 Task: Research Airbnb accommodation in Trinidad, Uruguay from 10th December, 2023 to 20th December, 2023 for 12 adults.6 bedrooms having 12 beds and 6 bathrooms. Property type can be flat. Amenities needed are: wifi, TV, free parkinig on premises, gym, breakfast. Look for 3 properties as per requirement.
Action: Mouse moved to (404, 95)
Screenshot: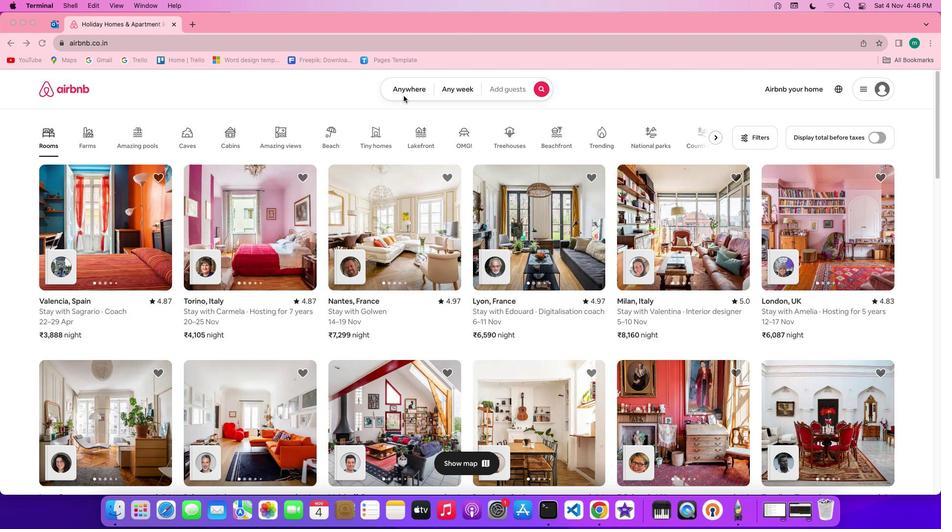 
Action: Mouse pressed left at (404, 95)
Screenshot: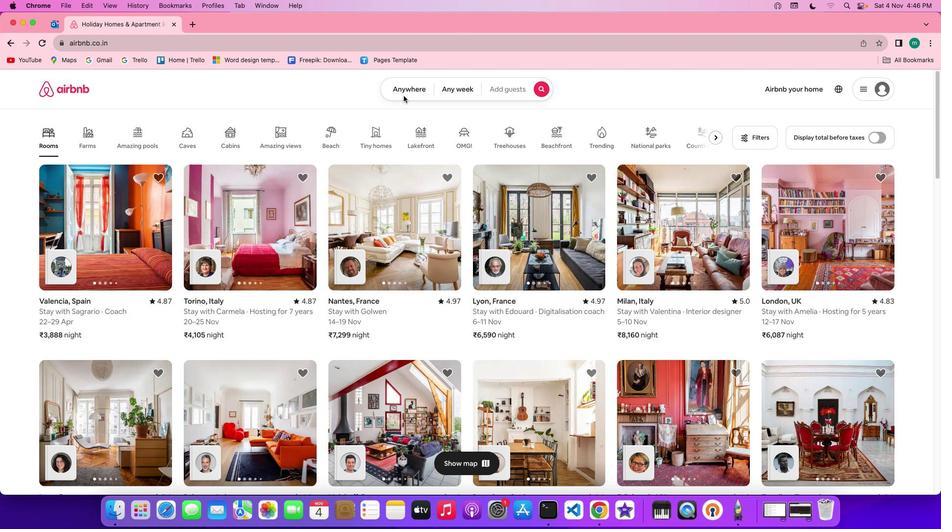
Action: Mouse pressed left at (404, 95)
Screenshot: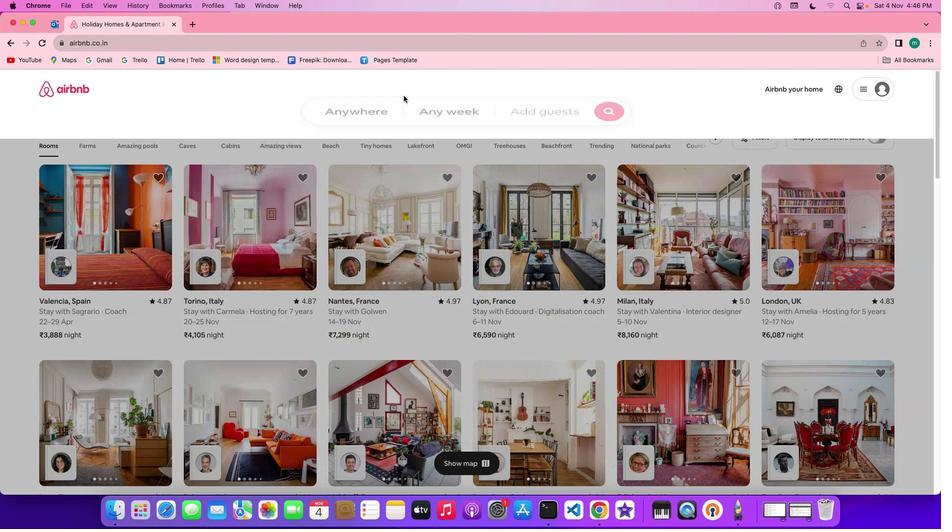 
Action: Mouse moved to (343, 129)
Screenshot: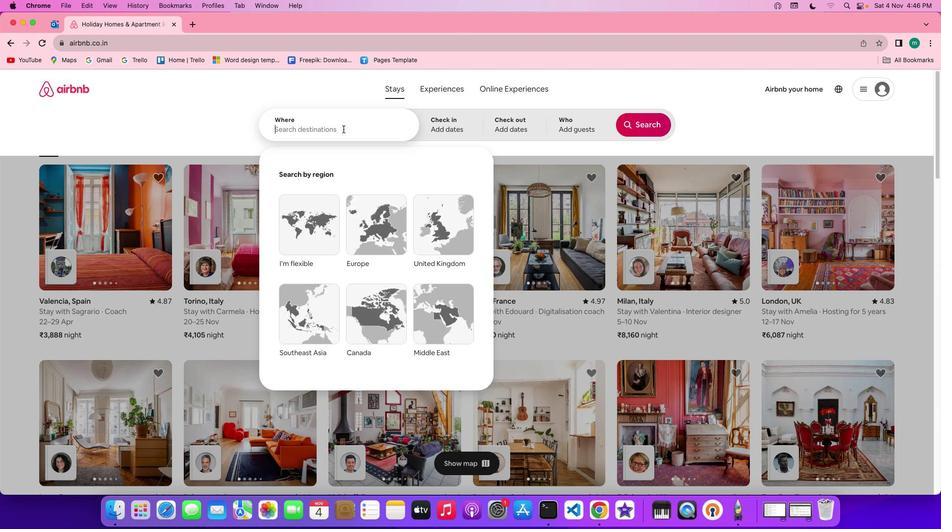
Action: Mouse pressed left at (343, 129)
Screenshot: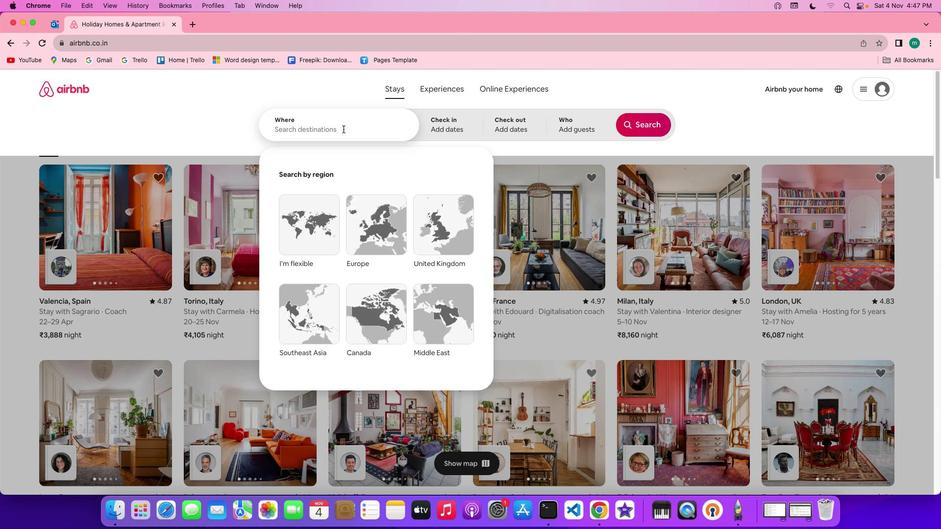
Action: Key pressed Key.shift'T''r''i''n''i''d''a''d'','Key.spaceKey.shift'u''r''u''g''u''a''y'
Screenshot: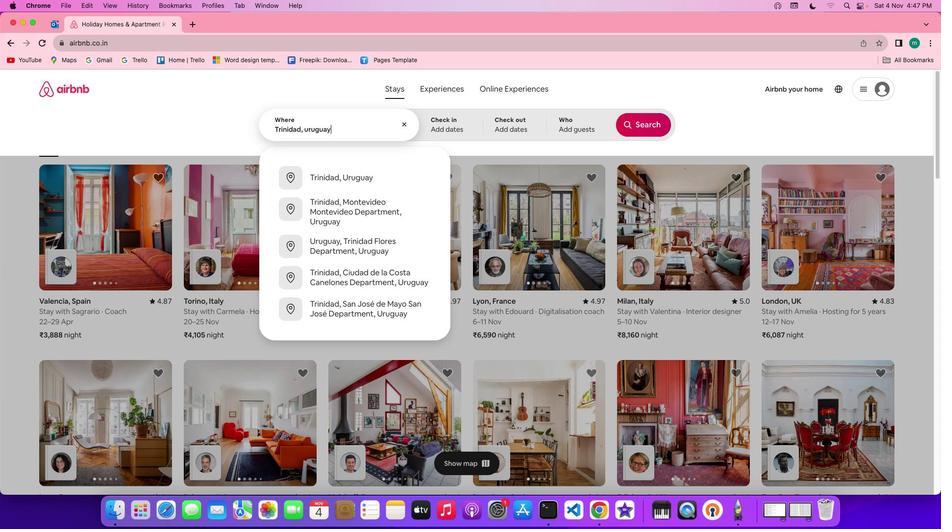 
Action: Mouse moved to (457, 119)
Screenshot: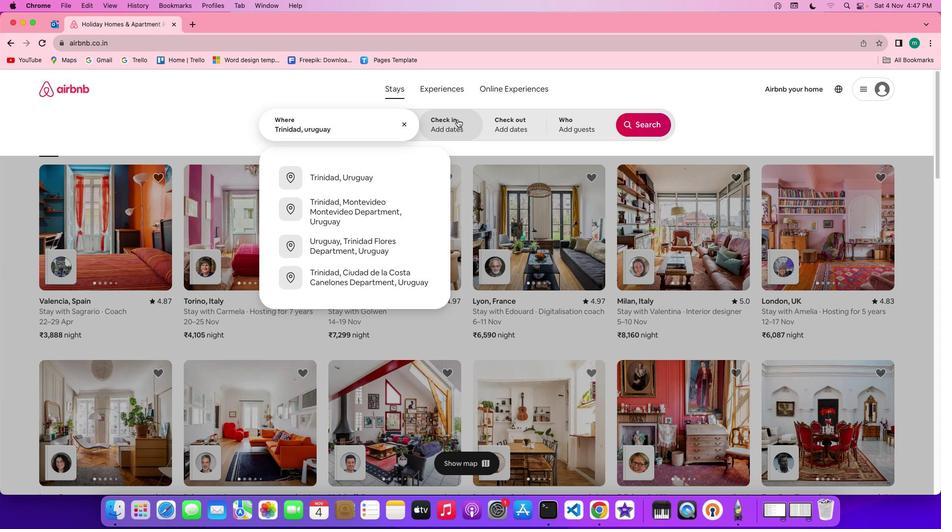 
Action: Mouse pressed left at (457, 119)
Screenshot: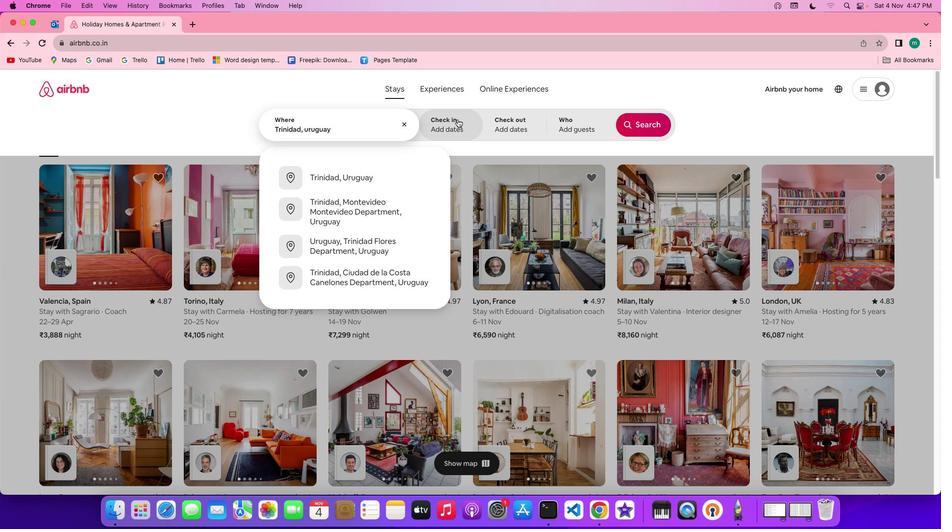 
Action: Mouse moved to (495, 293)
Screenshot: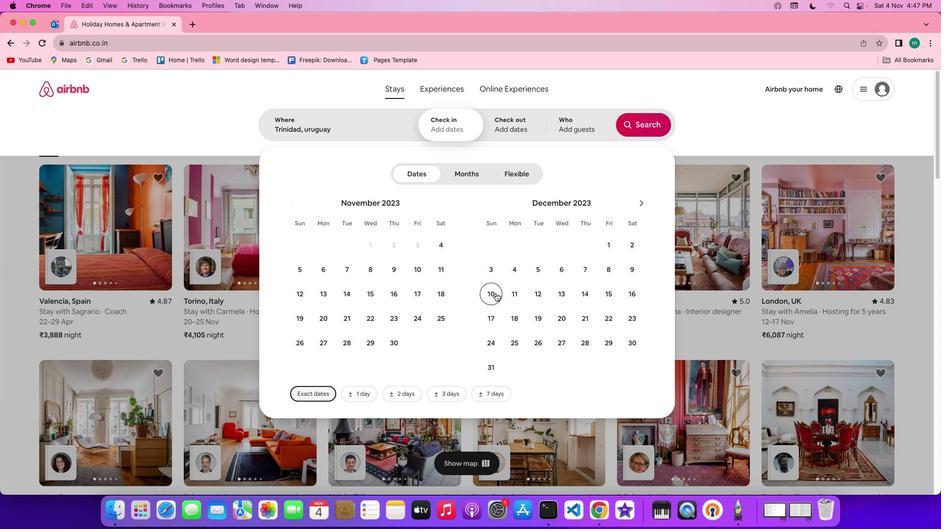 
Action: Mouse pressed left at (495, 293)
Screenshot: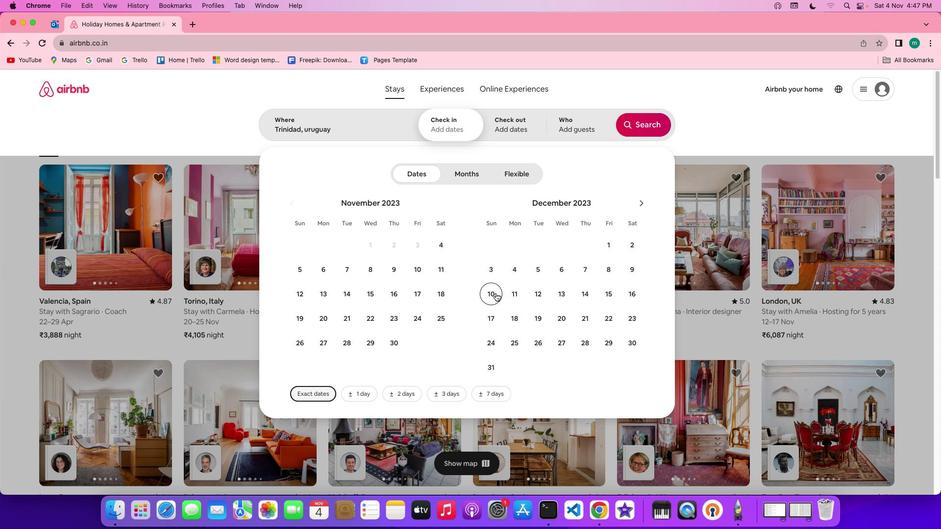 
Action: Mouse moved to (569, 321)
Screenshot: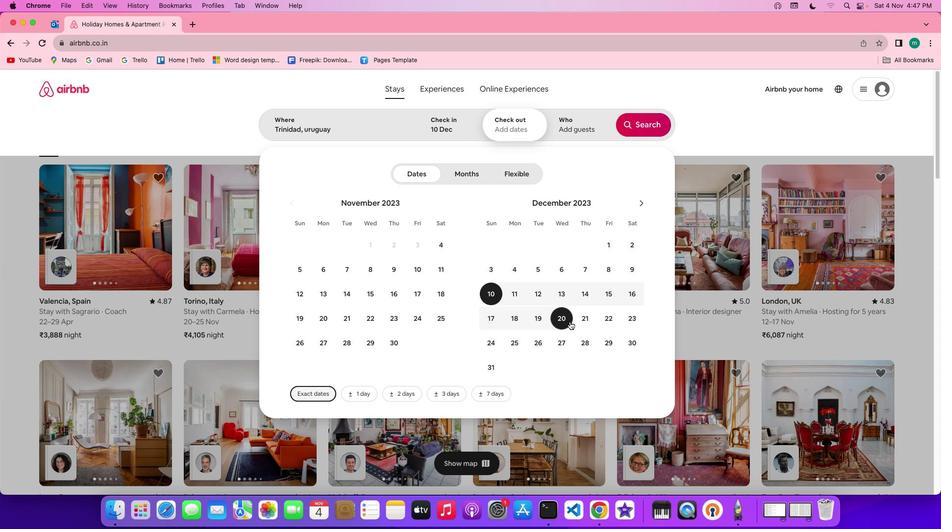 
Action: Mouse pressed left at (569, 321)
Screenshot: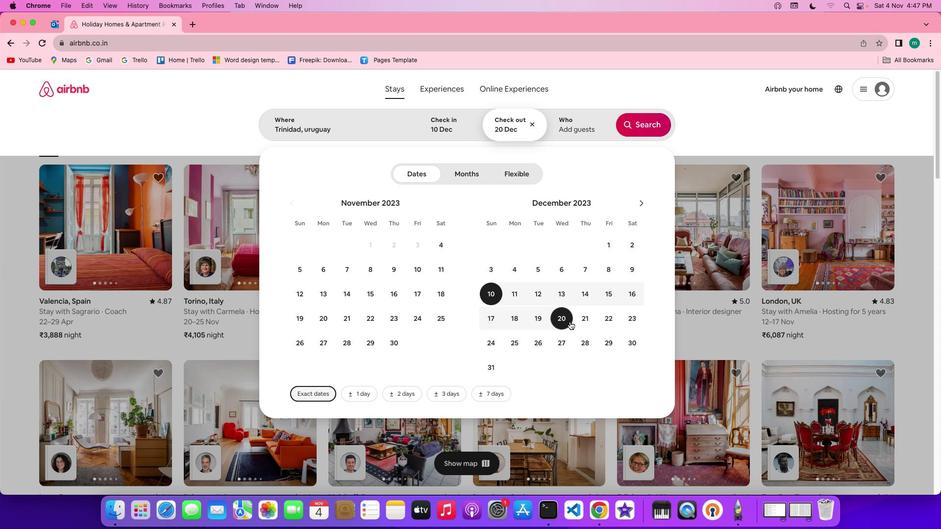 
Action: Mouse moved to (581, 129)
Screenshot: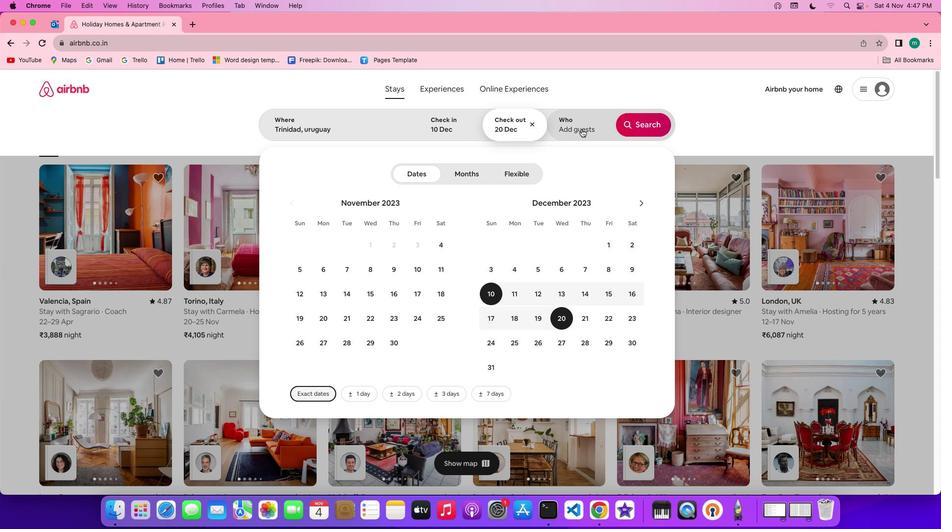 
Action: Mouse pressed left at (581, 129)
Screenshot: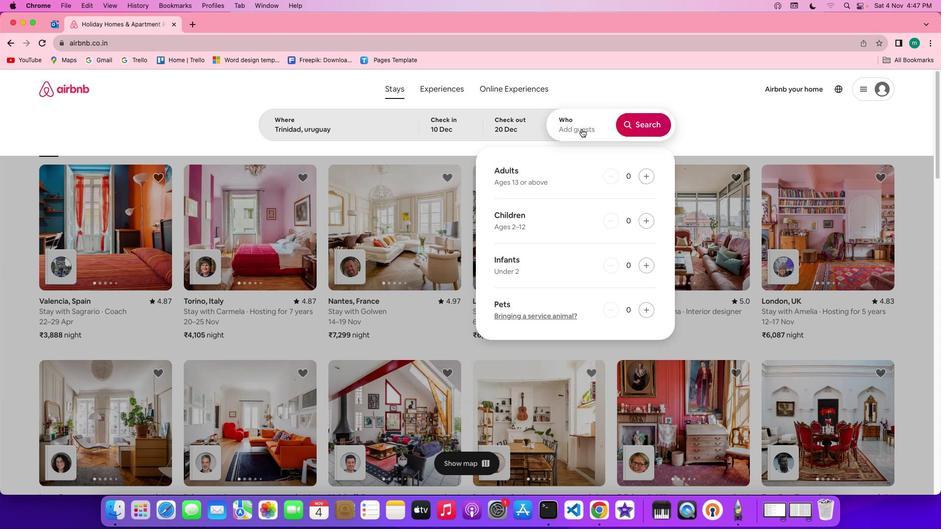 
Action: Mouse moved to (649, 177)
Screenshot: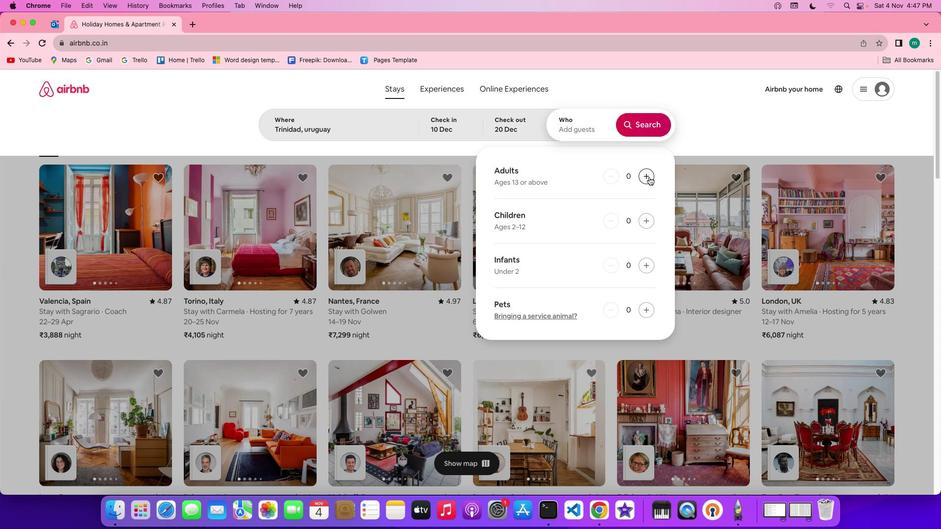 
Action: Mouse pressed left at (649, 177)
Screenshot: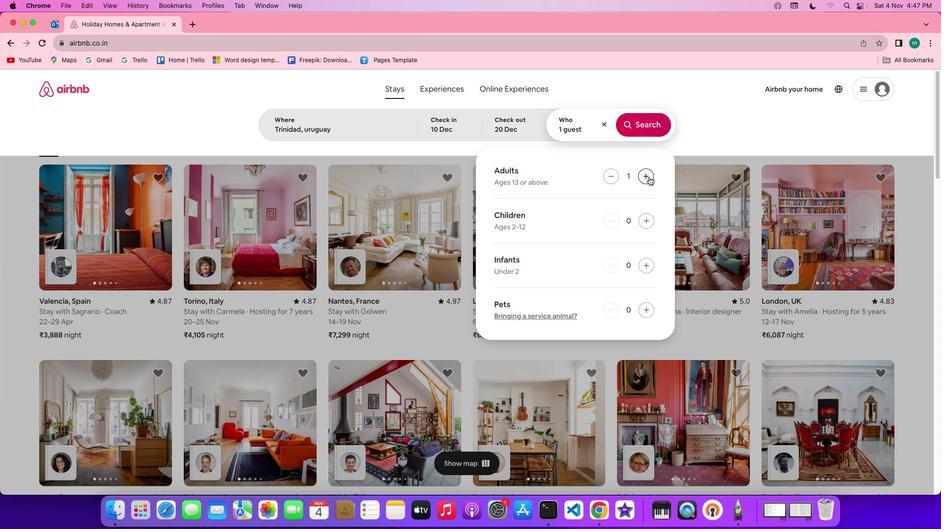 
Action: Mouse pressed left at (649, 177)
Screenshot: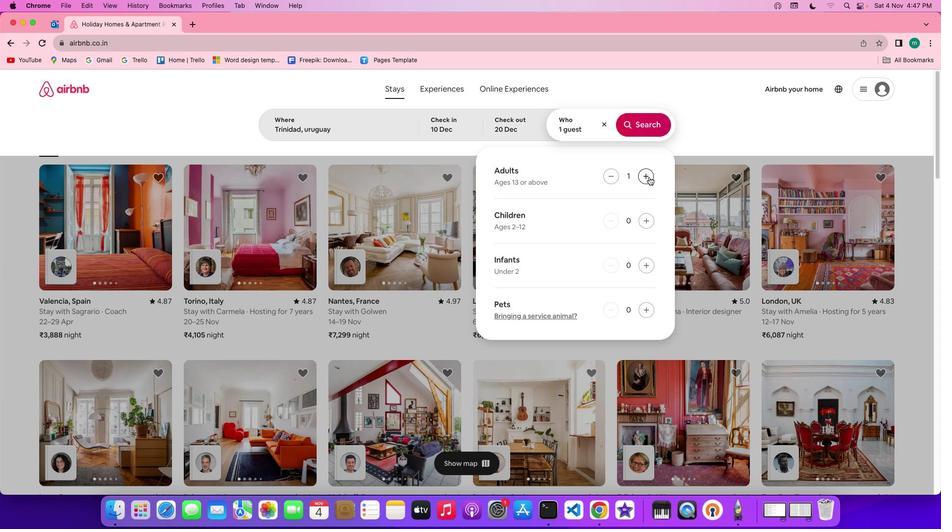 
Action: Mouse pressed left at (649, 177)
Screenshot: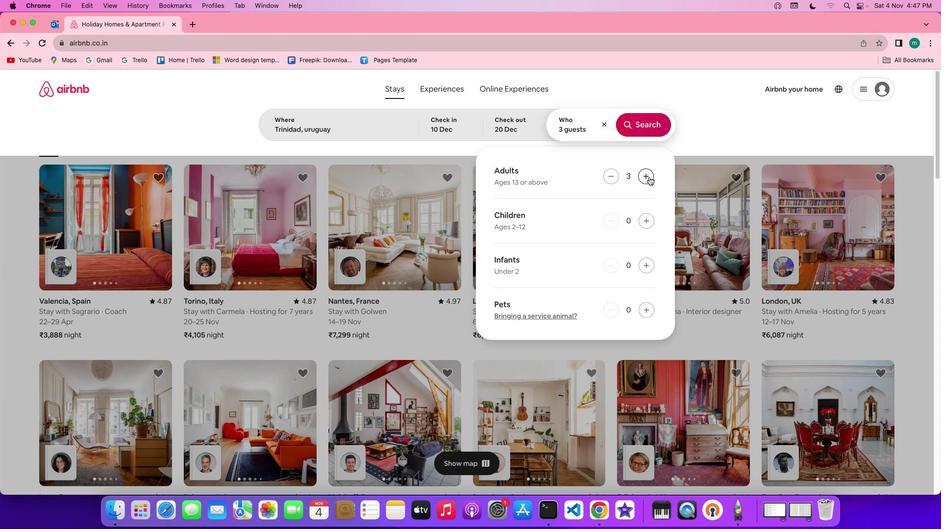 
Action: Mouse pressed left at (649, 177)
Screenshot: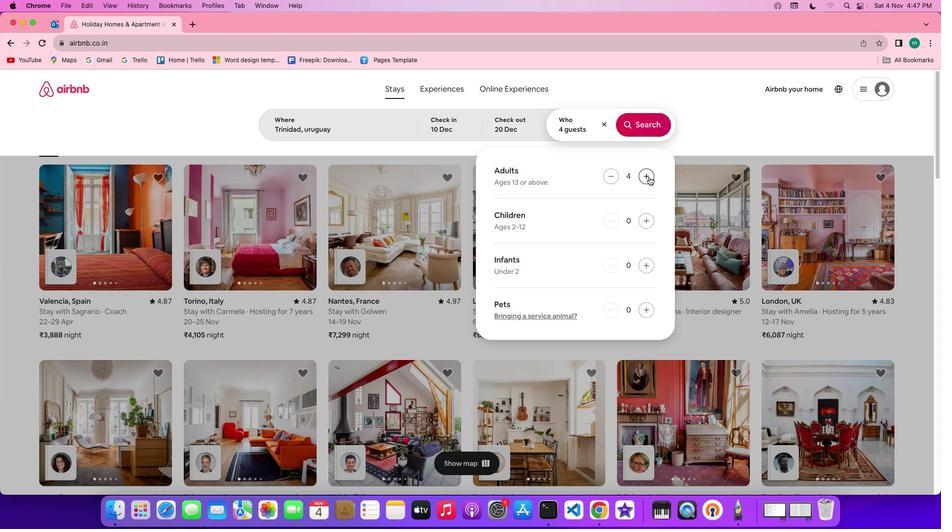 
Action: Mouse pressed left at (649, 177)
Screenshot: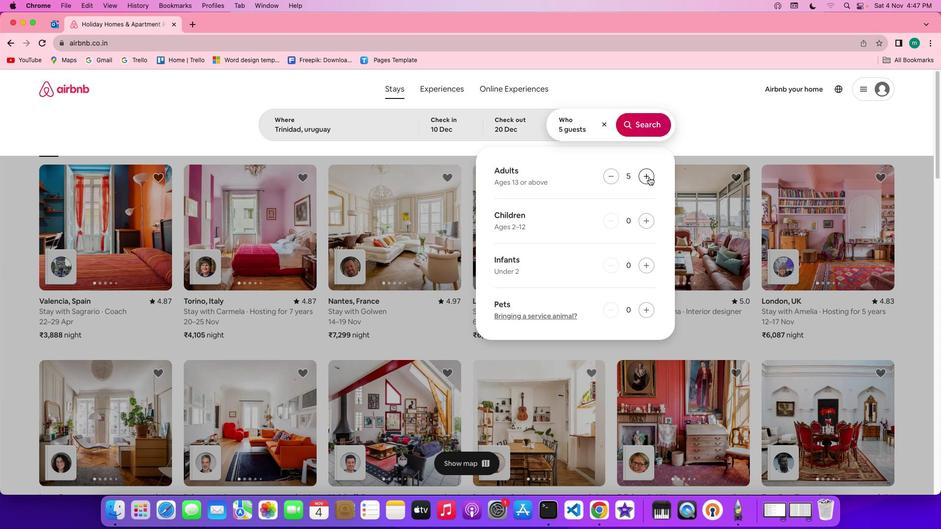 
Action: Mouse pressed left at (649, 177)
Screenshot: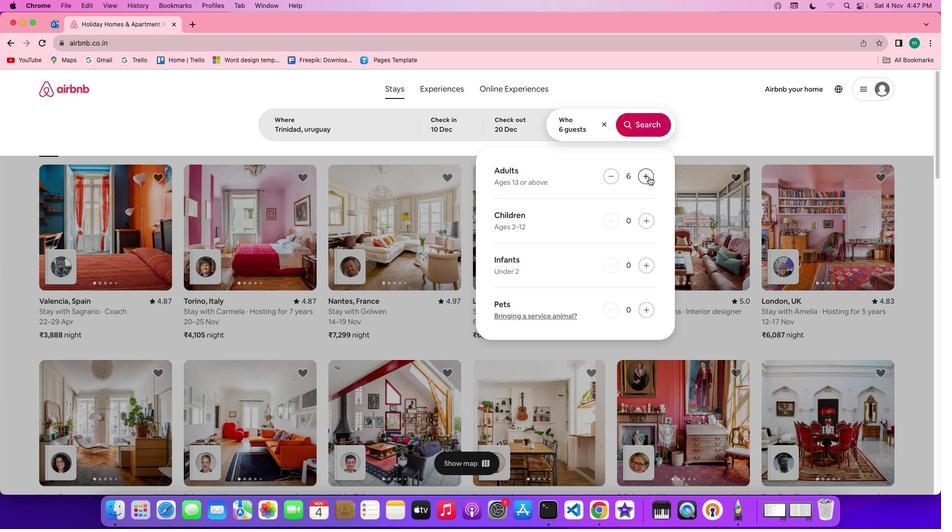 
Action: Mouse pressed left at (649, 177)
Screenshot: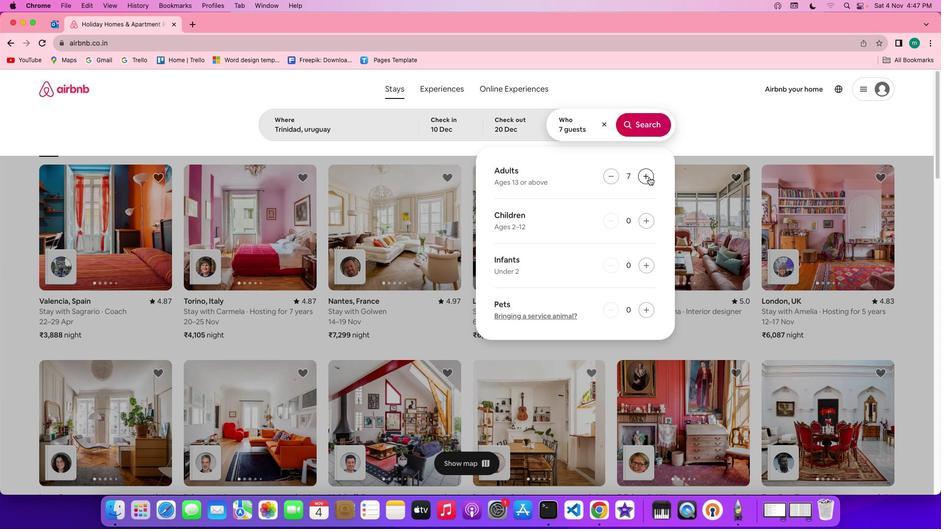 
Action: Mouse pressed left at (649, 177)
Screenshot: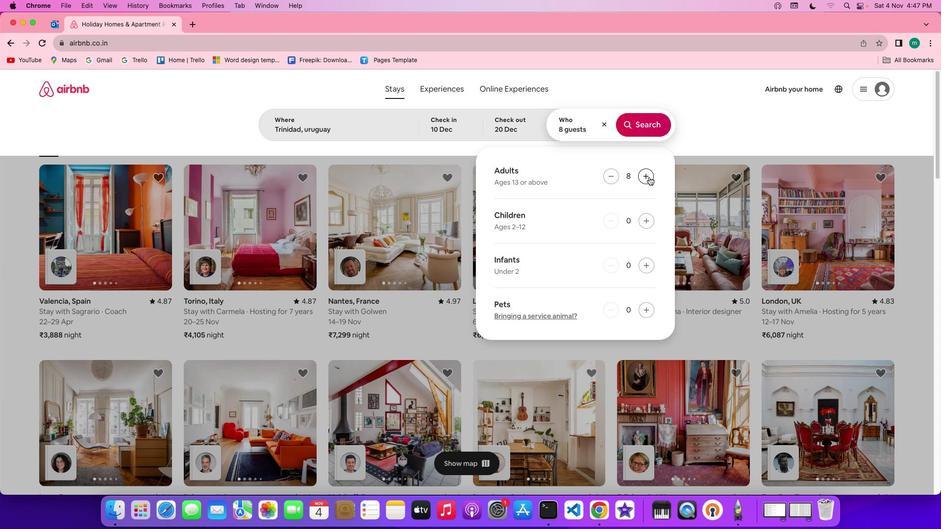 
Action: Mouse pressed left at (649, 177)
Screenshot: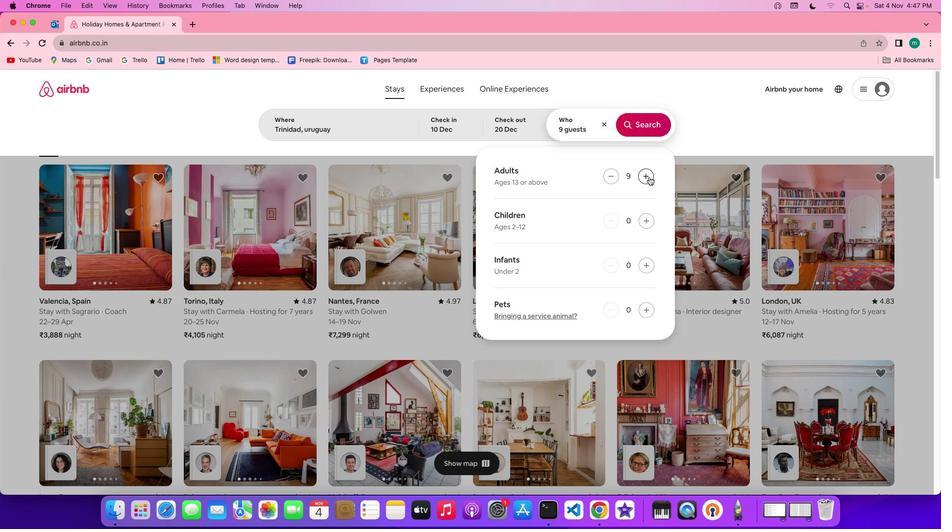 
Action: Mouse pressed left at (649, 177)
Screenshot: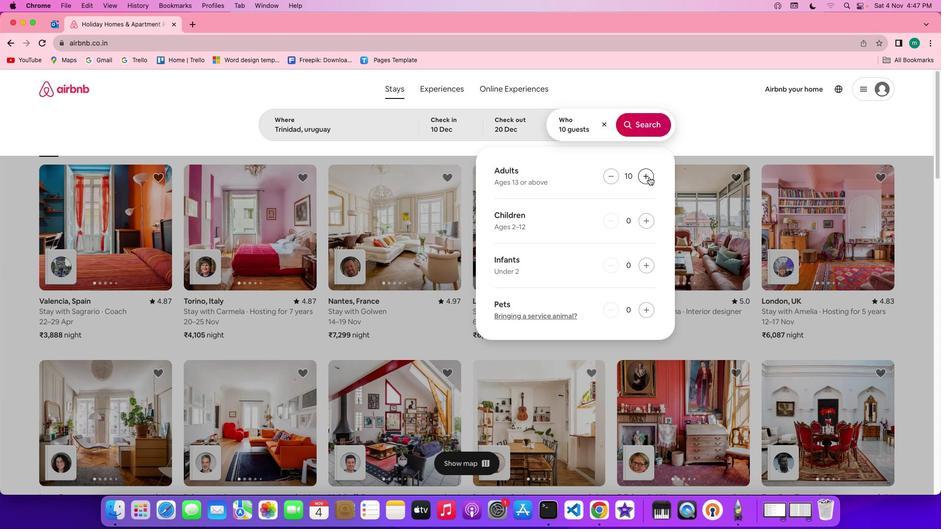 
Action: Mouse pressed left at (649, 177)
Screenshot: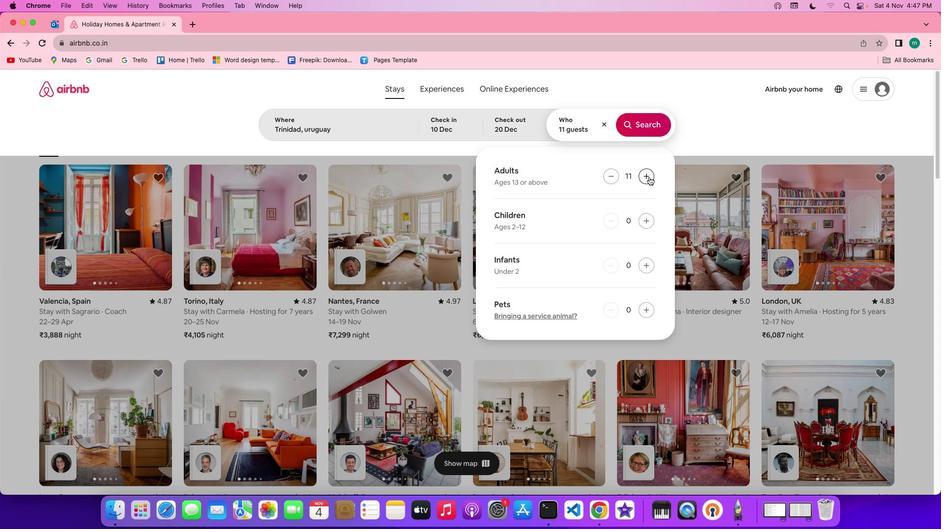 
Action: Mouse pressed left at (649, 177)
Screenshot: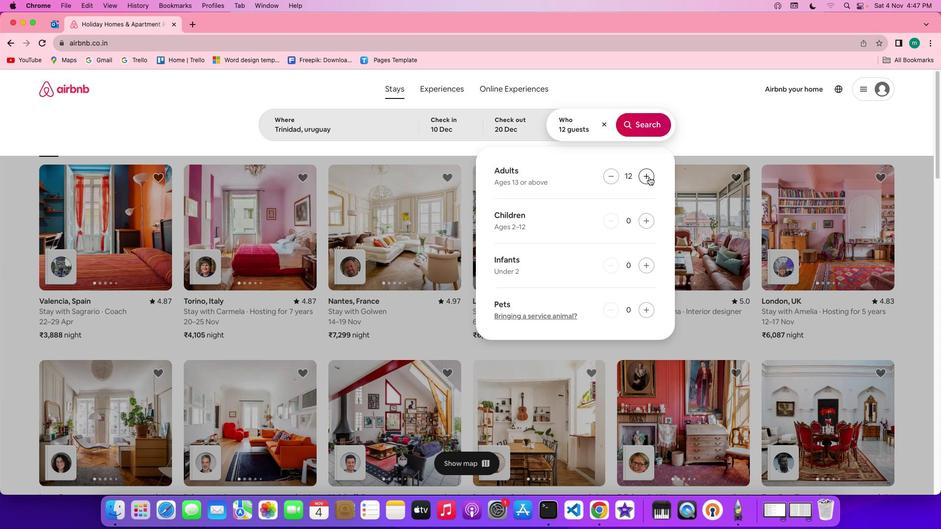 
Action: Mouse moved to (650, 127)
Screenshot: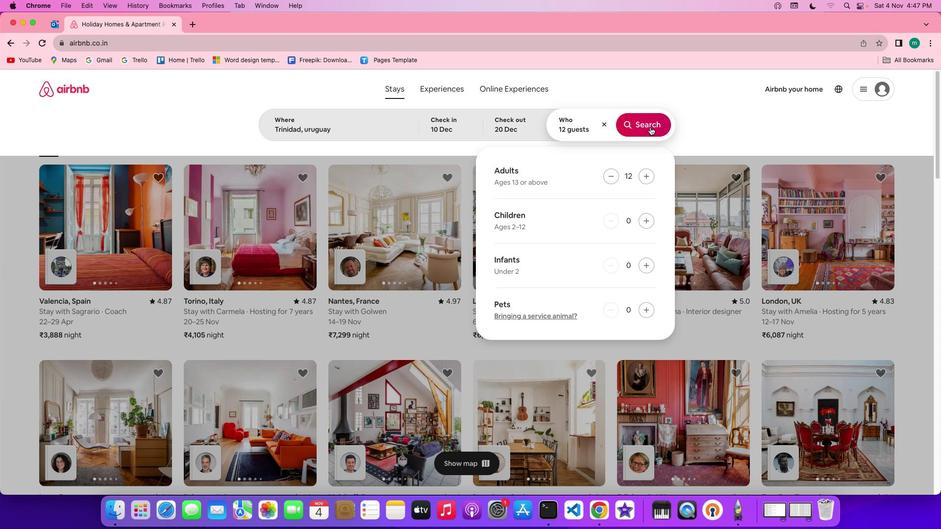 
Action: Mouse pressed left at (650, 127)
Screenshot: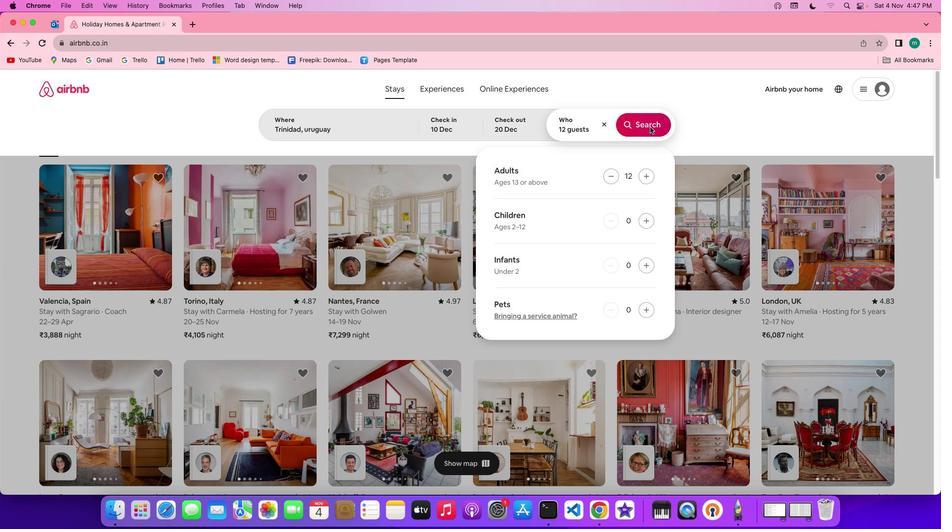 
Action: Mouse moved to (783, 128)
Screenshot: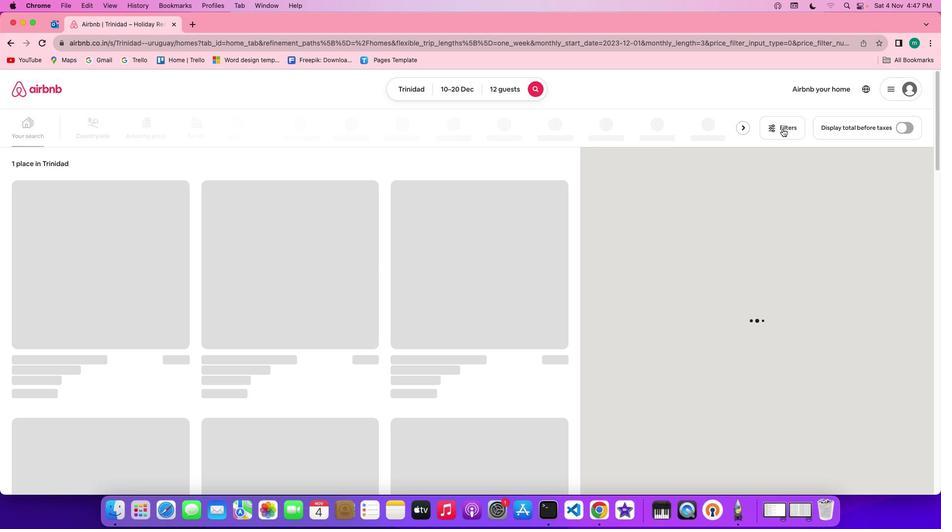 
Action: Mouse pressed left at (783, 128)
Screenshot: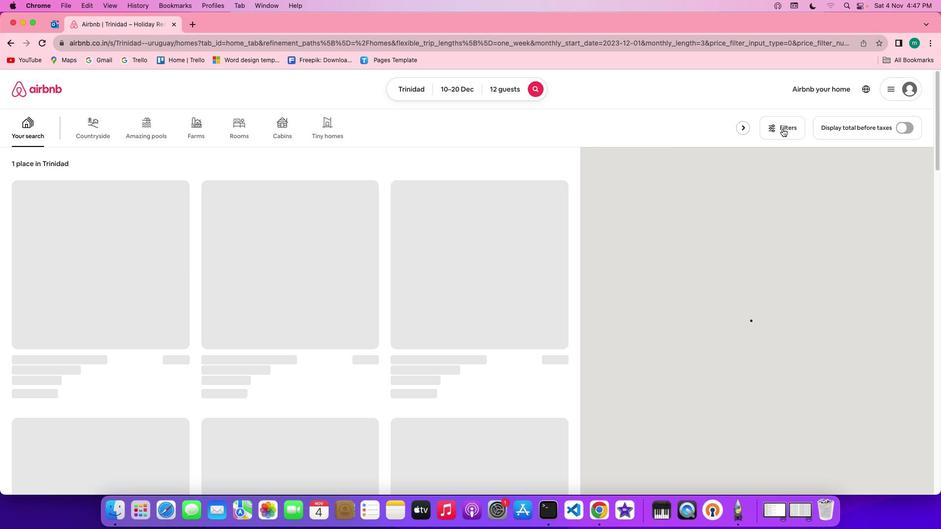 
Action: Mouse moved to (788, 127)
Screenshot: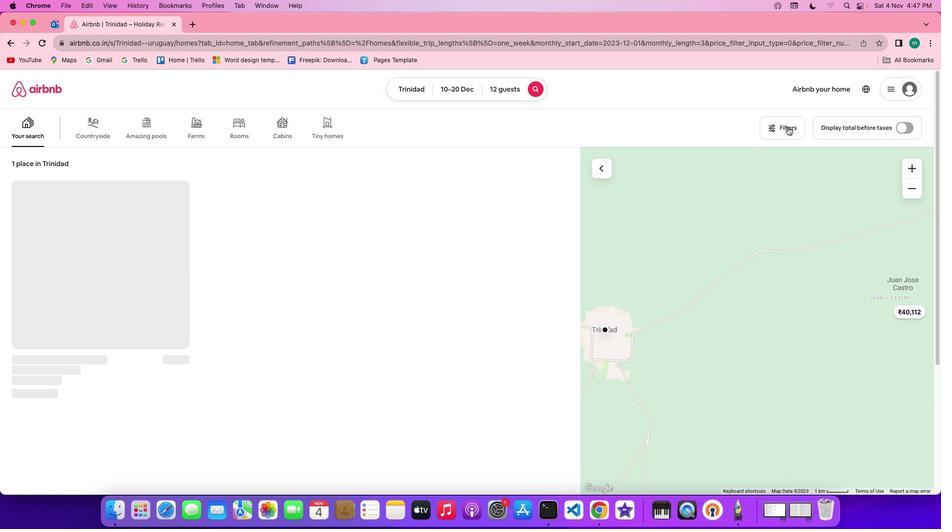 
Action: Mouse pressed left at (788, 127)
Screenshot: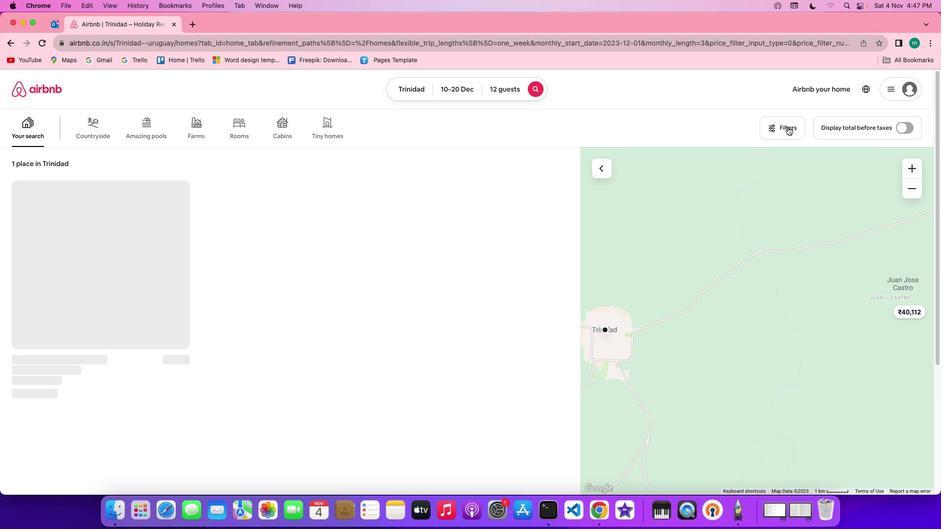 
Action: Mouse moved to (771, 125)
Screenshot: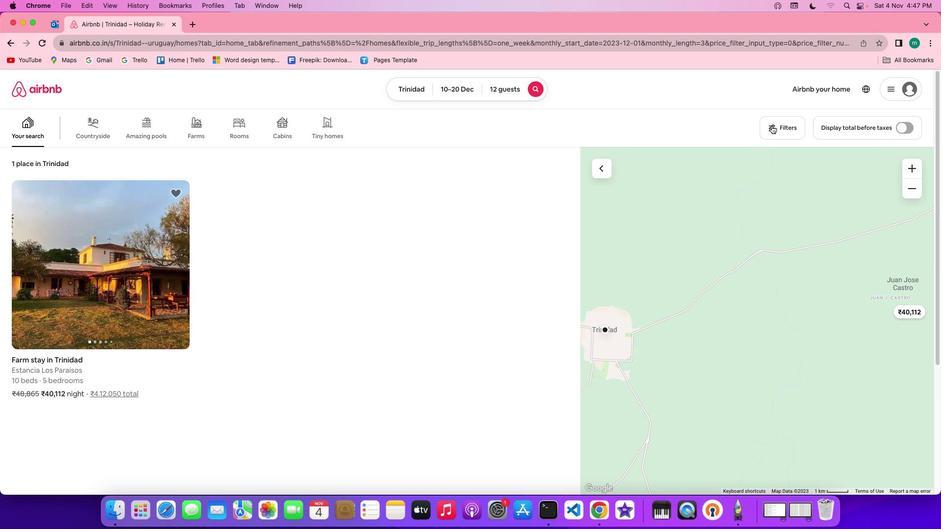 
Action: Mouse pressed left at (771, 125)
Screenshot: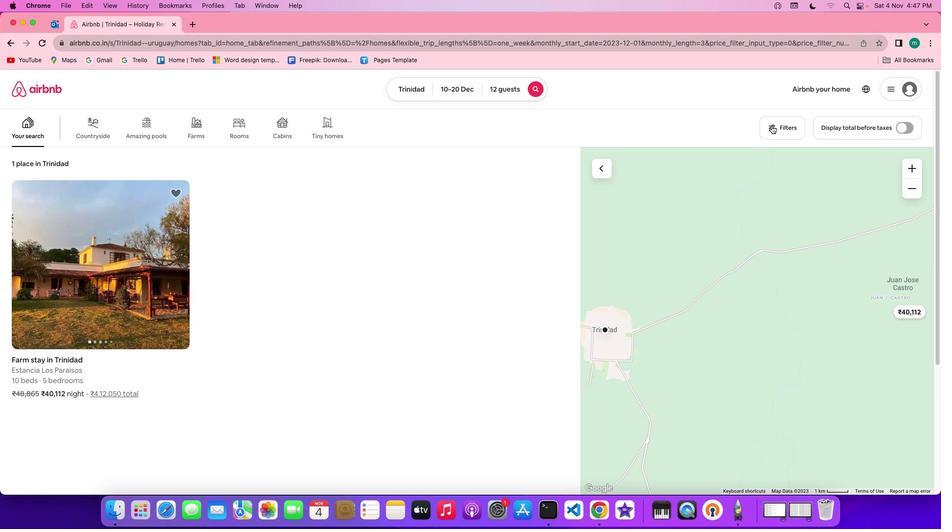 
Action: Mouse moved to (501, 324)
Screenshot: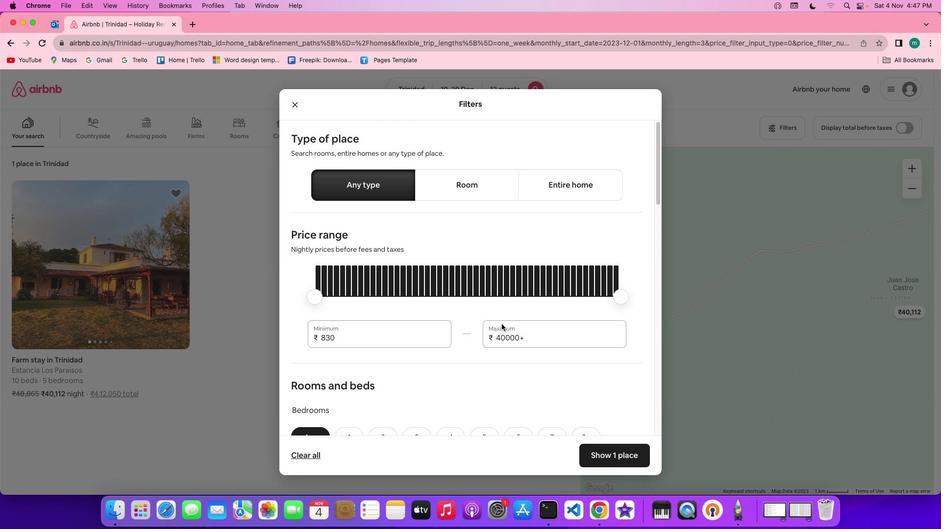 
Action: Mouse scrolled (501, 324) with delta (0, 0)
Screenshot: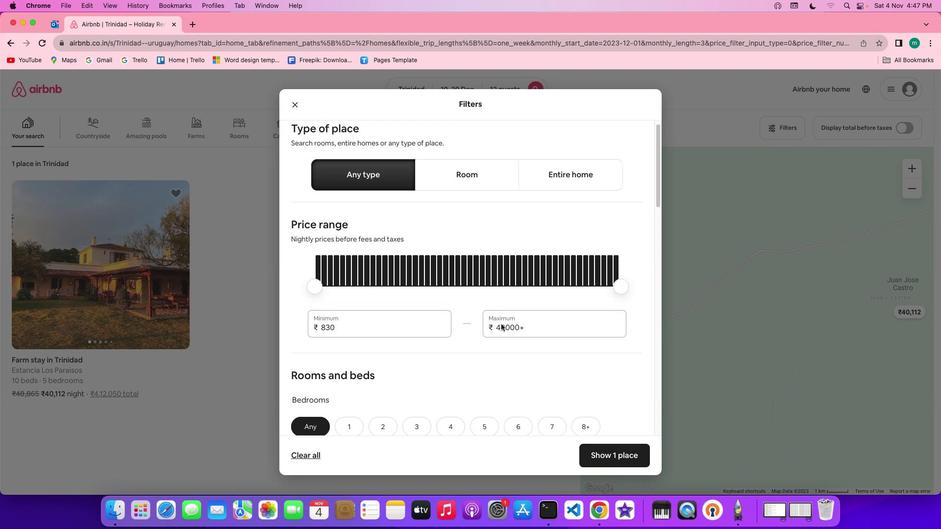 
Action: Mouse moved to (501, 324)
Screenshot: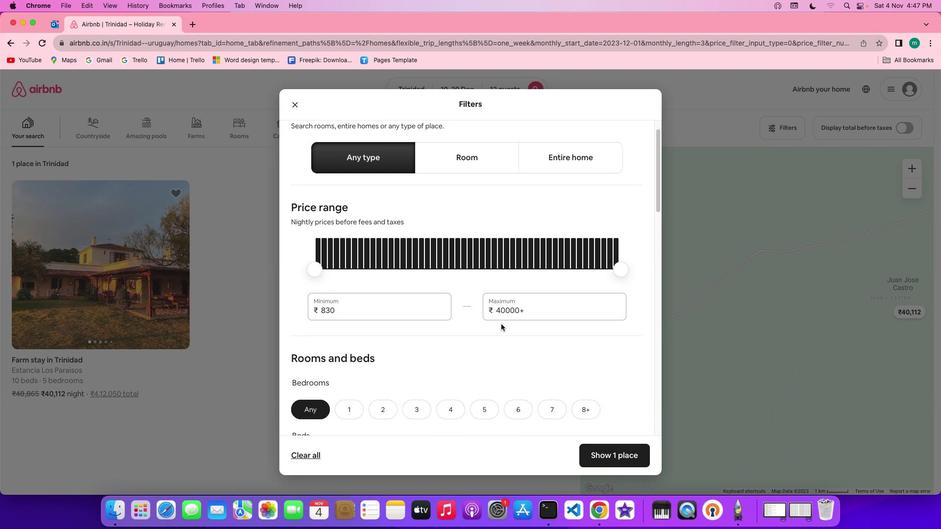 
Action: Mouse scrolled (501, 324) with delta (0, 0)
Screenshot: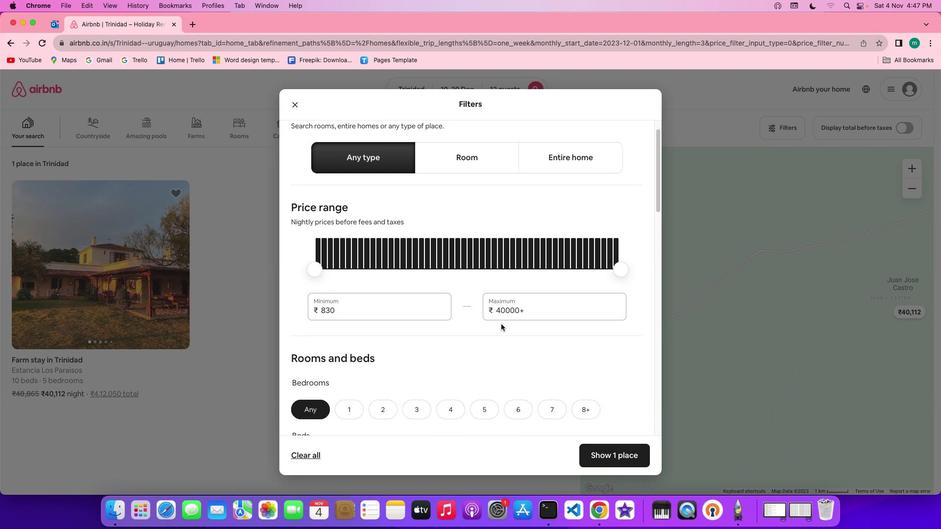 
Action: Mouse moved to (501, 324)
Screenshot: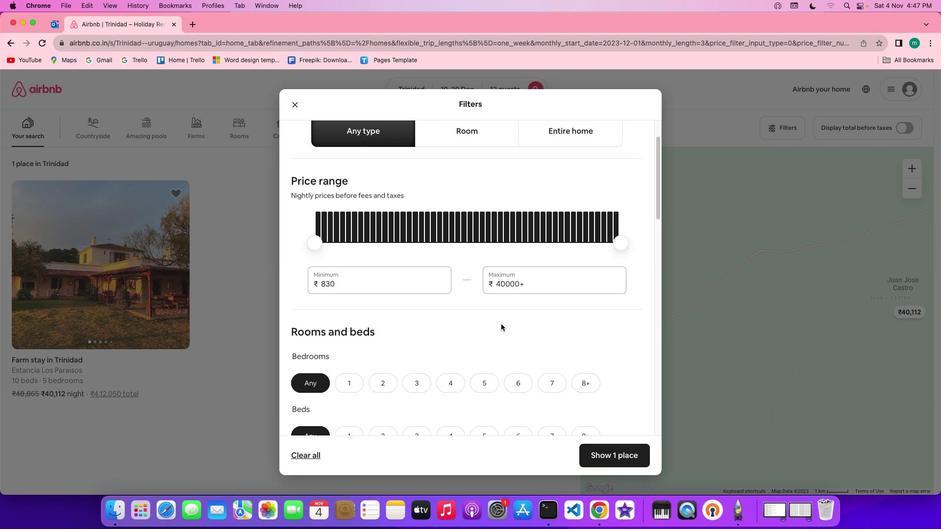 
Action: Mouse scrolled (501, 324) with delta (0, 0)
Screenshot: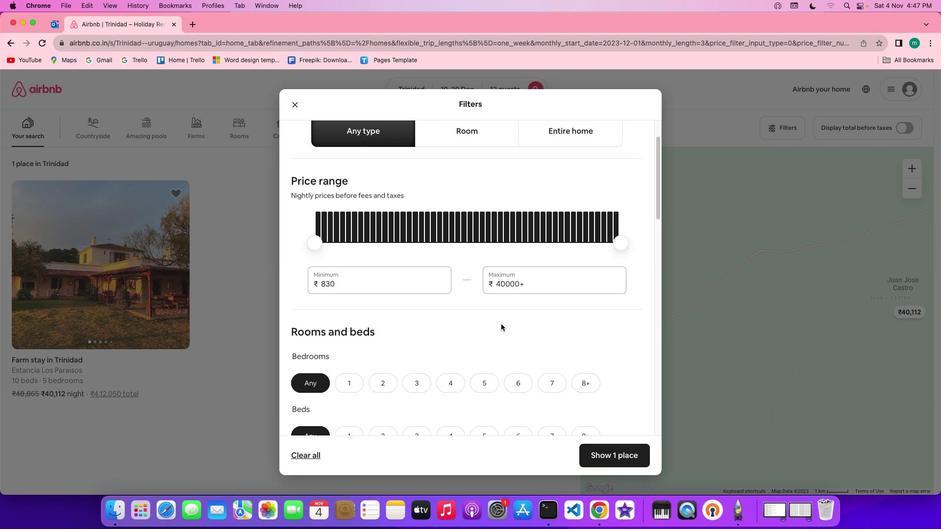
Action: Mouse moved to (501, 324)
Screenshot: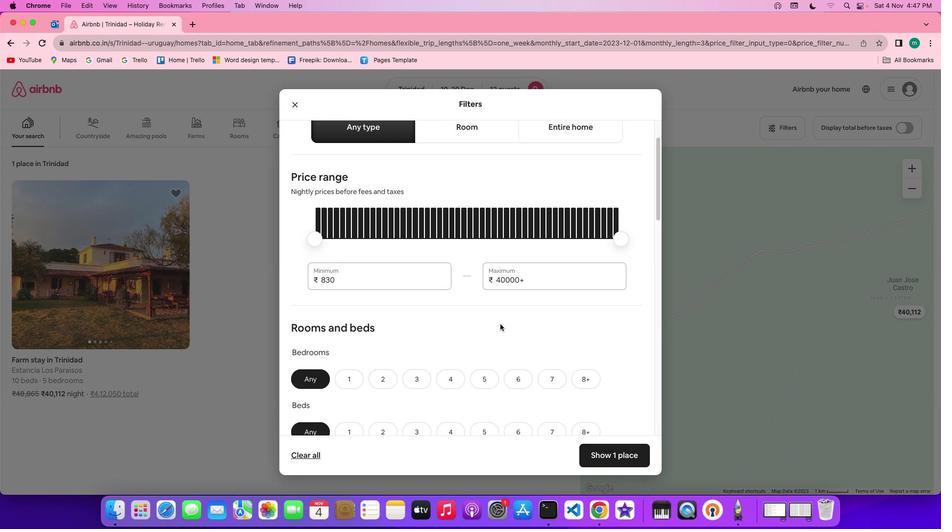 
Action: Mouse scrolled (501, 324) with delta (0, 0)
Screenshot: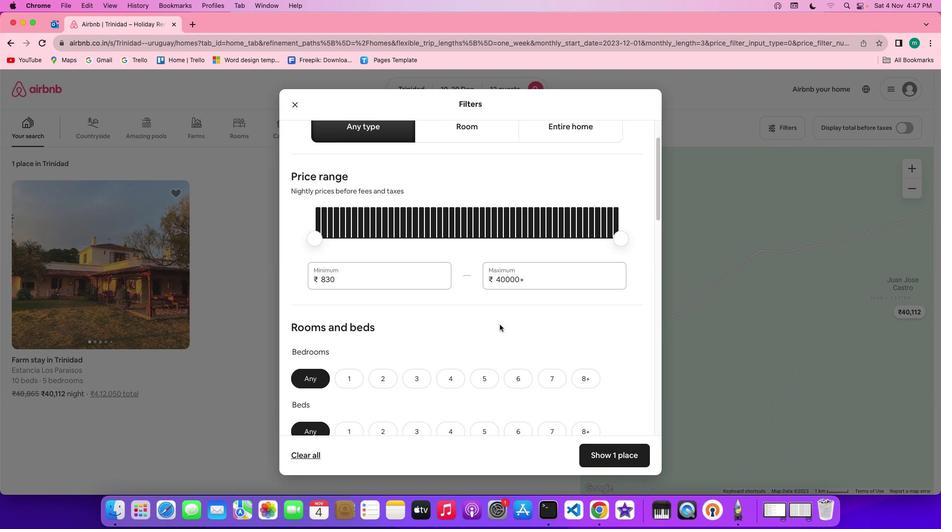
Action: Mouse moved to (500, 324)
Screenshot: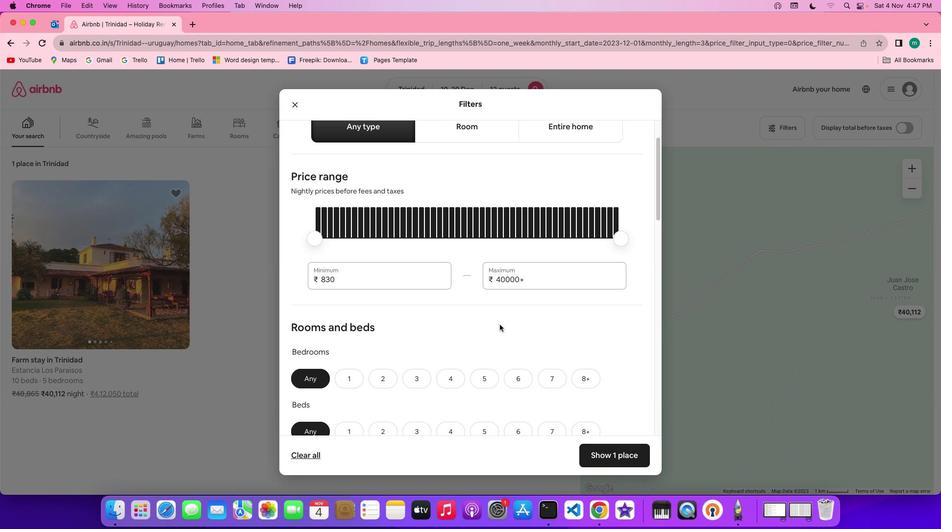 
Action: Mouse scrolled (500, 324) with delta (0, 0)
Screenshot: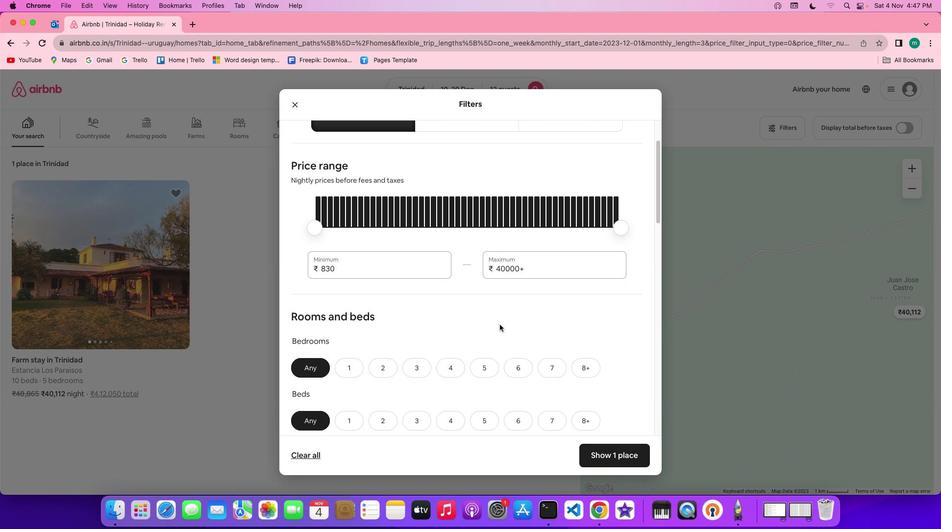 
Action: Mouse scrolled (500, 324) with delta (0, 0)
Screenshot: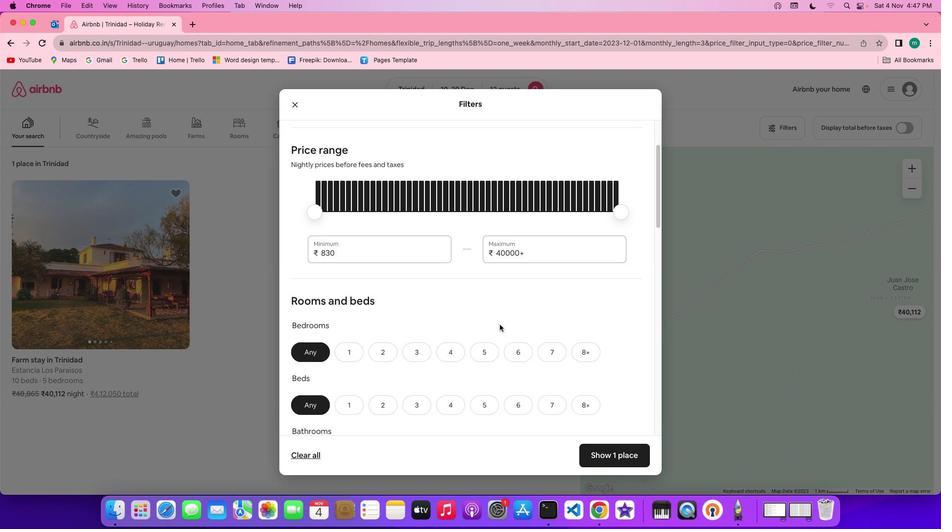 
Action: Mouse scrolled (500, 324) with delta (0, 0)
Screenshot: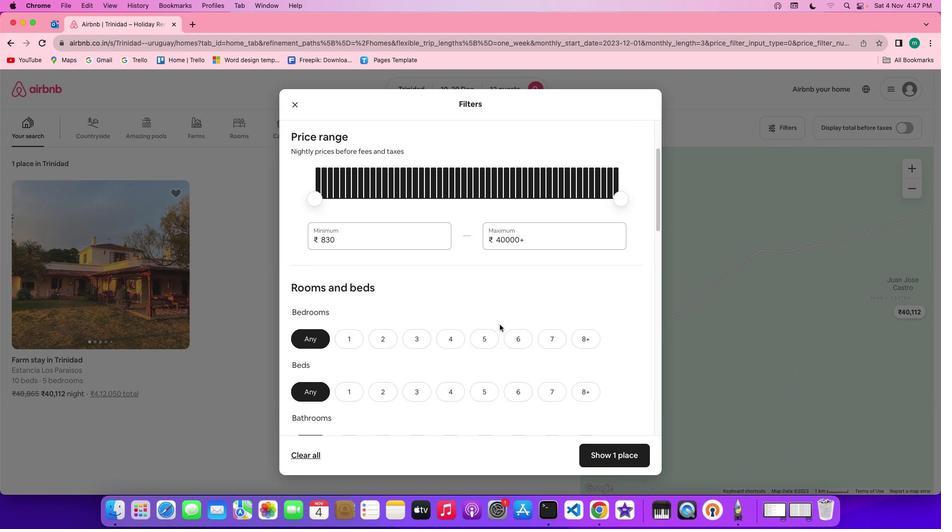 
Action: Mouse scrolled (500, 324) with delta (0, 0)
Screenshot: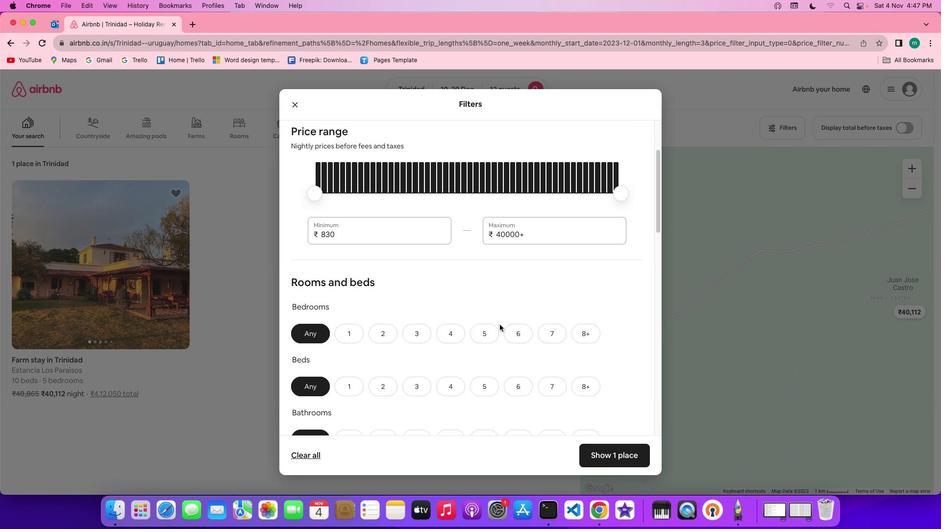 
Action: Mouse scrolled (500, 324) with delta (0, 0)
Screenshot: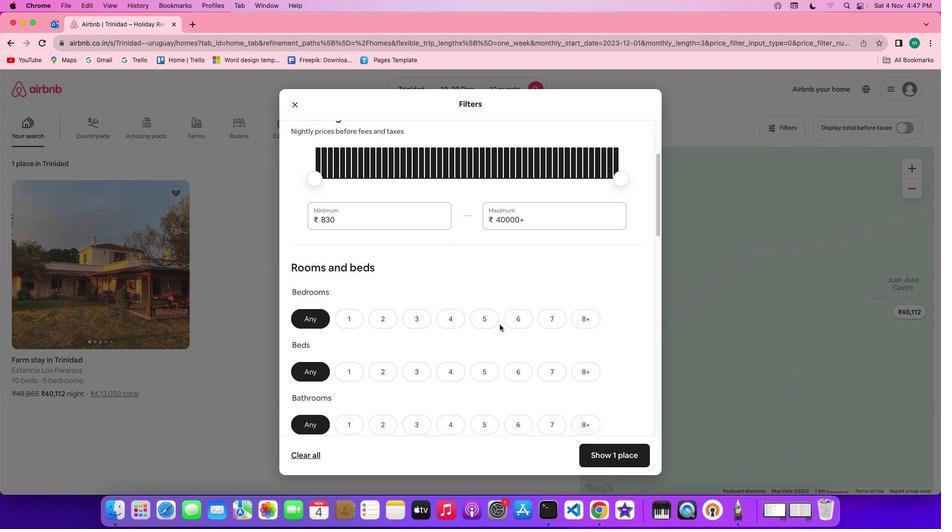 
Action: Mouse scrolled (500, 324) with delta (0, 0)
Screenshot: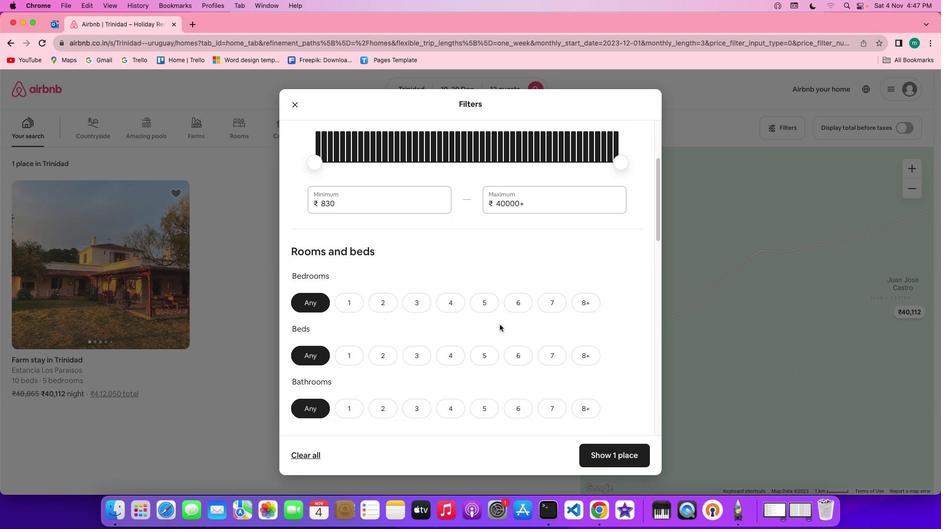
Action: Mouse scrolled (500, 324) with delta (0, 0)
Screenshot: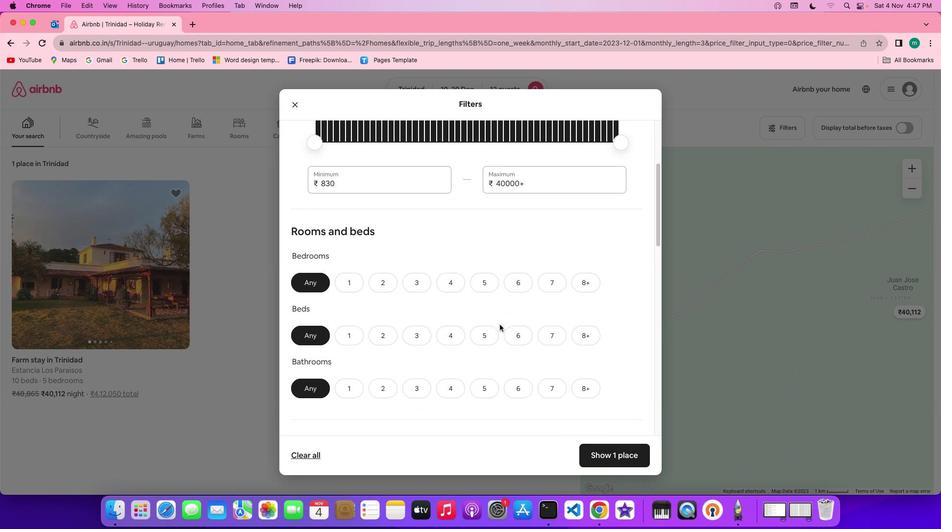 
Action: Mouse scrolled (500, 324) with delta (0, 0)
Screenshot: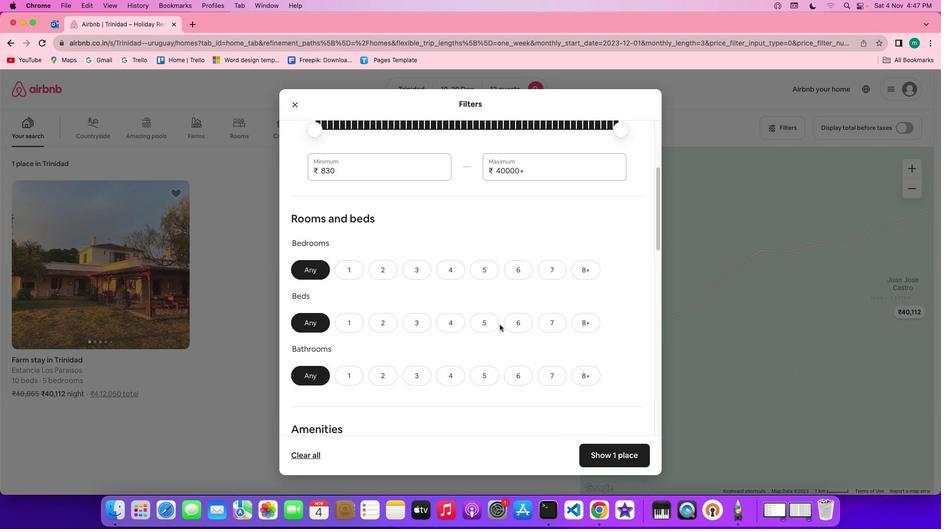 
Action: Mouse scrolled (500, 324) with delta (0, 0)
Screenshot: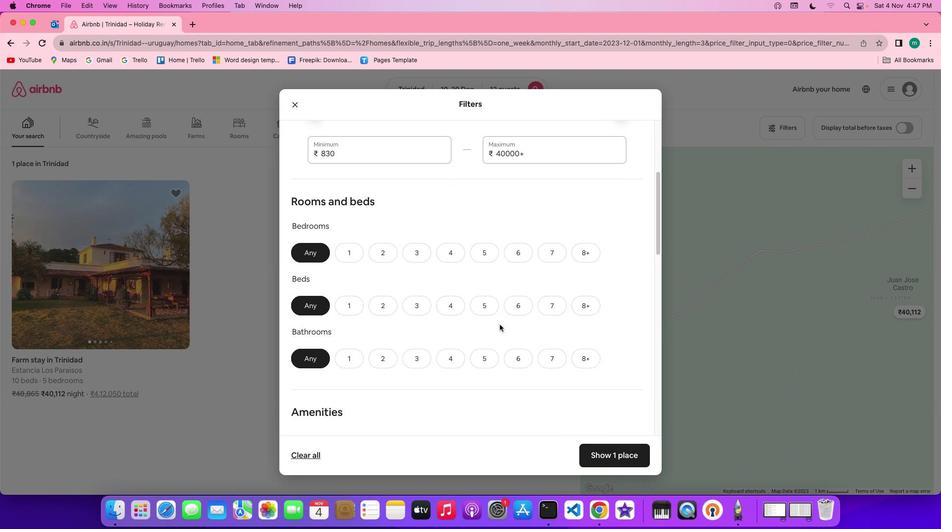 
Action: Mouse scrolled (500, 324) with delta (0, 0)
Screenshot: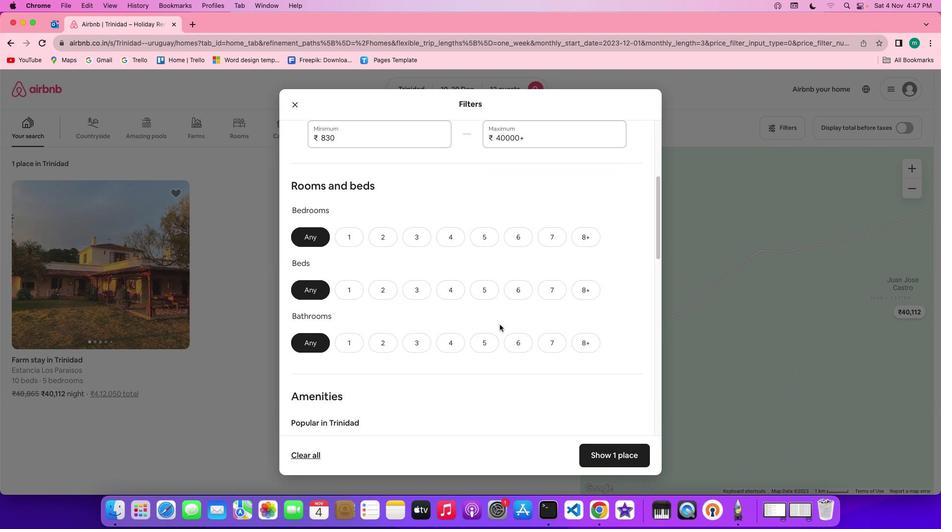 
Action: Mouse moved to (519, 233)
Screenshot: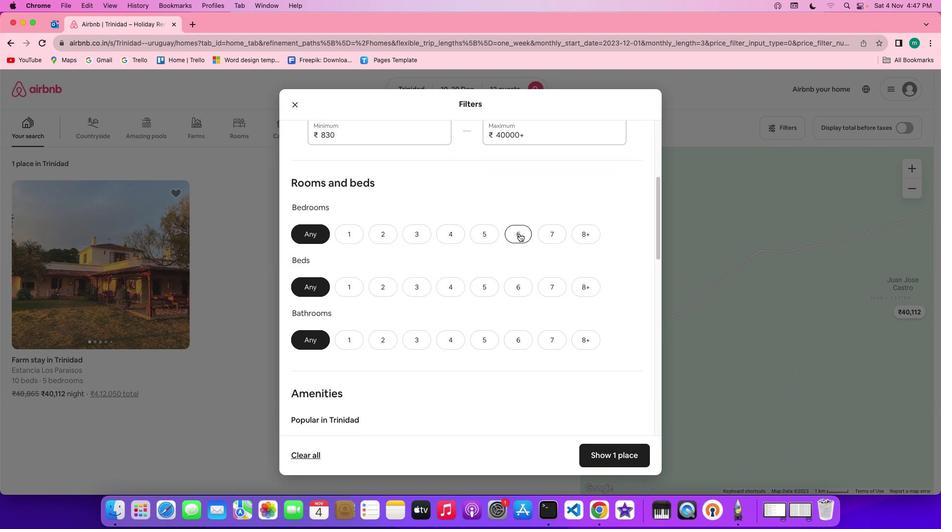 
Action: Mouse pressed left at (519, 233)
Screenshot: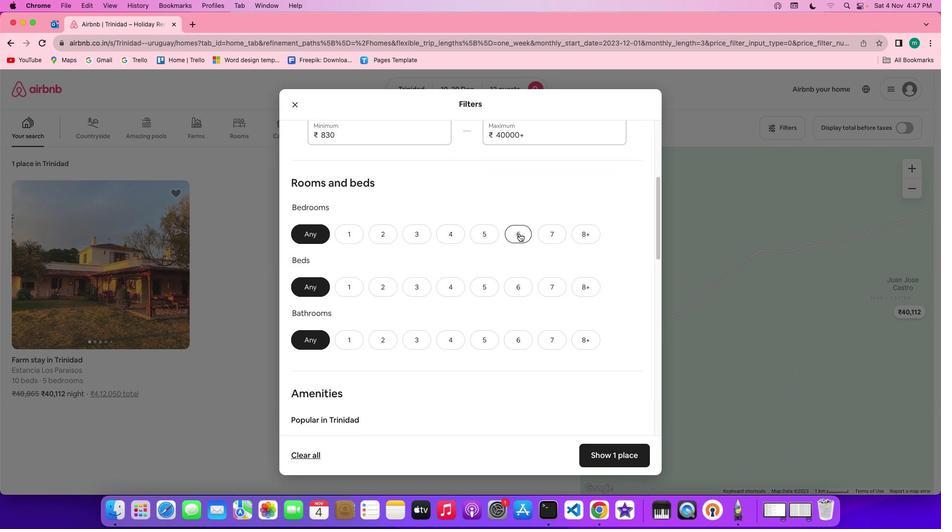 
Action: Mouse moved to (585, 281)
Screenshot: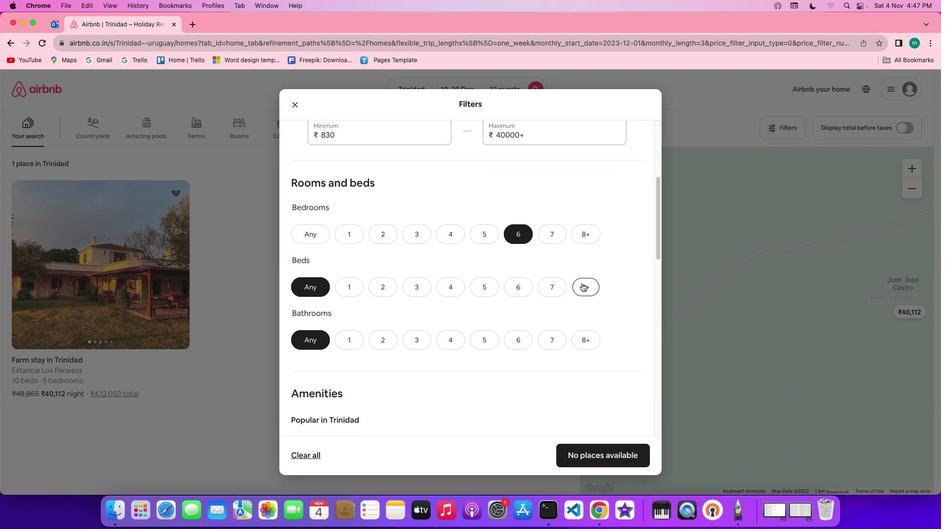 
Action: Mouse pressed left at (585, 281)
Screenshot: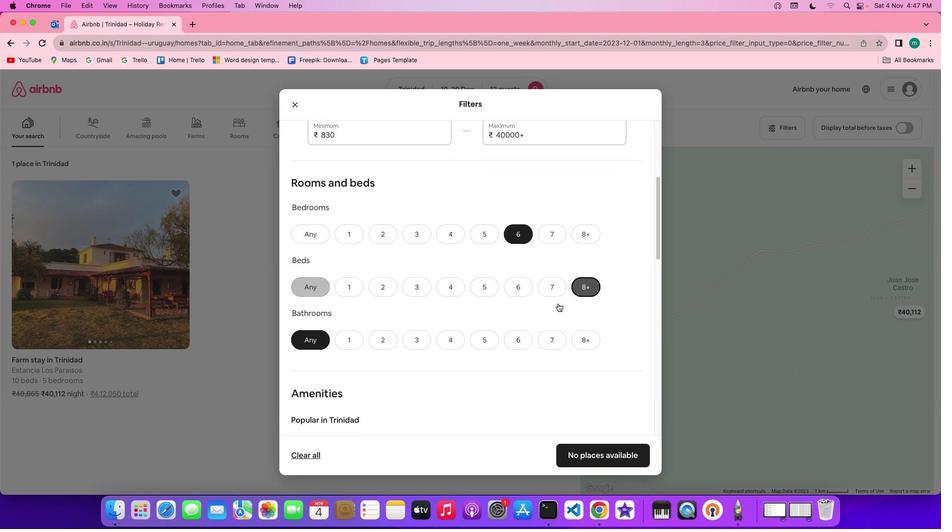 
Action: Mouse moved to (516, 338)
Screenshot: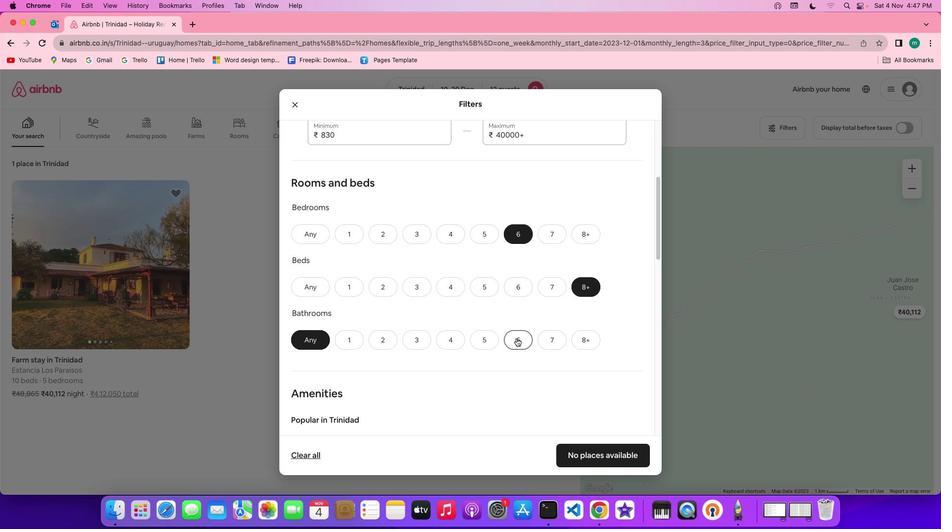 
Action: Mouse pressed left at (516, 338)
Screenshot: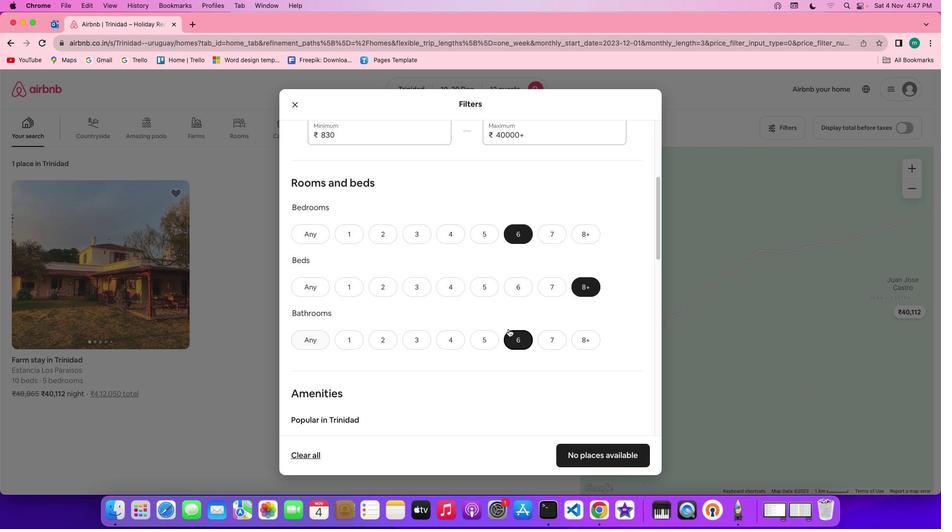 
Action: Mouse moved to (481, 320)
Screenshot: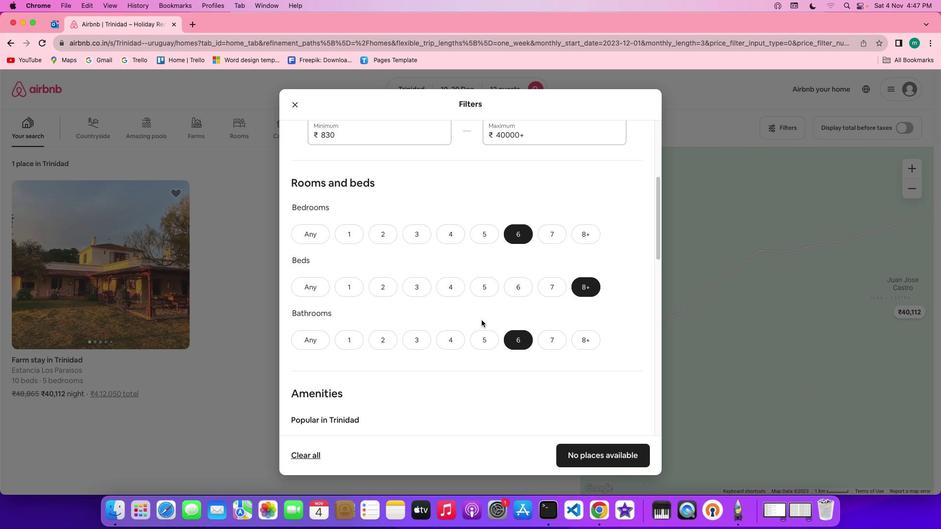 
Action: Mouse scrolled (481, 320) with delta (0, 0)
Screenshot: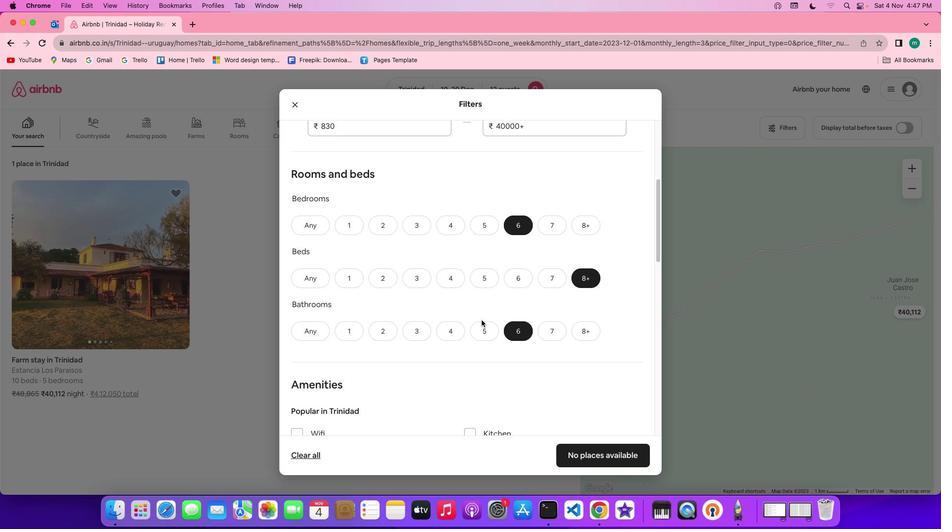 
Action: Mouse scrolled (481, 320) with delta (0, 0)
Screenshot: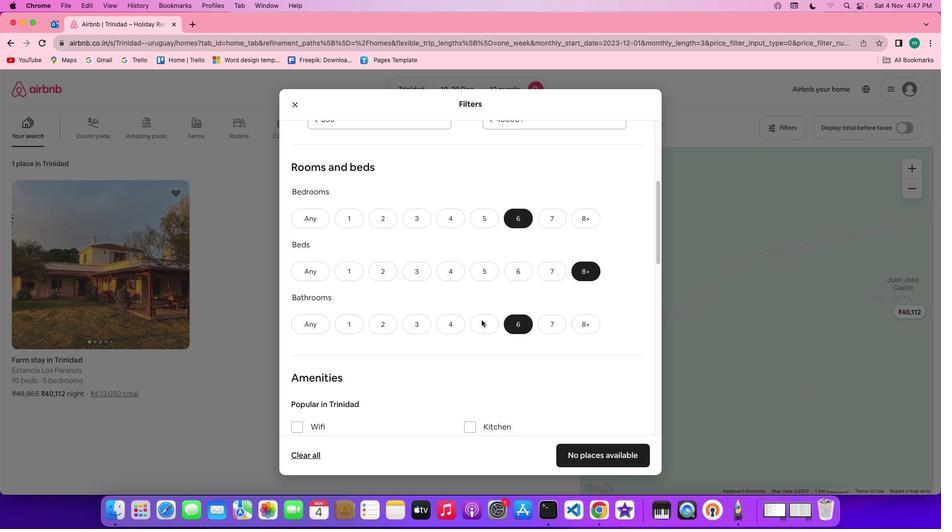 
Action: Mouse scrolled (481, 320) with delta (0, 0)
Screenshot: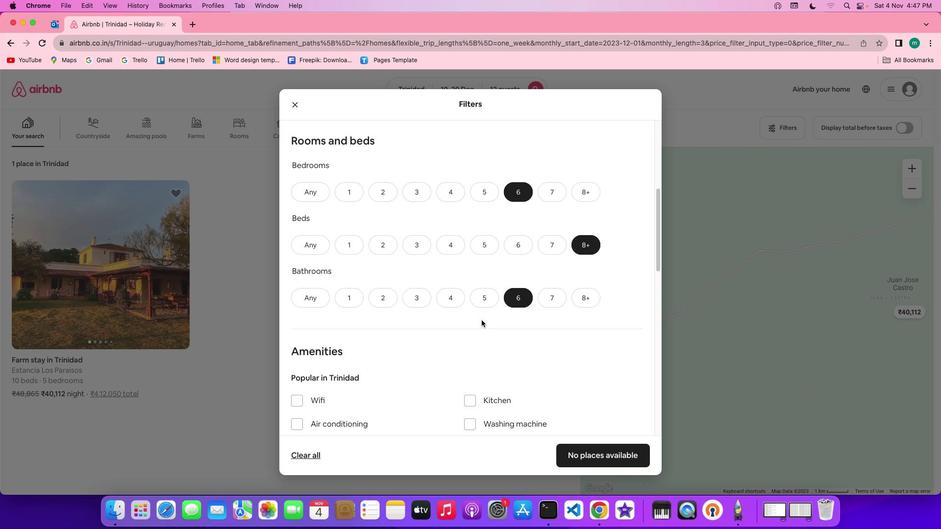 
Action: Mouse scrolled (481, 320) with delta (0, 0)
Screenshot: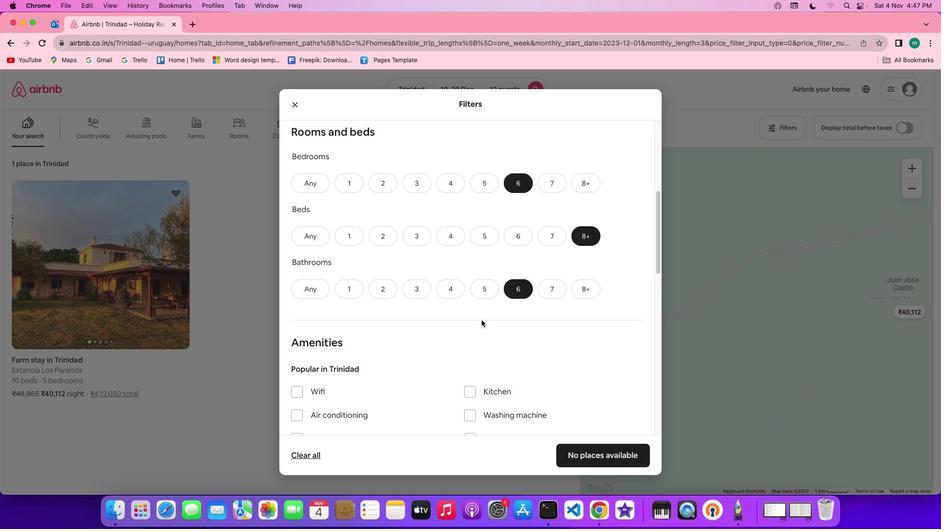 
Action: Mouse scrolled (481, 320) with delta (0, 0)
Screenshot: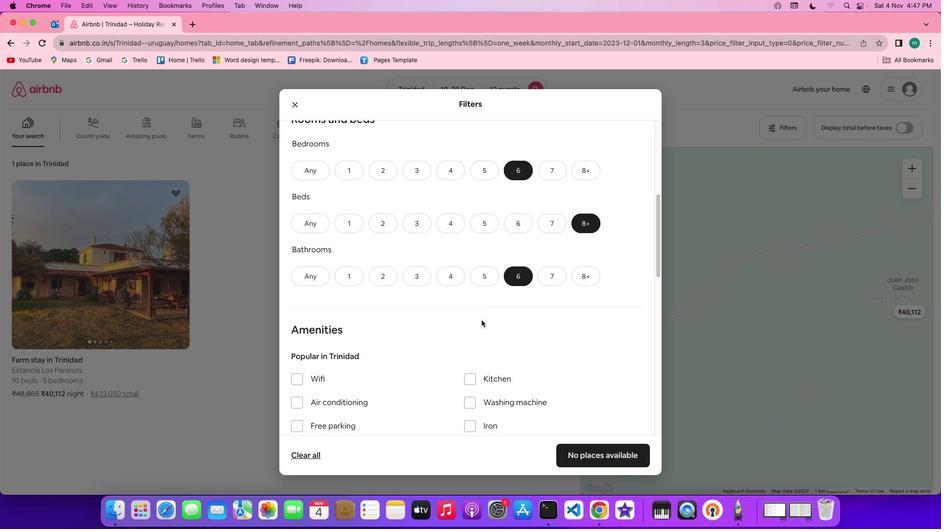 
Action: Mouse scrolled (481, 320) with delta (0, 0)
Screenshot: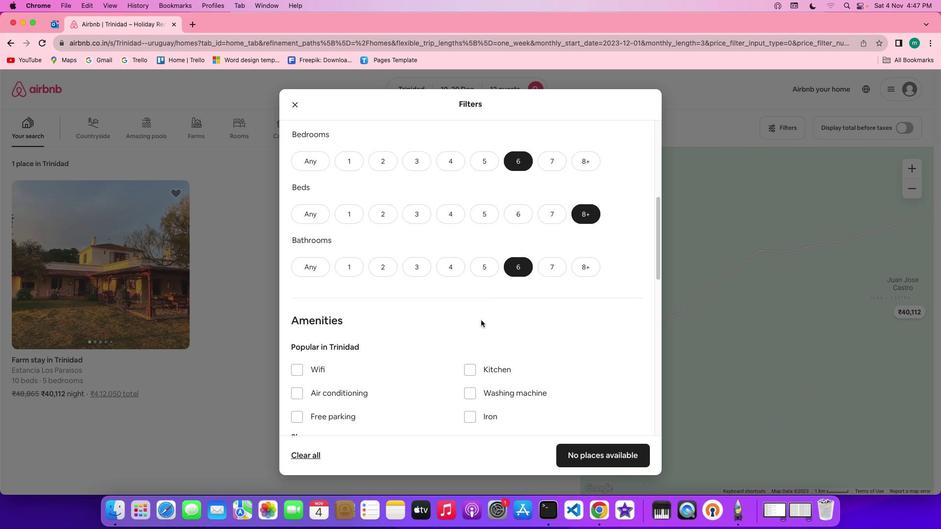 
Action: Mouse moved to (481, 320)
Screenshot: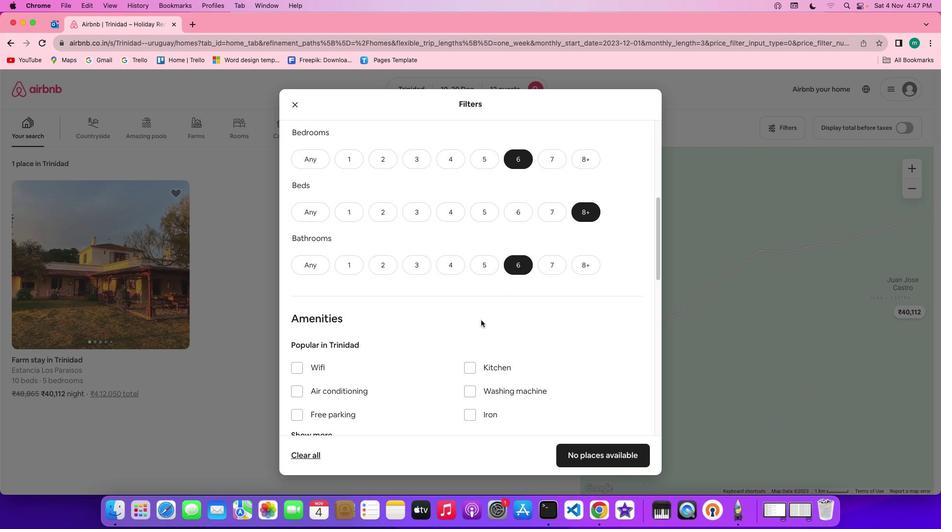 
Action: Mouse scrolled (481, 320) with delta (0, 0)
Screenshot: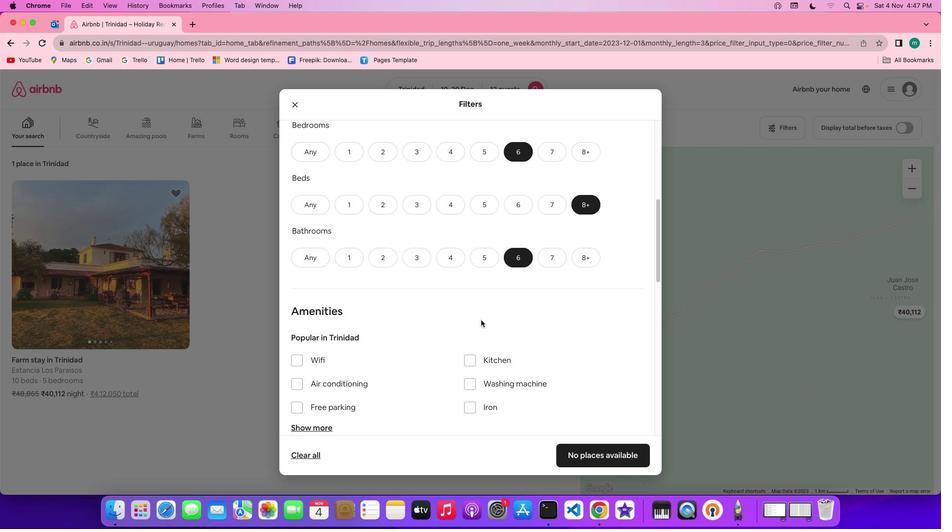 
Action: Mouse scrolled (481, 320) with delta (0, 0)
Screenshot: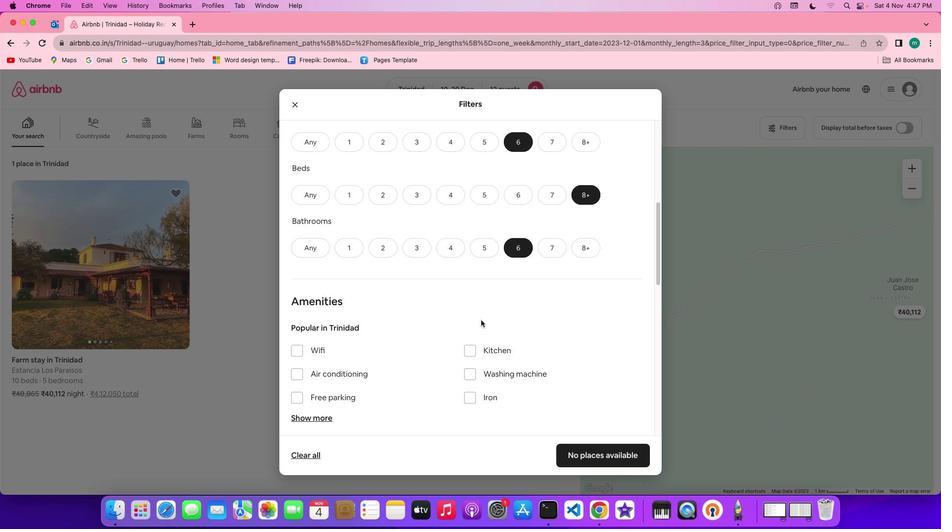 
Action: Mouse scrolled (481, 320) with delta (0, 0)
Screenshot: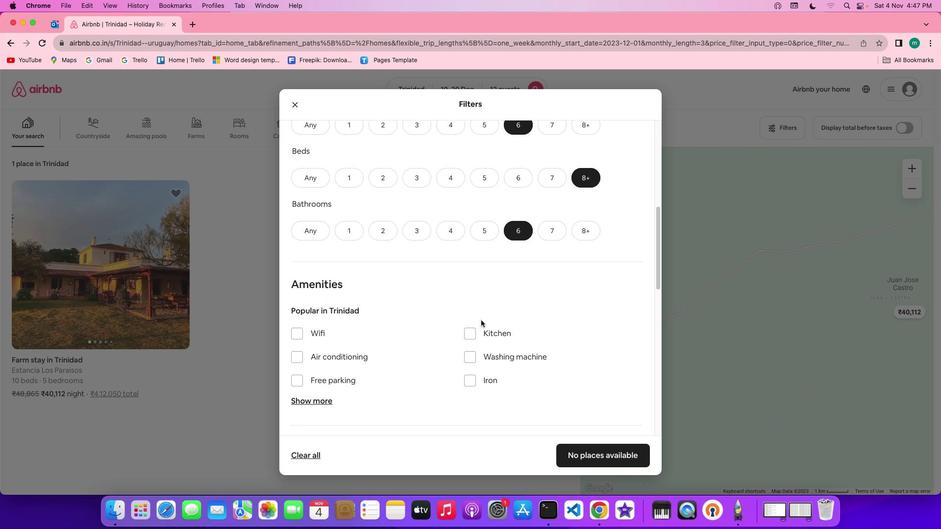 
Action: Mouse scrolled (481, 320) with delta (0, 0)
Screenshot: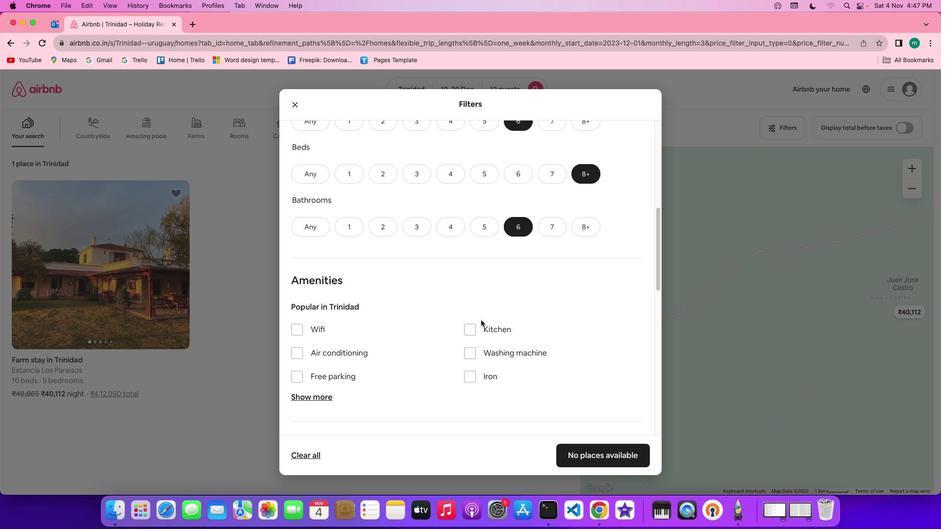
Action: Mouse scrolled (481, 320) with delta (0, 0)
Screenshot: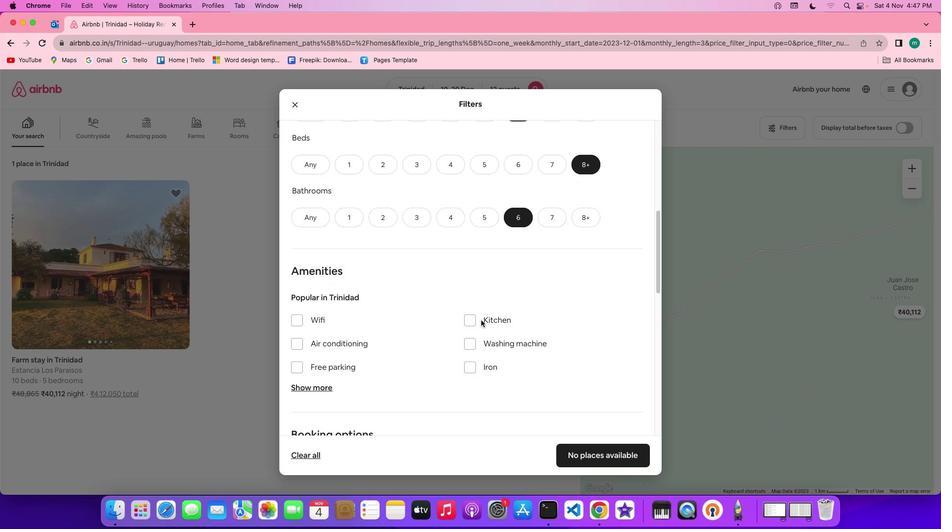 
Action: Mouse scrolled (481, 320) with delta (0, 0)
Screenshot: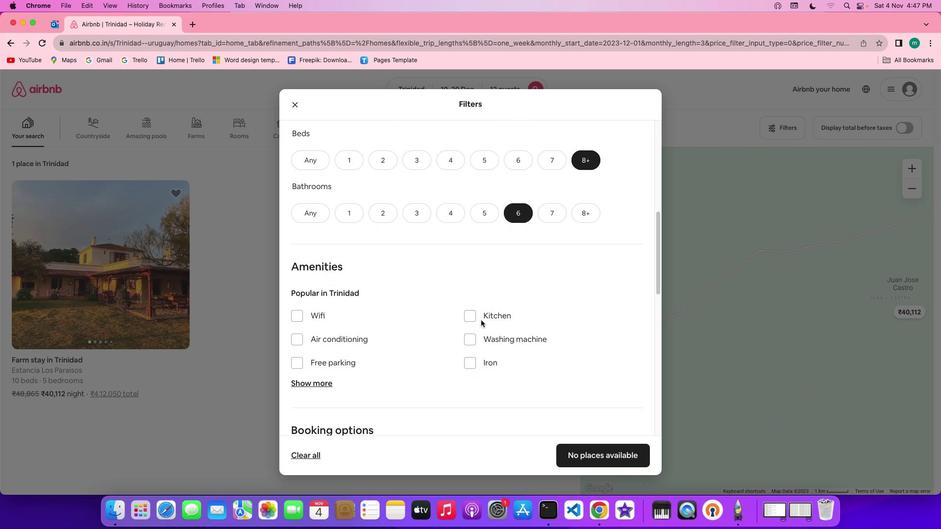 
Action: Mouse scrolled (481, 320) with delta (0, 0)
Screenshot: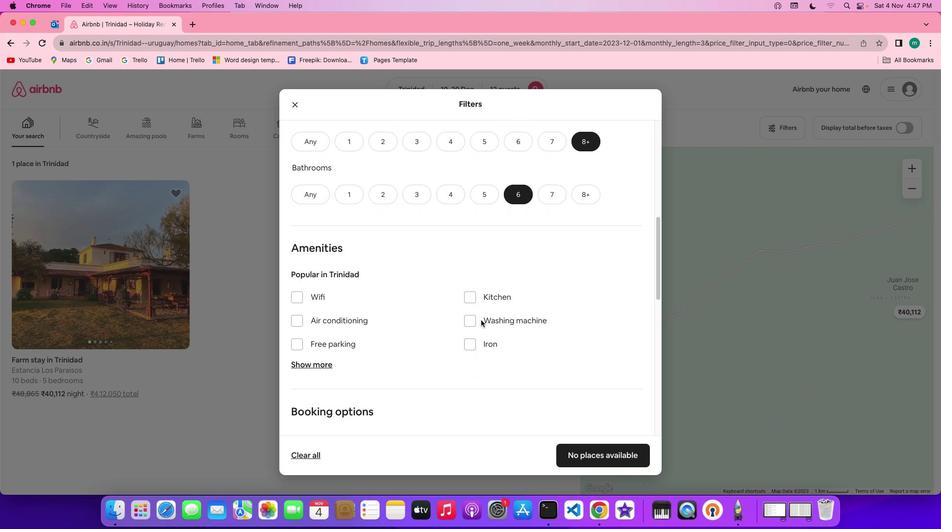 
Action: Mouse scrolled (481, 320) with delta (0, 0)
Screenshot: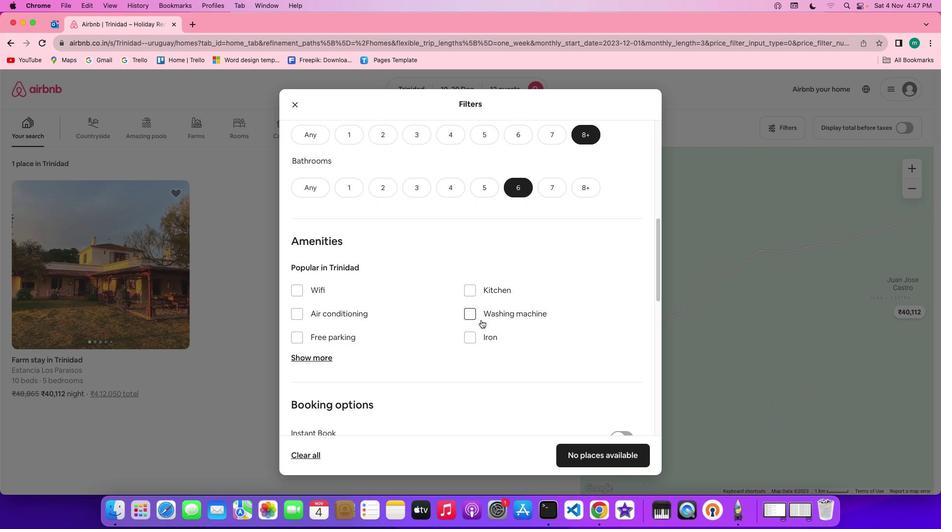 
Action: Mouse scrolled (481, 320) with delta (0, 0)
Screenshot: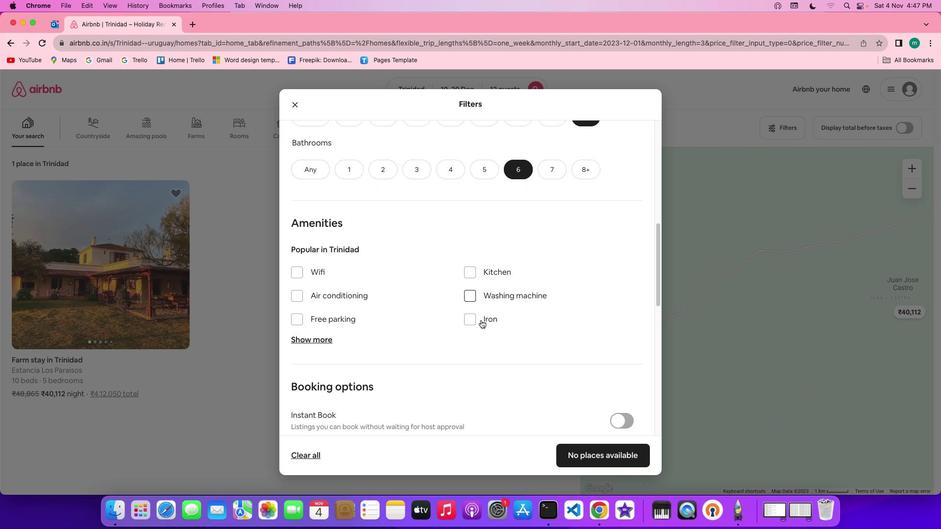 
Action: Mouse scrolled (481, 320) with delta (0, 0)
Screenshot: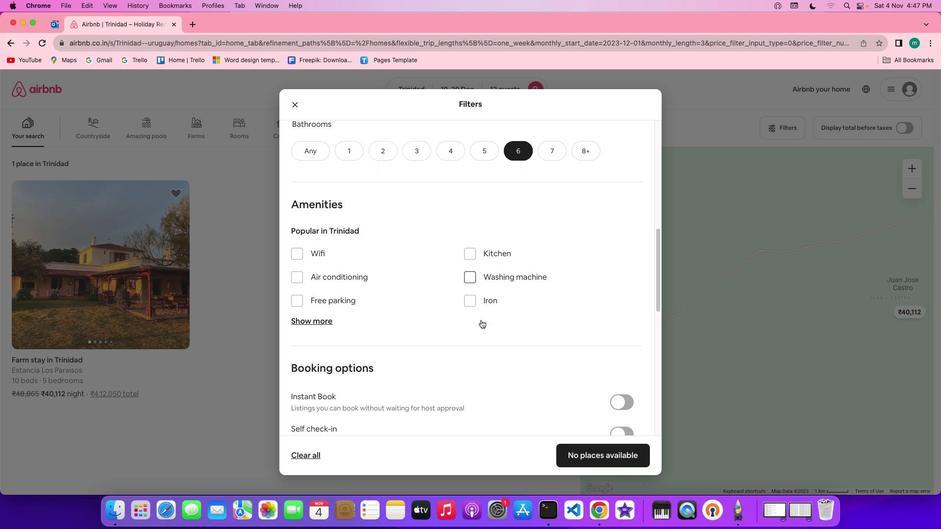 
Action: Mouse scrolled (481, 320) with delta (0, 0)
Screenshot: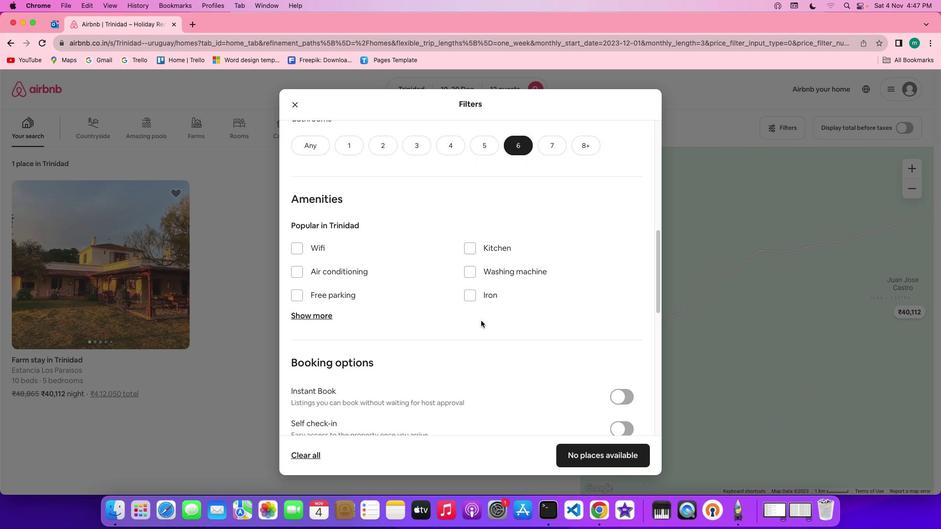 
Action: Mouse moved to (481, 321)
Screenshot: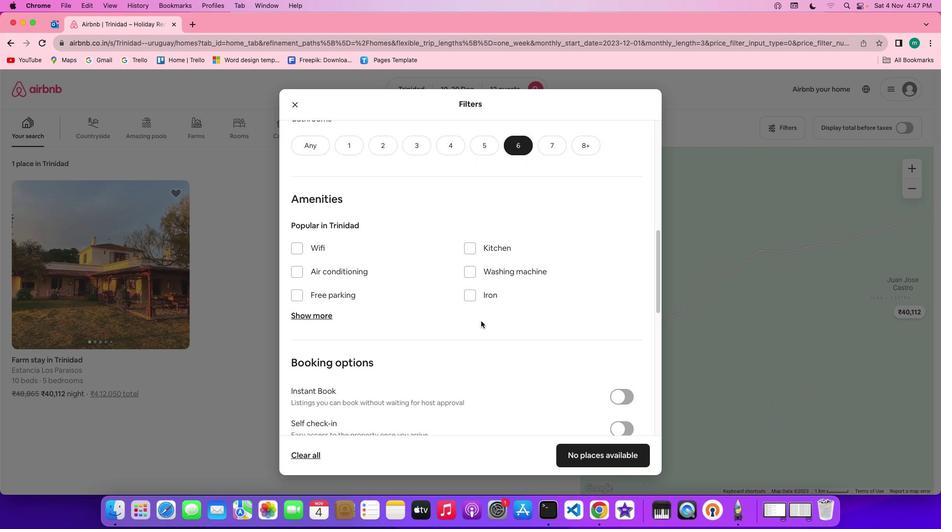 
Action: Mouse scrolled (481, 321) with delta (0, 0)
Screenshot: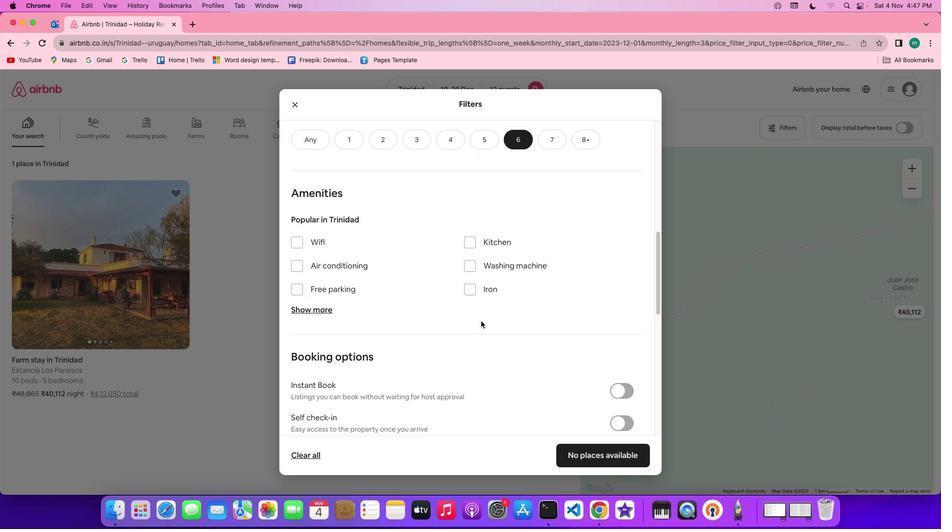 
Action: Mouse scrolled (481, 321) with delta (0, 0)
Screenshot: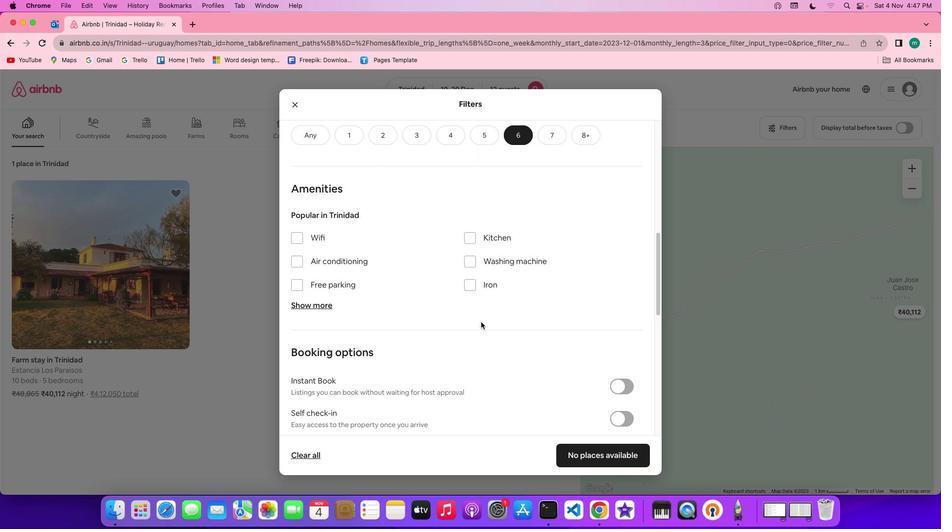 
Action: Mouse moved to (481, 321)
Screenshot: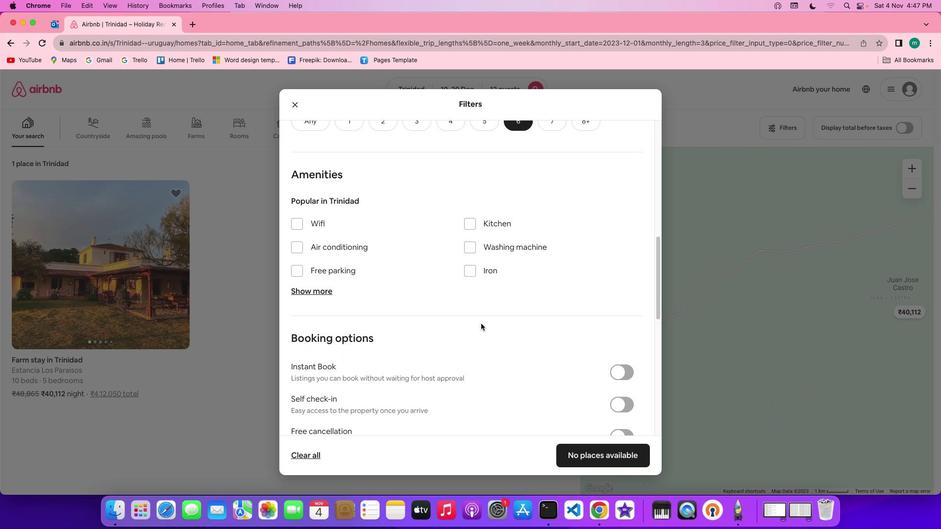 
Action: Mouse scrolled (481, 321) with delta (0, 0)
Screenshot: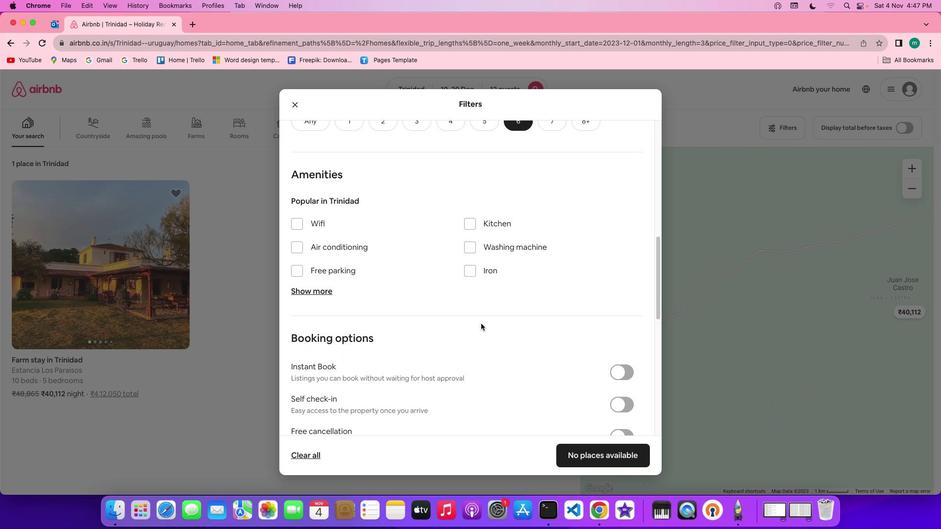 
Action: Mouse moved to (481, 322)
Screenshot: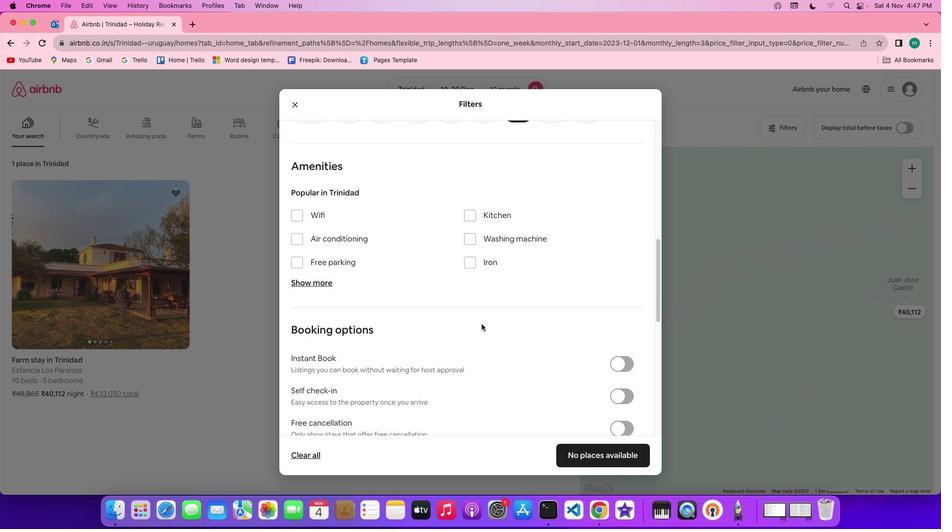 
Action: Mouse scrolled (481, 322) with delta (0, 0)
Screenshot: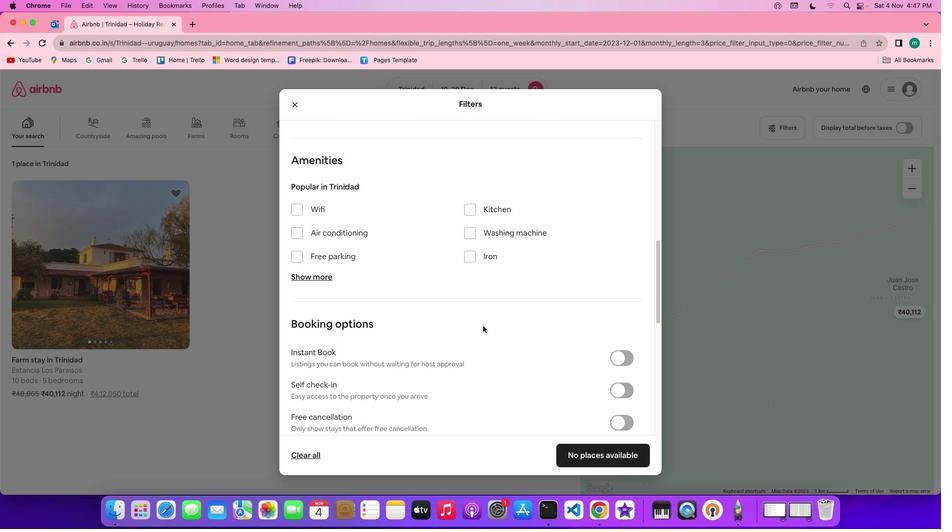 
Action: Mouse moved to (482, 328)
Screenshot: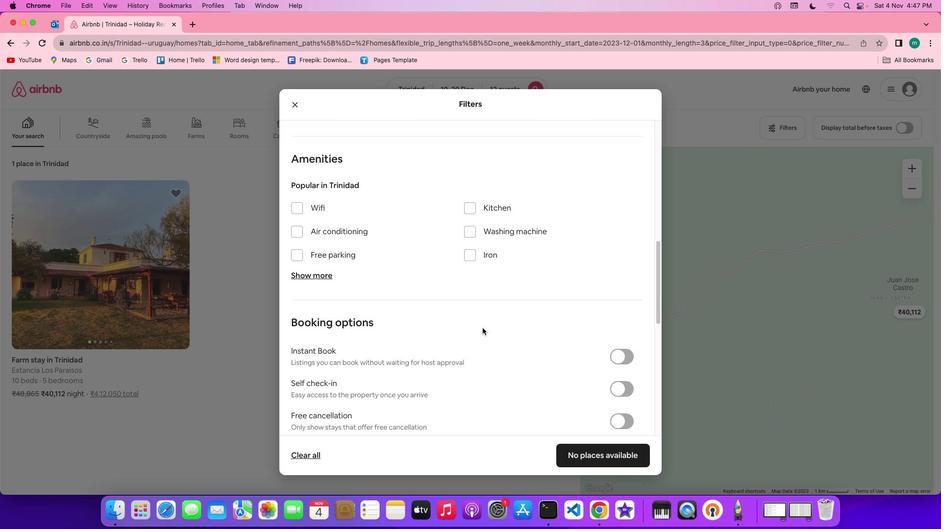 
Action: Mouse scrolled (482, 328) with delta (0, 0)
Screenshot: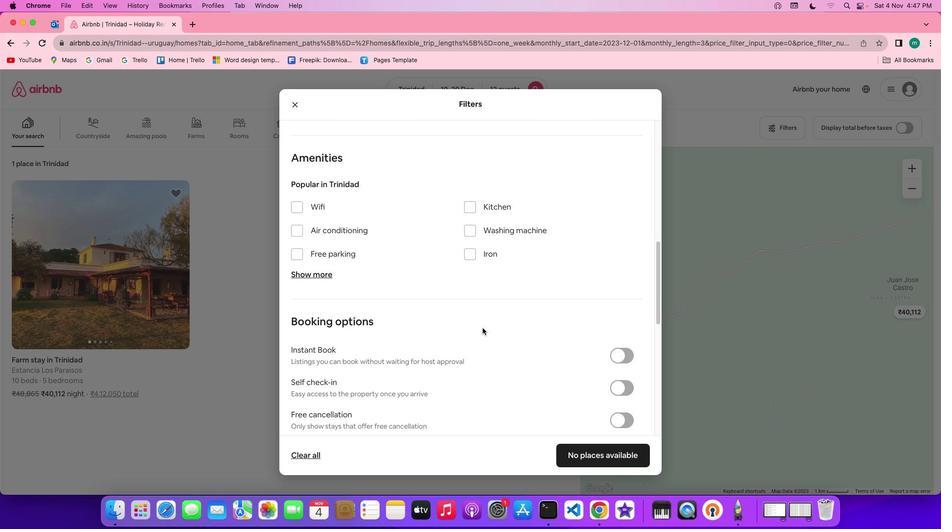 
Action: Mouse scrolled (482, 328) with delta (0, 0)
Screenshot: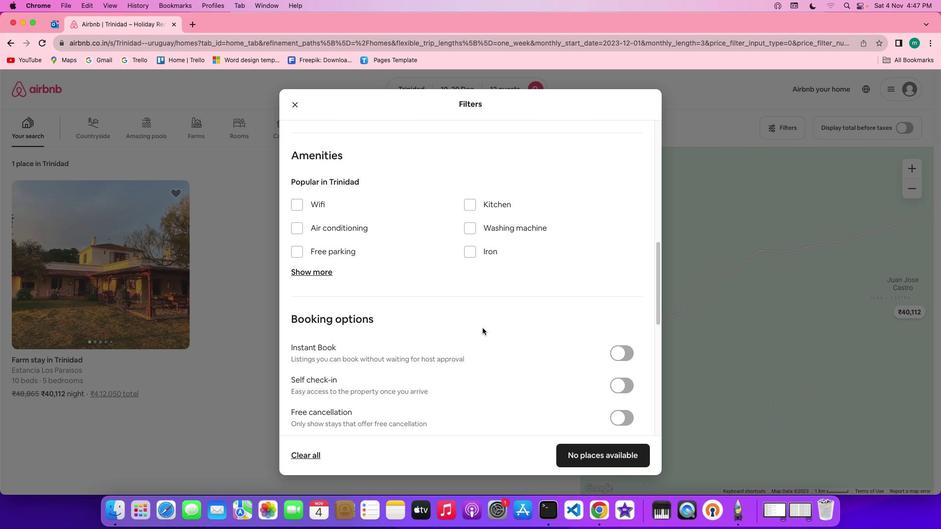 
Action: Mouse moved to (483, 328)
Screenshot: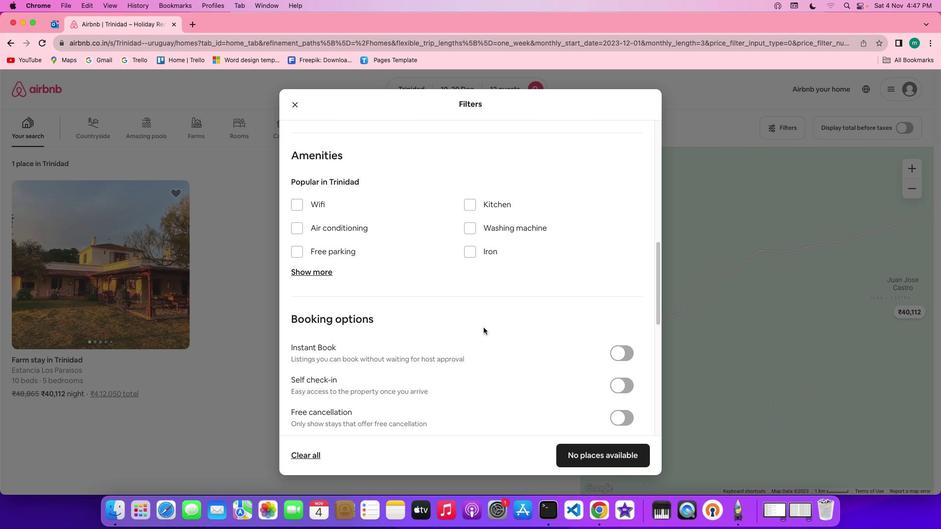 
Action: Mouse scrolled (483, 328) with delta (0, 0)
Screenshot: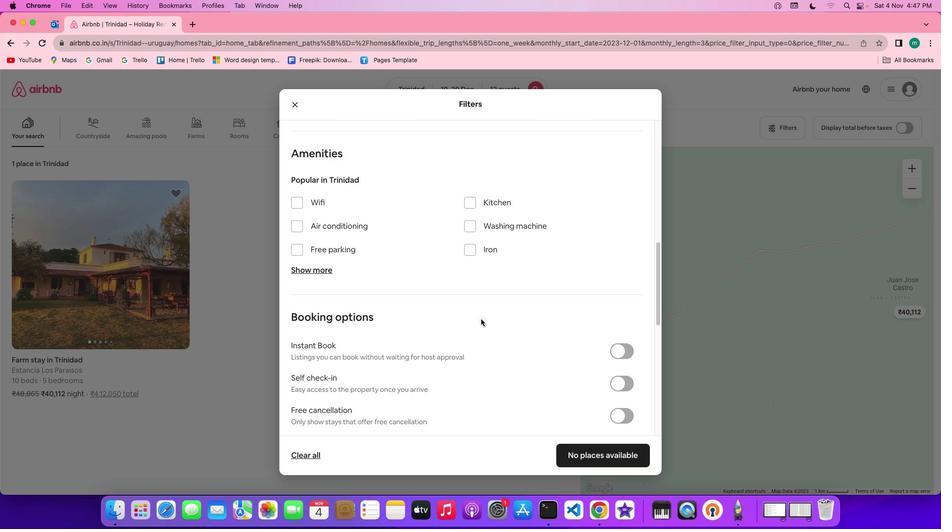 
Action: Mouse moved to (481, 319)
Screenshot: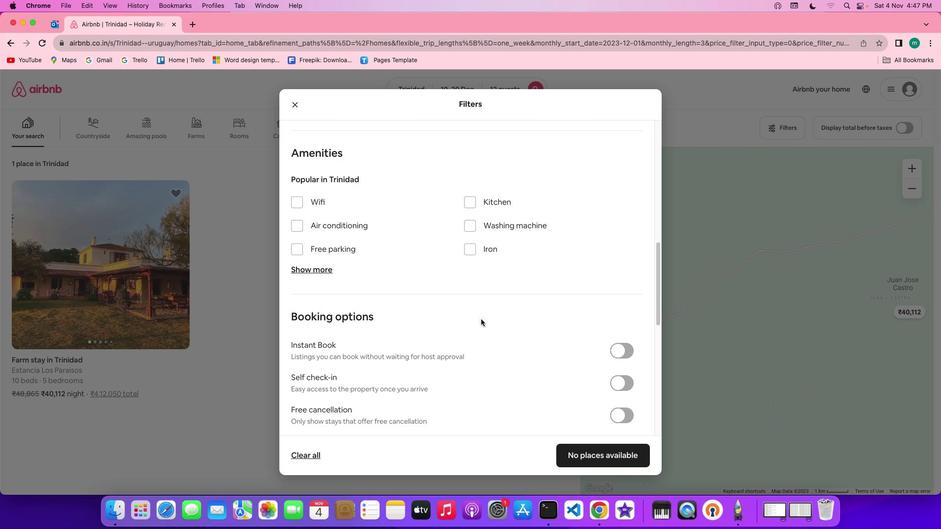 
Action: Mouse scrolled (481, 319) with delta (0, 0)
Screenshot: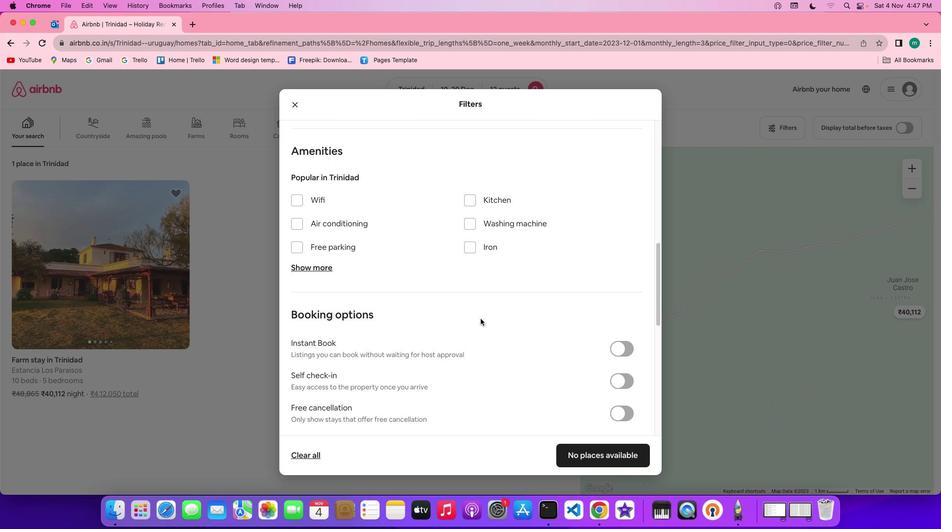 
Action: Mouse moved to (481, 319)
Screenshot: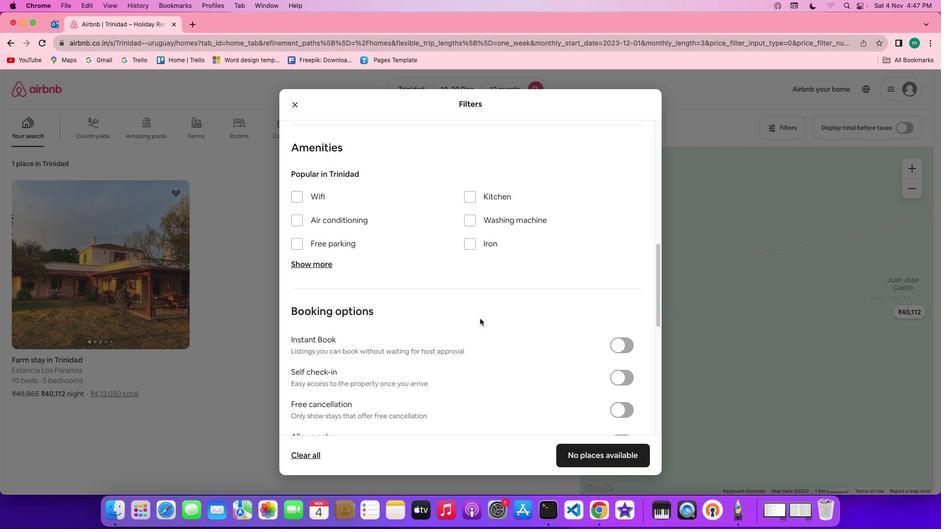 
Action: Mouse scrolled (481, 319) with delta (0, 0)
Screenshot: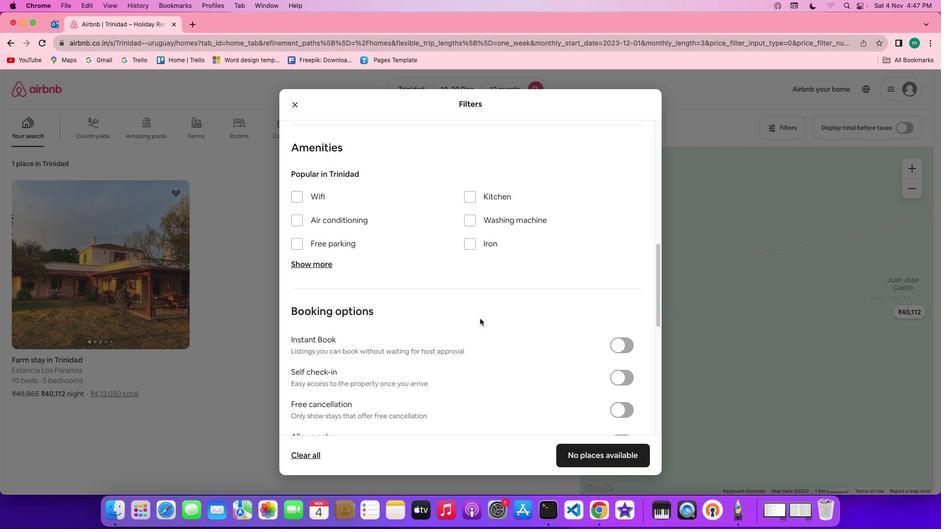 
Action: Mouse moved to (477, 326)
Screenshot: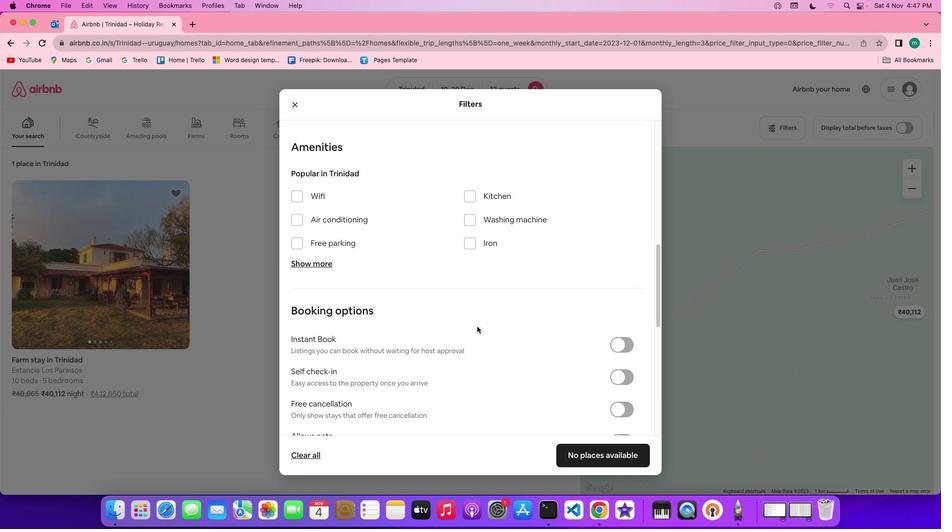 
Action: Mouse scrolled (477, 326) with delta (0, 0)
Screenshot: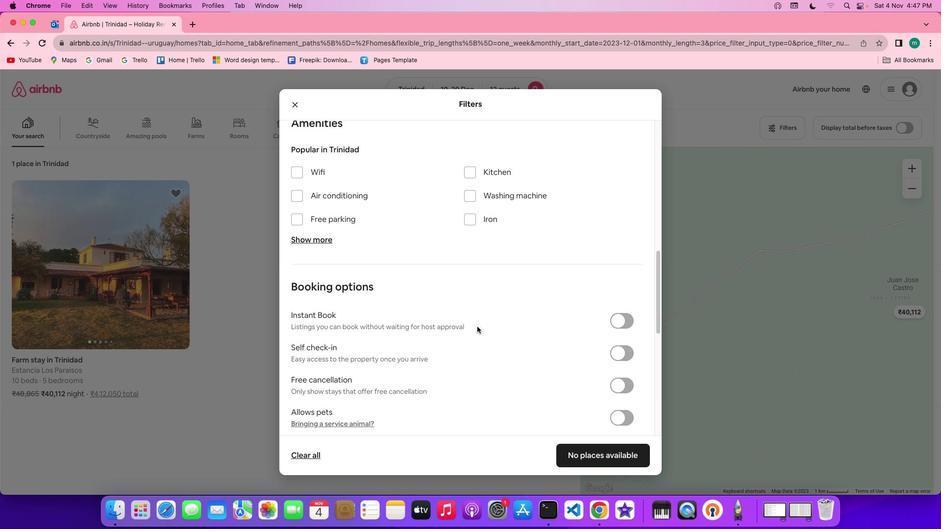 
Action: Mouse scrolled (477, 326) with delta (0, 0)
Screenshot: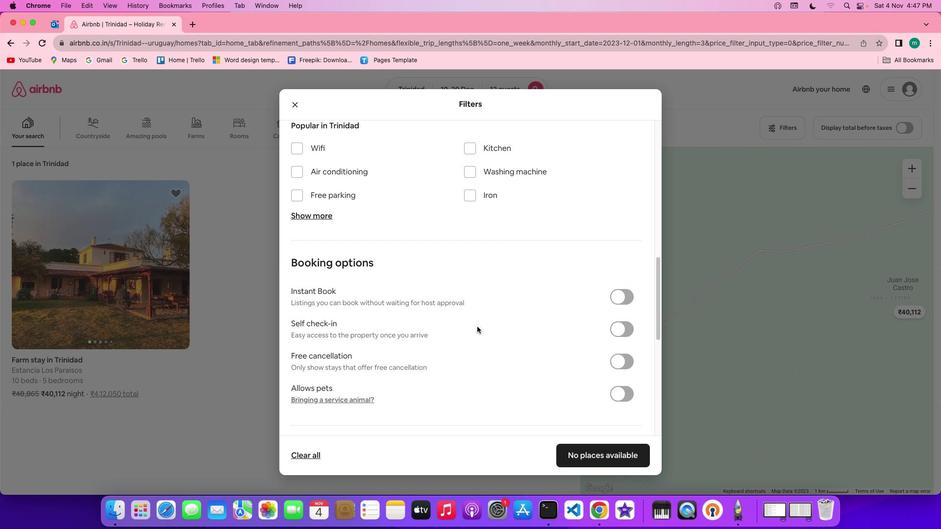 
Action: Mouse scrolled (477, 326) with delta (0, 0)
Screenshot: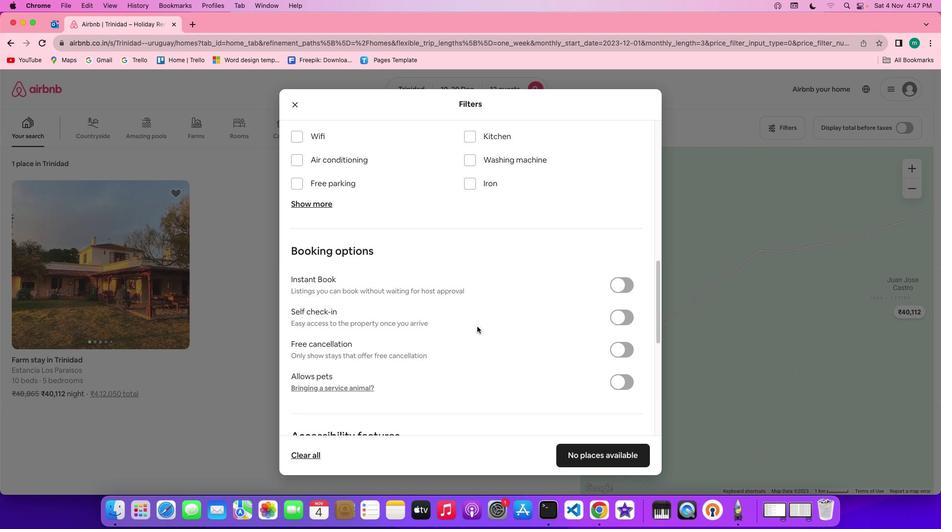 
Action: Mouse moved to (477, 328)
Screenshot: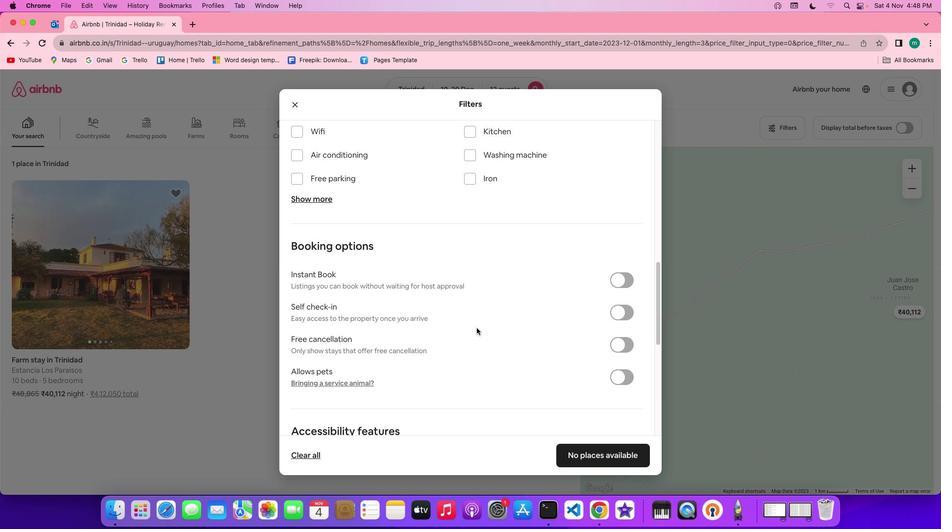 
Action: Mouse scrolled (477, 328) with delta (0, 0)
Screenshot: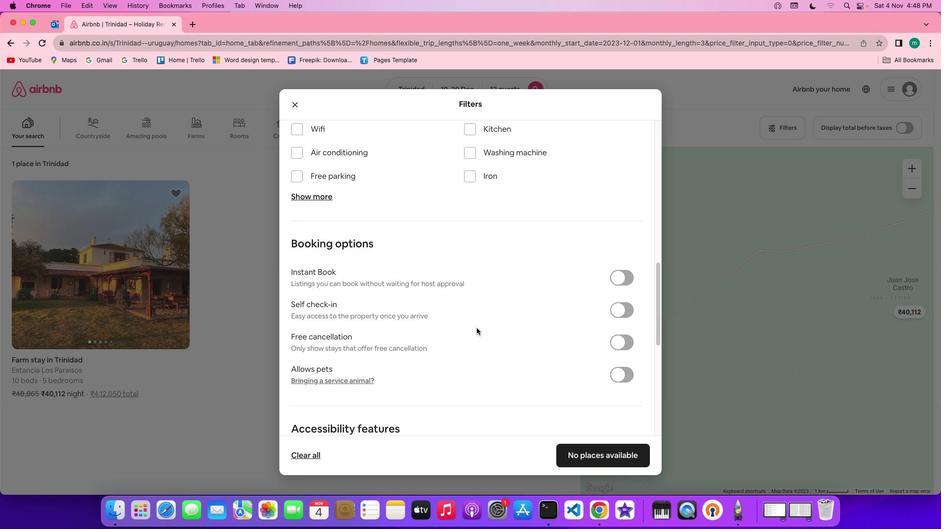 
Action: Mouse scrolled (477, 328) with delta (0, 0)
Screenshot: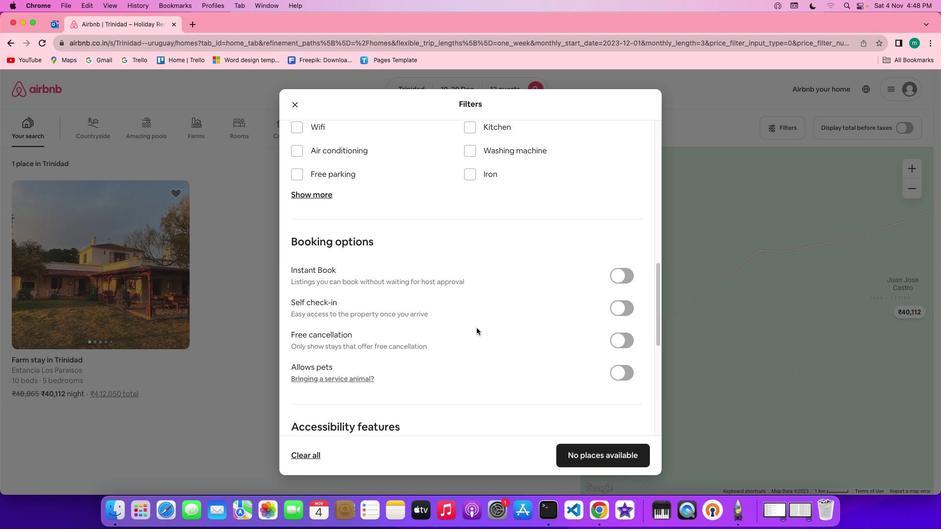 
Action: Mouse scrolled (477, 328) with delta (0, 0)
Screenshot: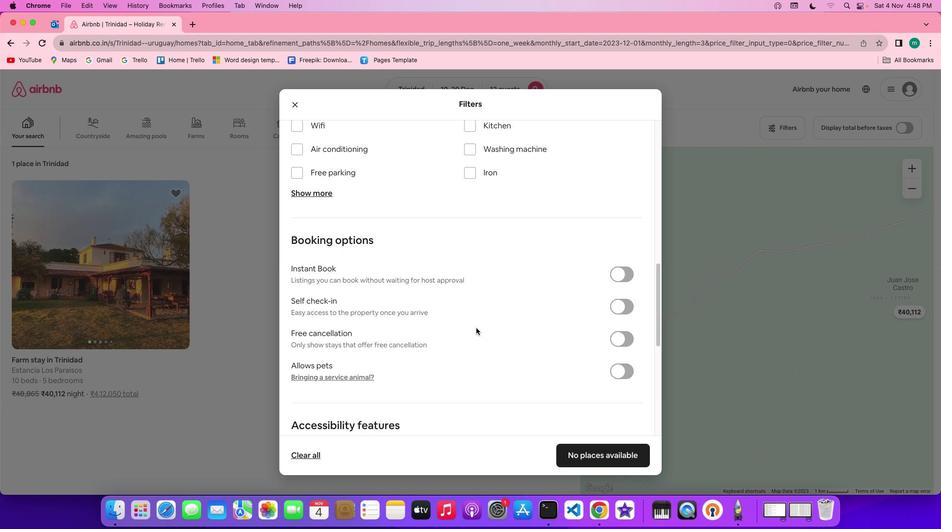 
Action: Mouse moved to (479, 315)
Screenshot: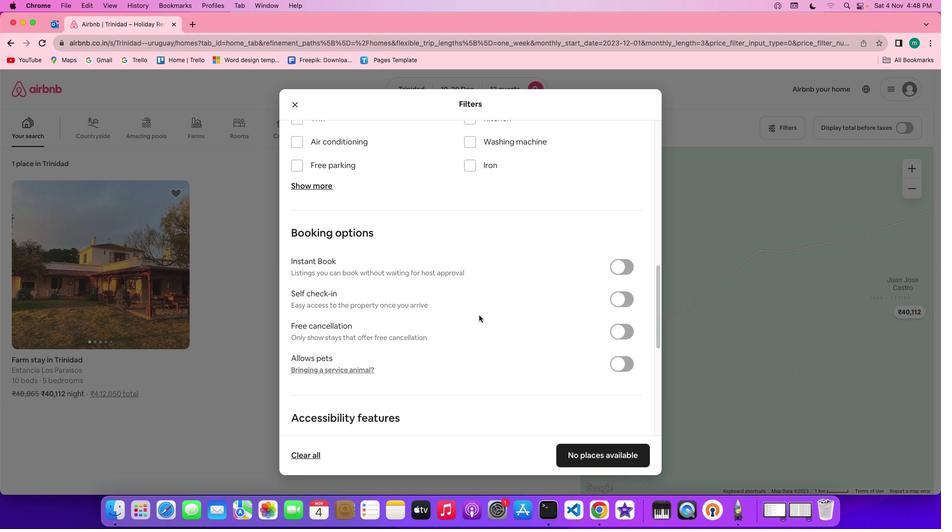 
Action: Mouse scrolled (479, 315) with delta (0, 0)
Screenshot: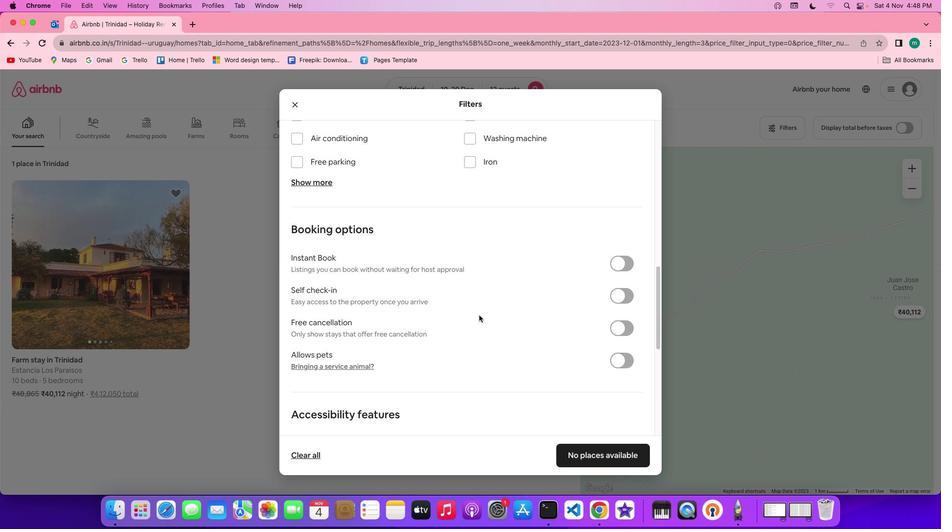 
Action: Mouse scrolled (479, 315) with delta (0, 0)
Screenshot: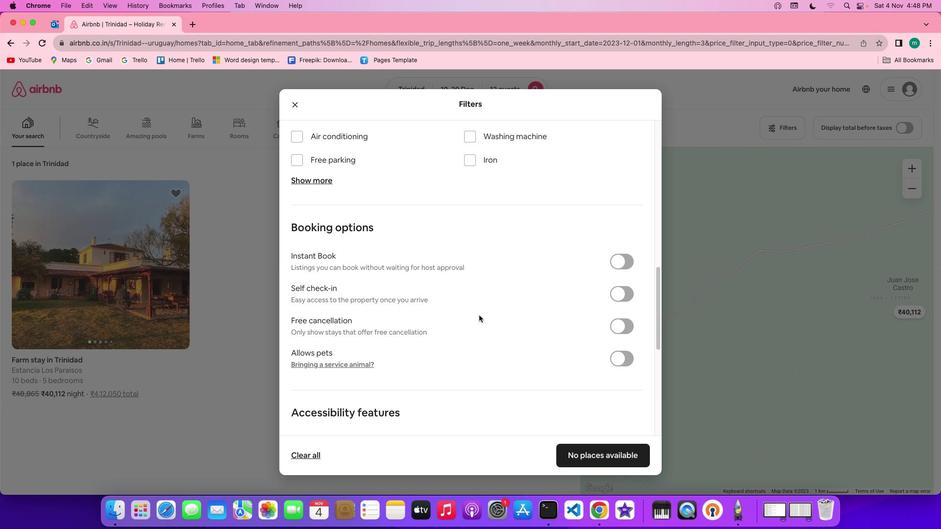 
Action: Mouse scrolled (479, 315) with delta (0, 0)
Screenshot: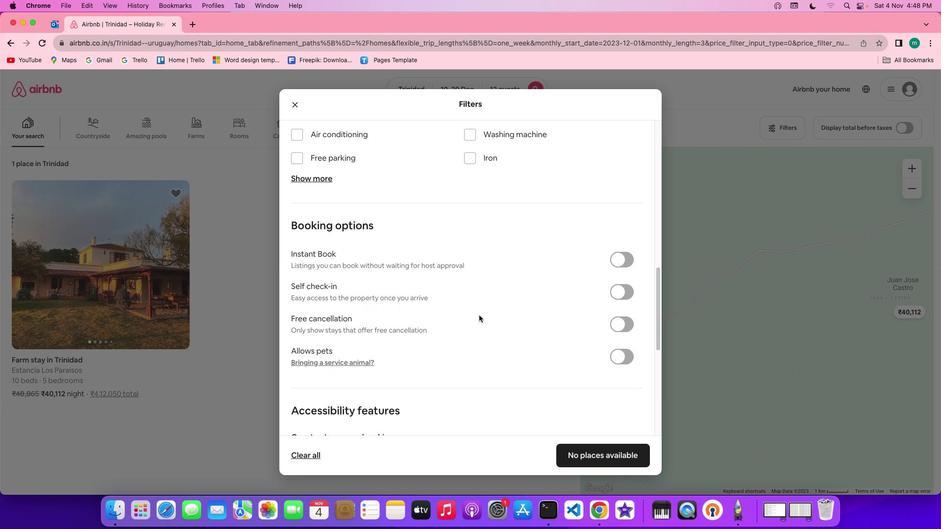 
Action: Mouse moved to (427, 187)
Screenshot: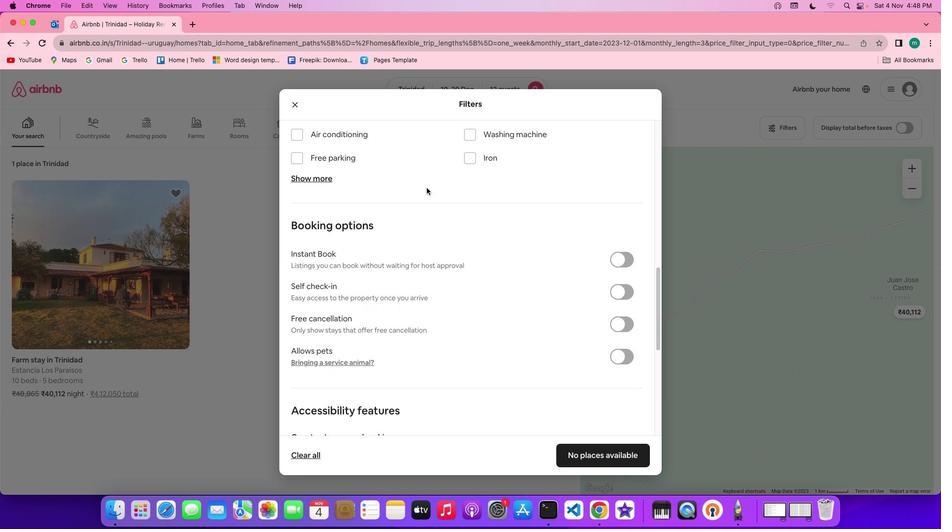 
Action: Mouse scrolled (427, 187) with delta (0, 0)
Screenshot: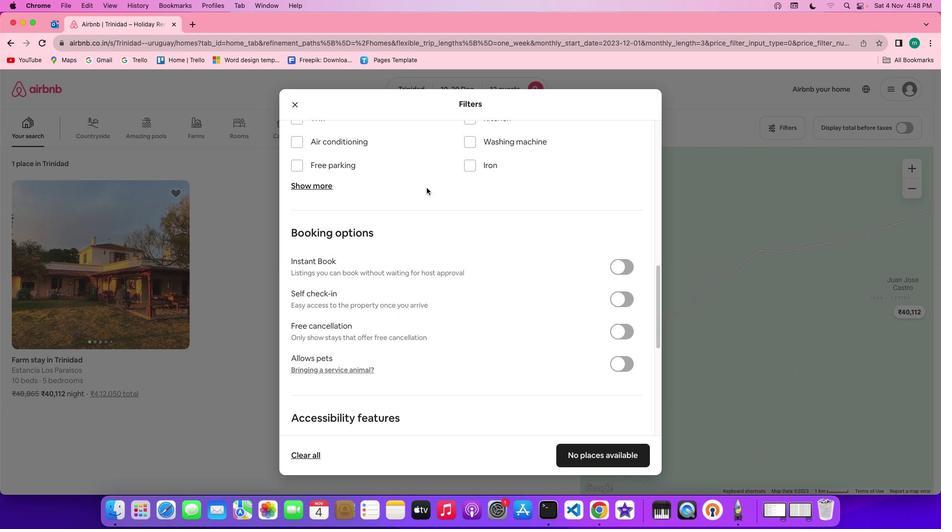 
Action: Mouse scrolled (427, 187) with delta (0, 0)
Screenshot: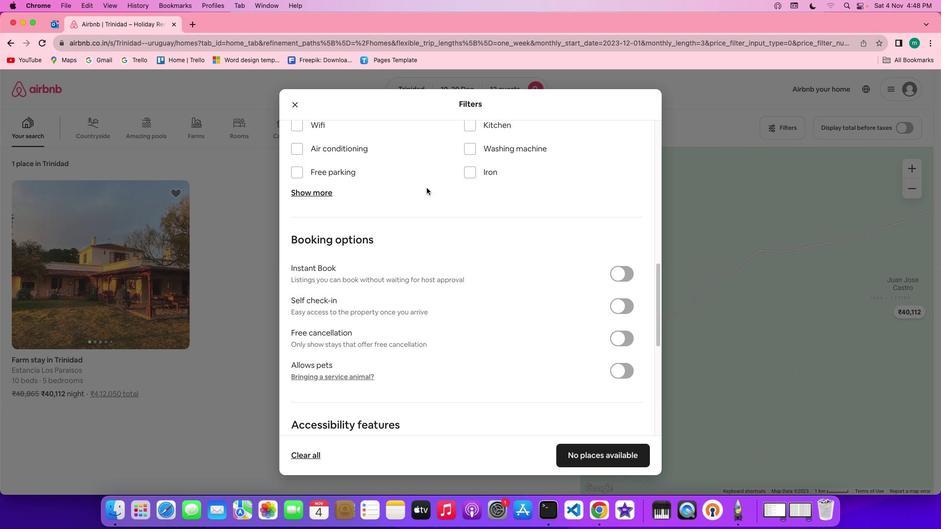 
Action: Mouse moved to (329, 192)
Screenshot: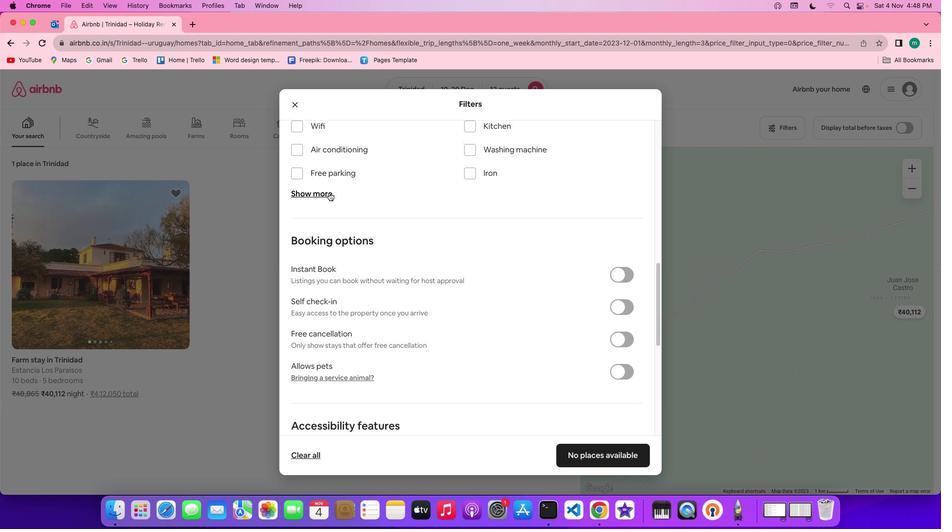 
Action: Mouse pressed left at (329, 192)
Screenshot: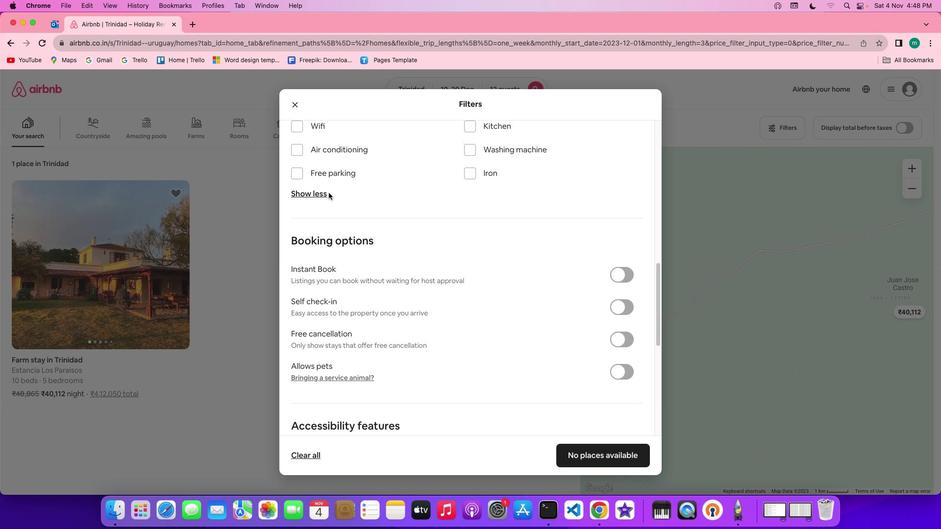 
Action: Mouse moved to (468, 250)
Screenshot: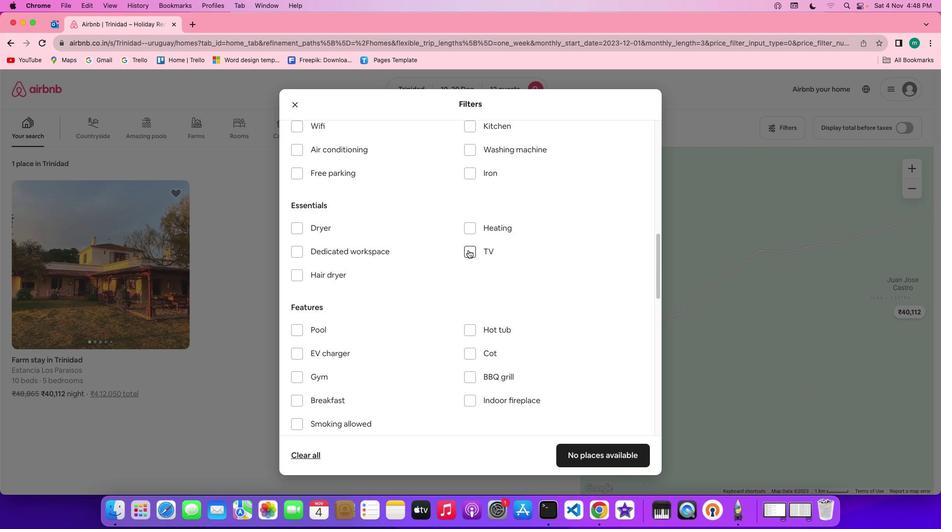
Action: Mouse pressed left at (468, 250)
Screenshot: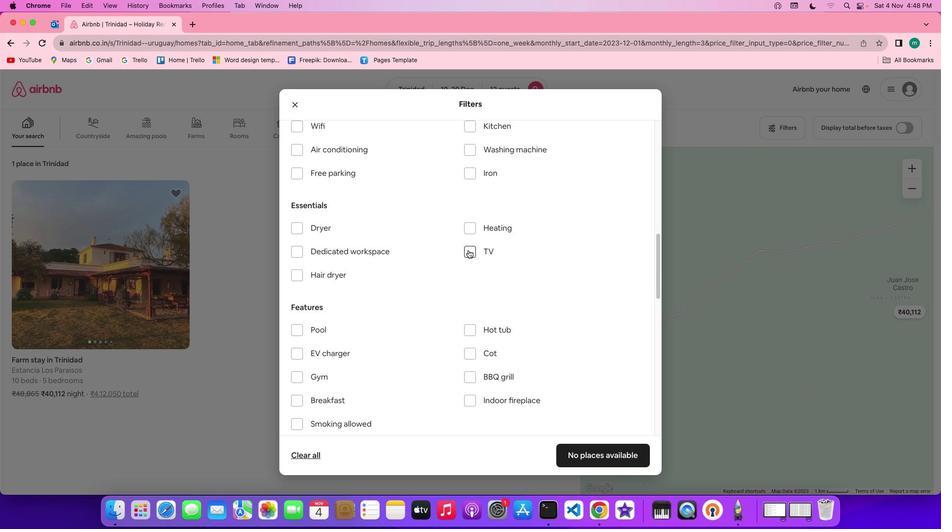 
Action: Mouse moved to (377, 192)
Screenshot: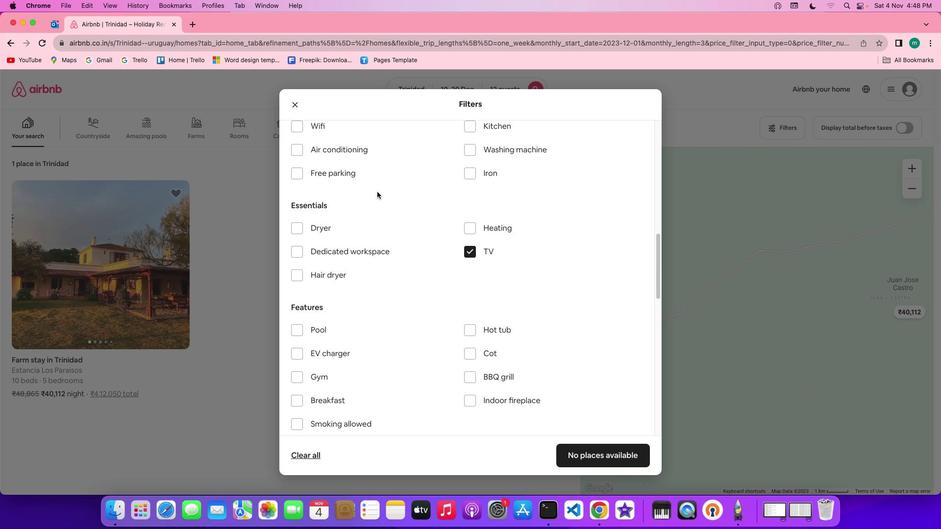 
Action: Mouse scrolled (377, 192) with delta (0, 0)
Screenshot: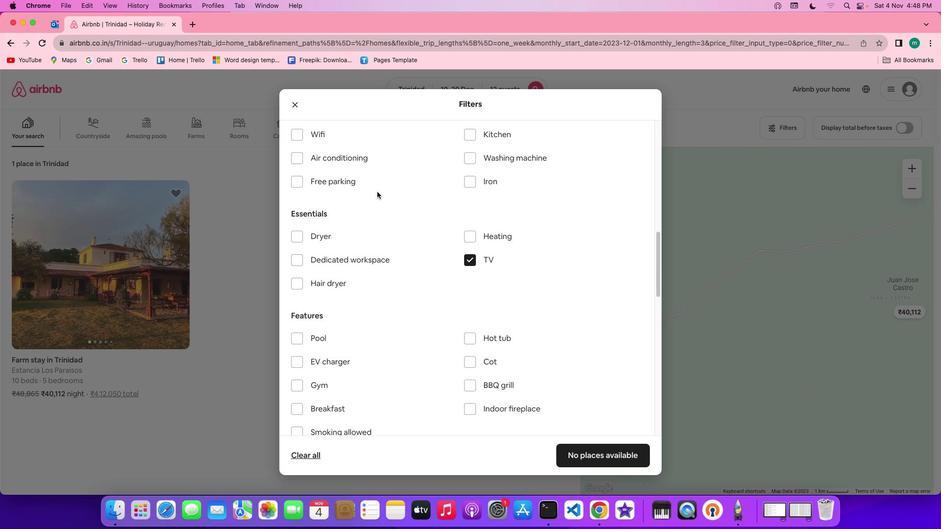 
Action: Mouse scrolled (377, 192) with delta (0, 0)
Screenshot: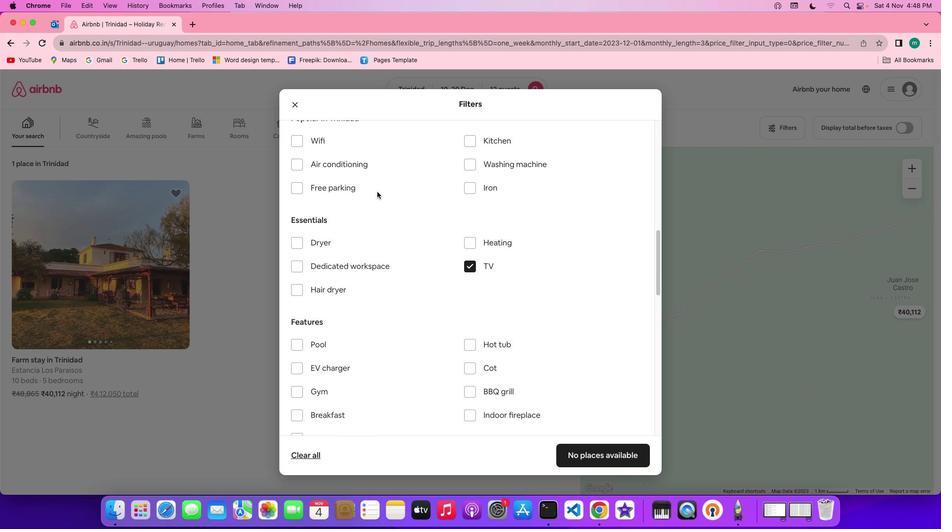 
Action: Mouse moved to (377, 192)
Screenshot: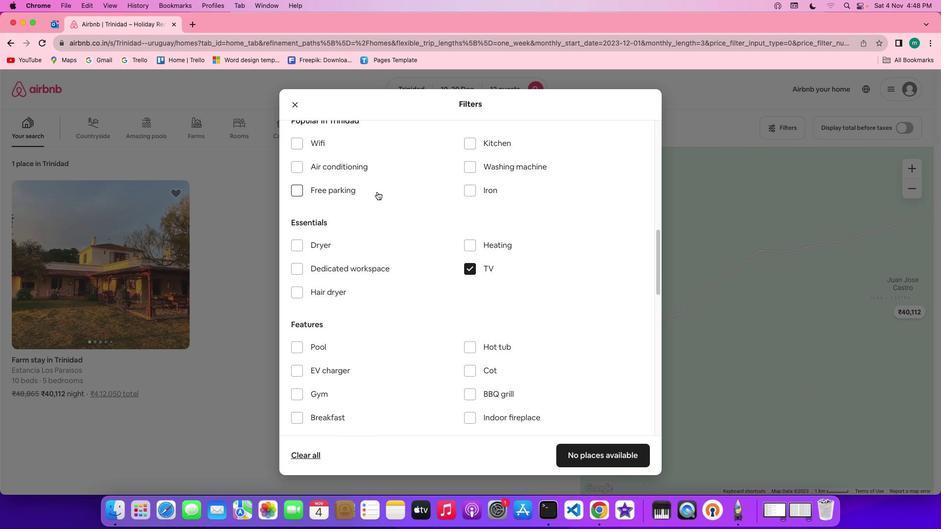 
Action: Mouse scrolled (377, 192) with delta (0, 0)
Screenshot: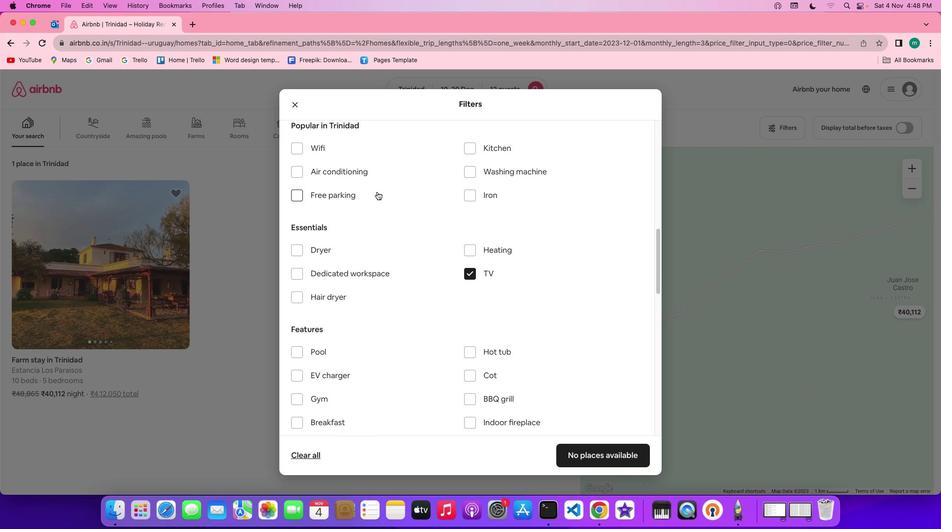 
Action: Mouse scrolled (377, 192) with delta (0, 0)
Screenshot: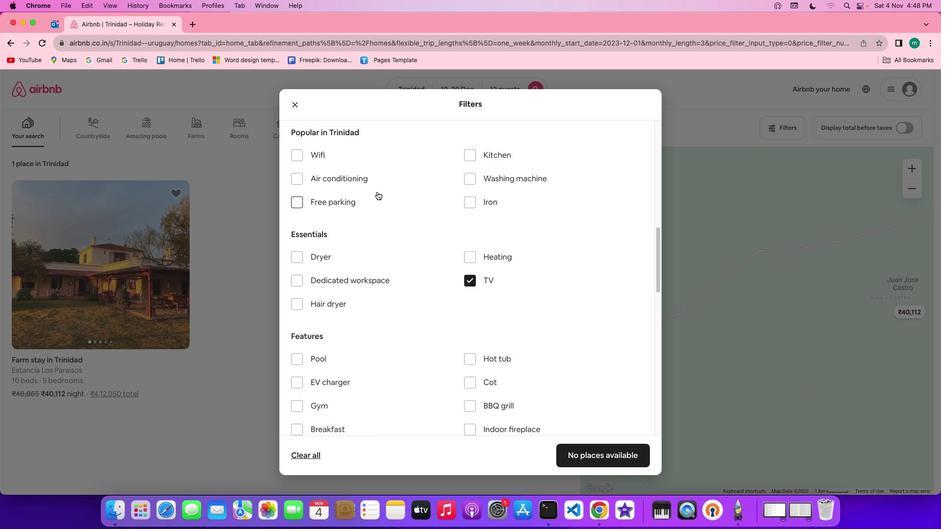 
Action: Mouse moved to (295, 155)
Screenshot: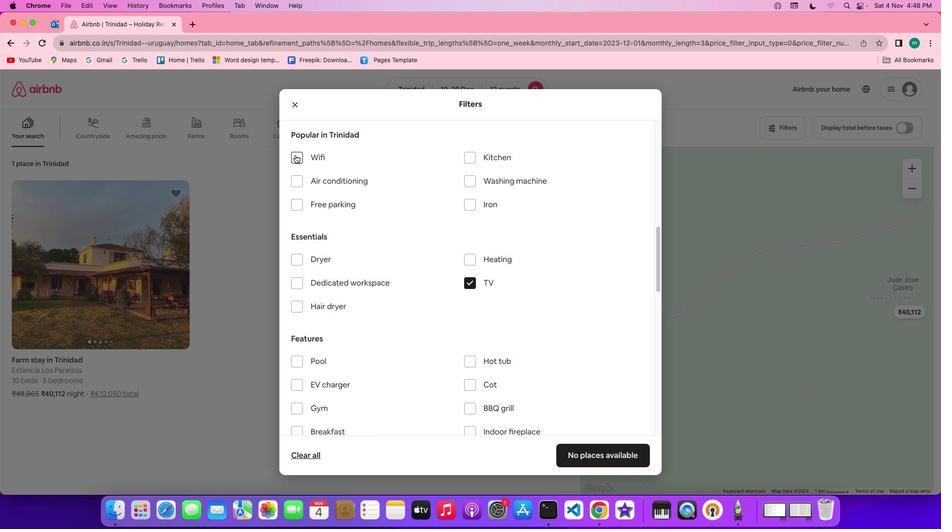 
Action: Mouse pressed left at (295, 155)
Screenshot: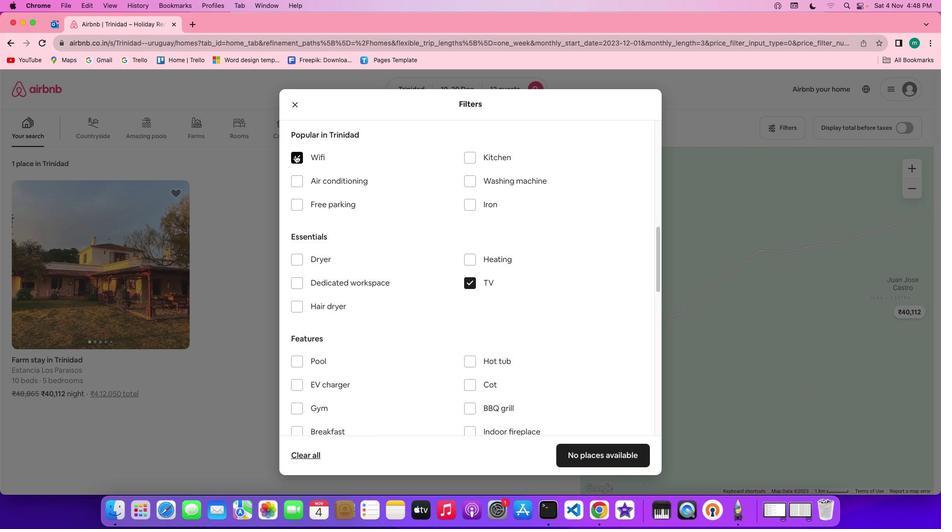 
Action: Mouse moved to (434, 251)
Screenshot: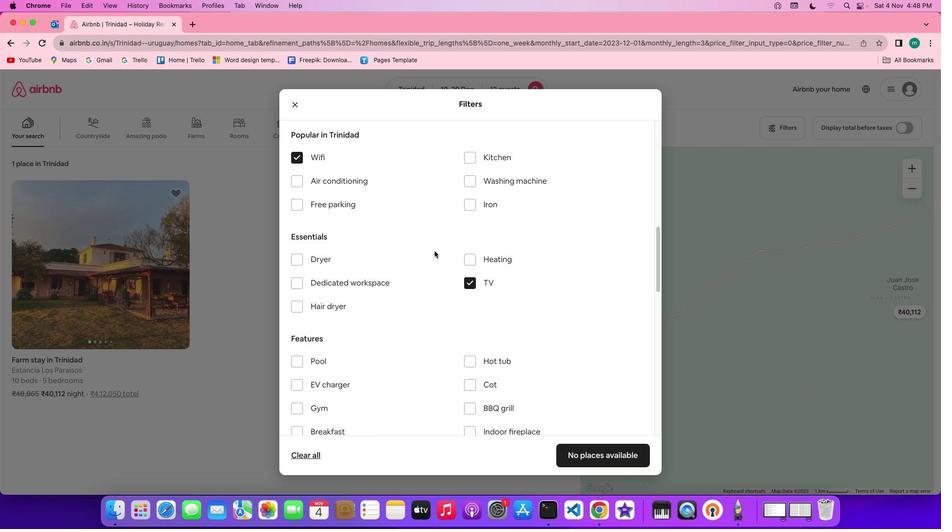 
Action: Mouse scrolled (434, 251) with delta (0, 0)
Screenshot: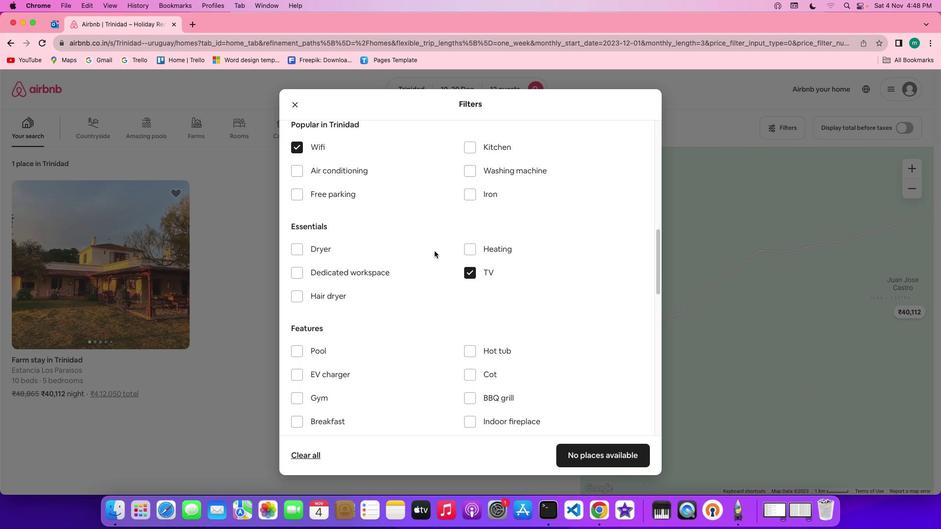 
Action: Mouse scrolled (434, 251) with delta (0, 0)
Screenshot: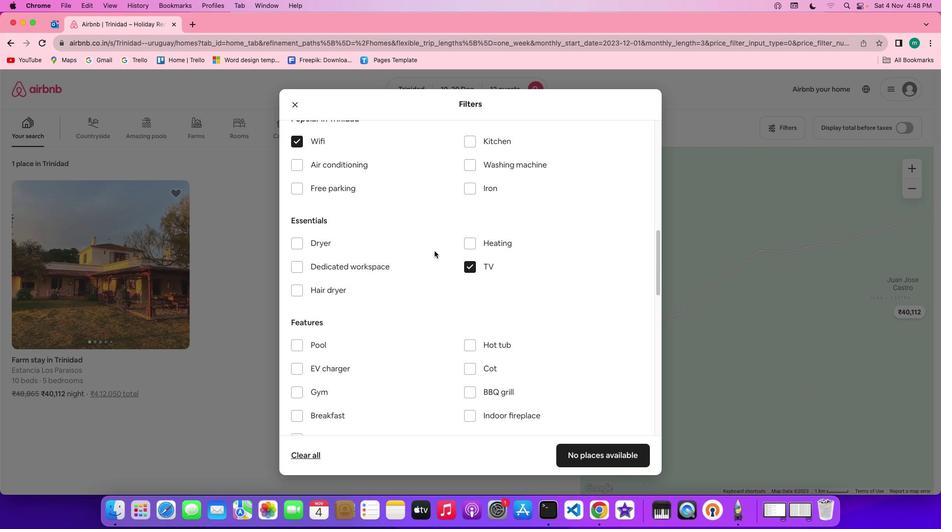 
Action: Mouse scrolled (434, 251) with delta (0, 0)
Screenshot: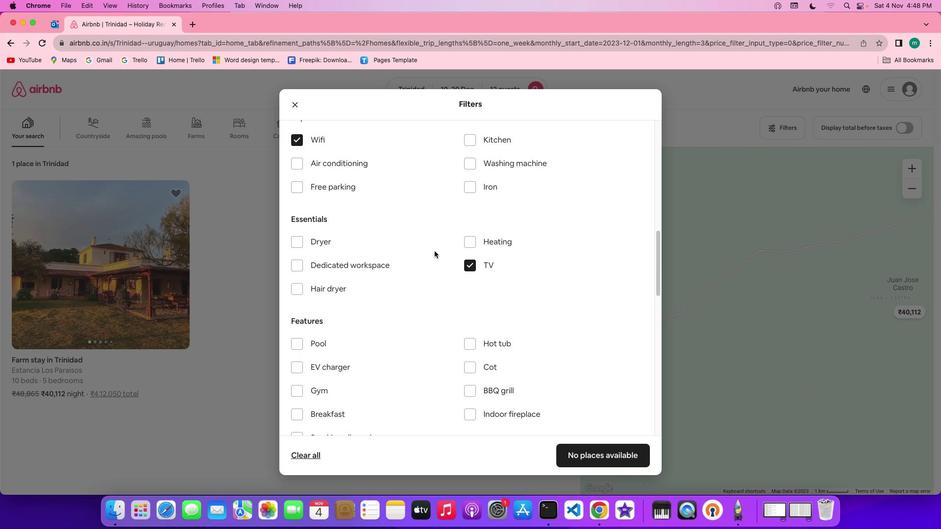 
Action: Mouse scrolled (434, 251) with delta (0, 0)
Screenshot: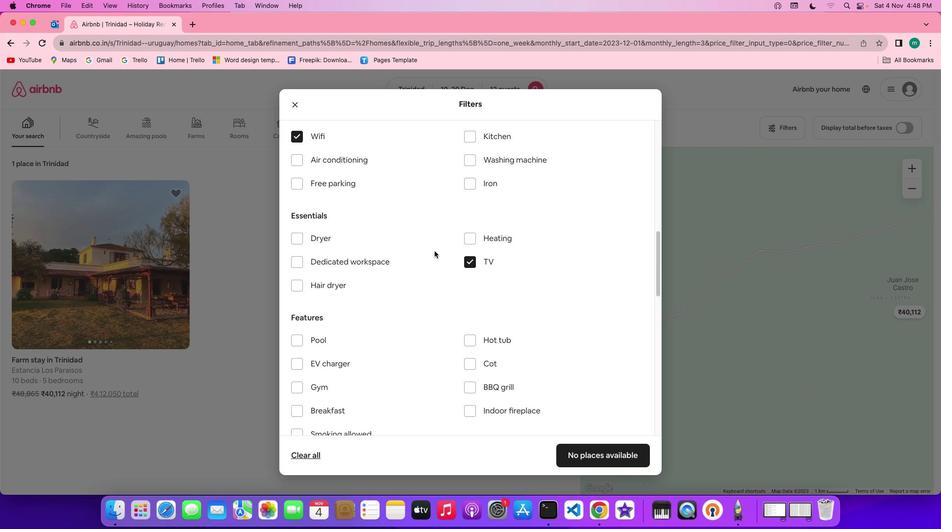 
Action: Mouse scrolled (434, 251) with delta (0, 0)
Screenshot: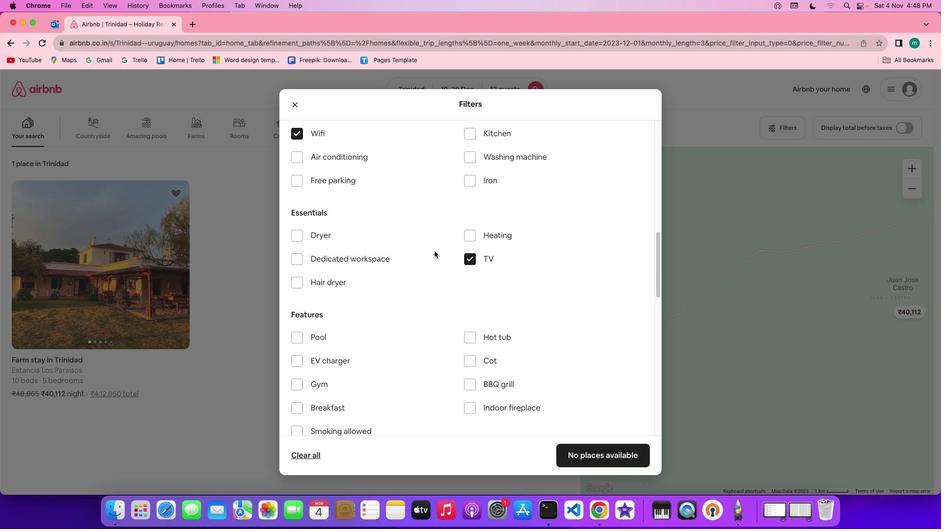 
Action: Mouse moved to (343, 181)
Screenshot: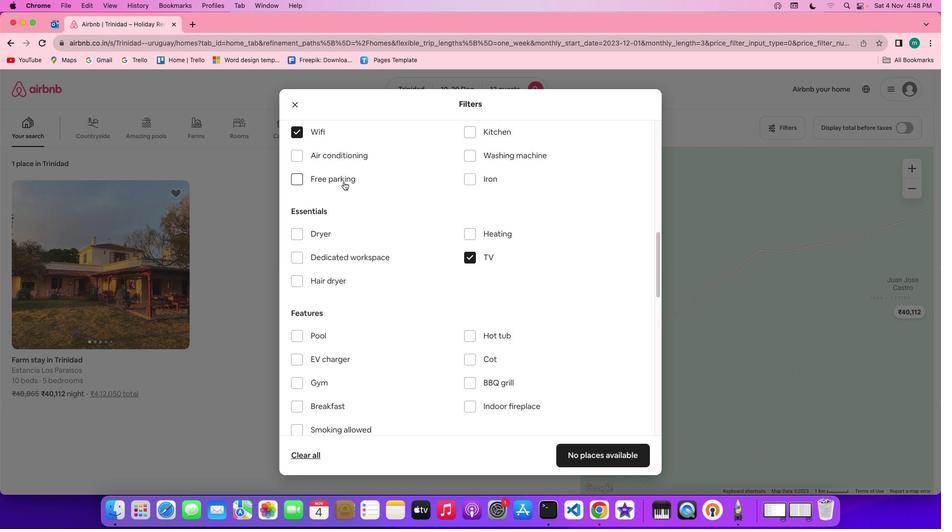 
Action: Mouse pressed left at (343, 181)
Screenshot: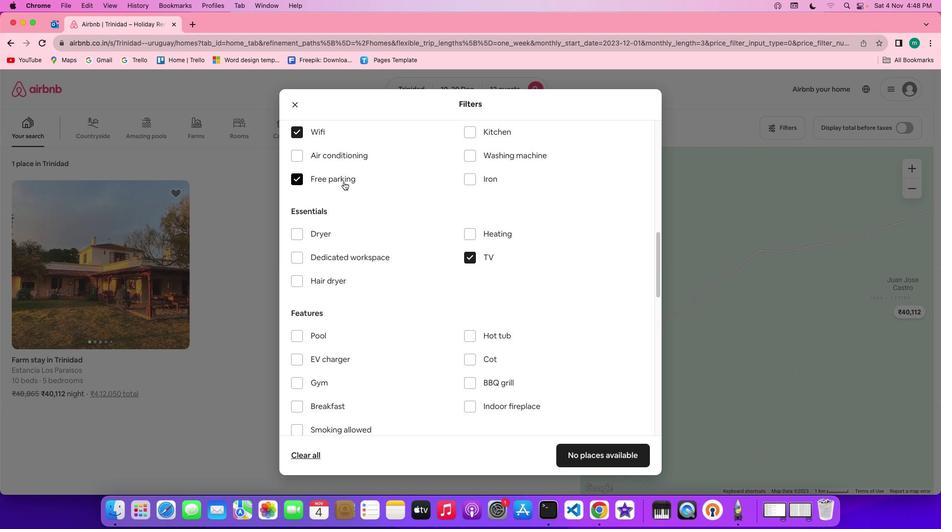 
Action: Mouse moved to (407, 303)
Screenshot: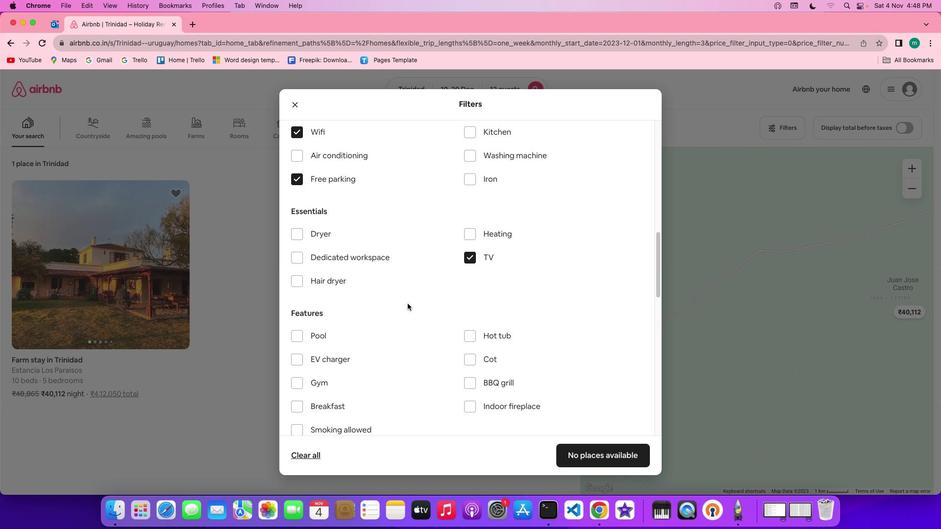 
Action: Mouse scrolled (407, 303) with delta (0, 0)
Screenshot: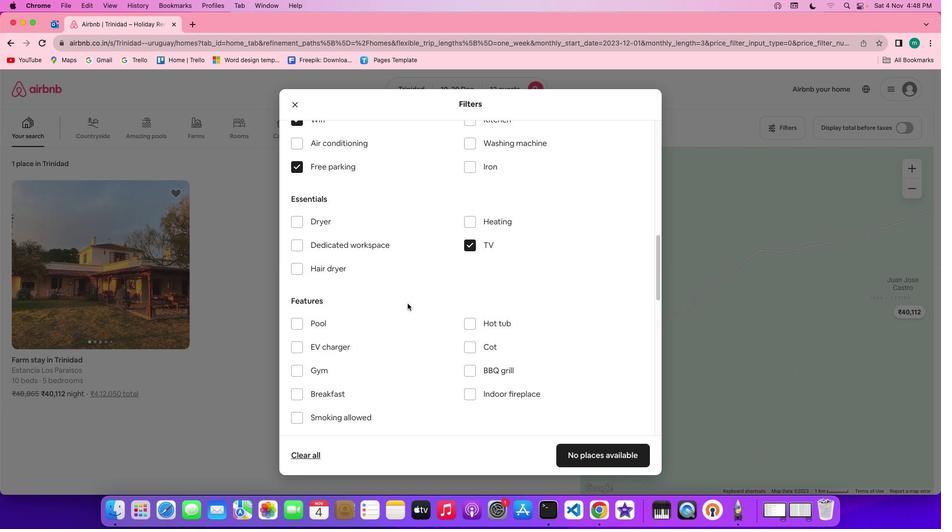 
Action: Mouse scrolled (407, 303) with delta (0, 0)
Screenshot: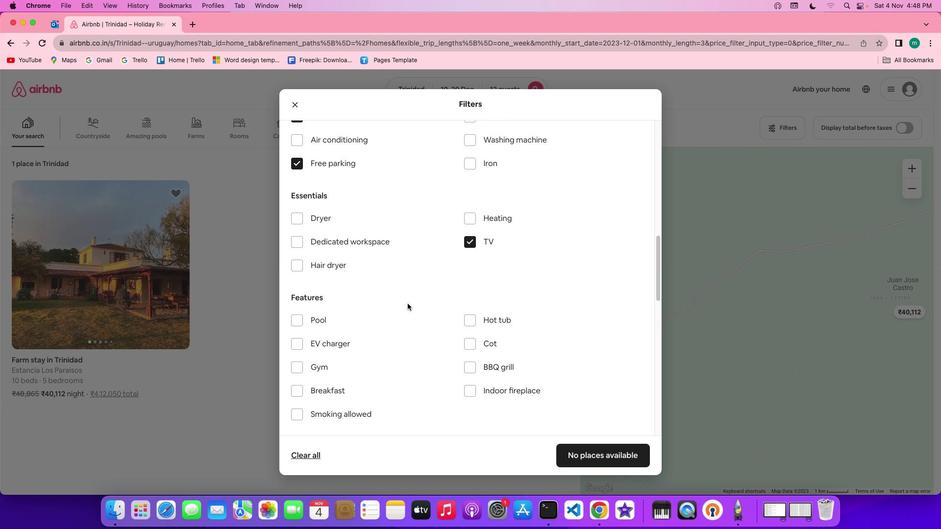 
Action: Mouse scrolled (407, 303) with delta (0, 0)
Screenshot: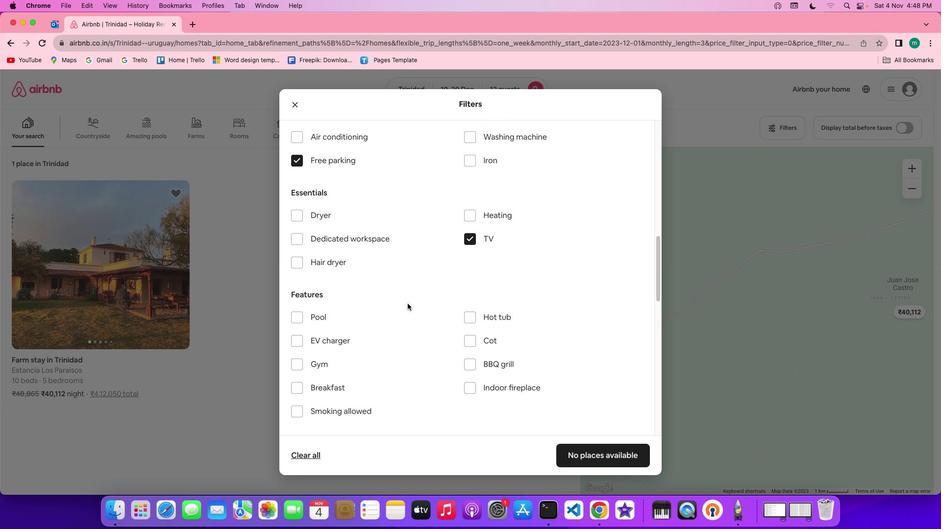 
Action: Mouse scrolled (407, 303) with delta (0, 0)
Screenshot: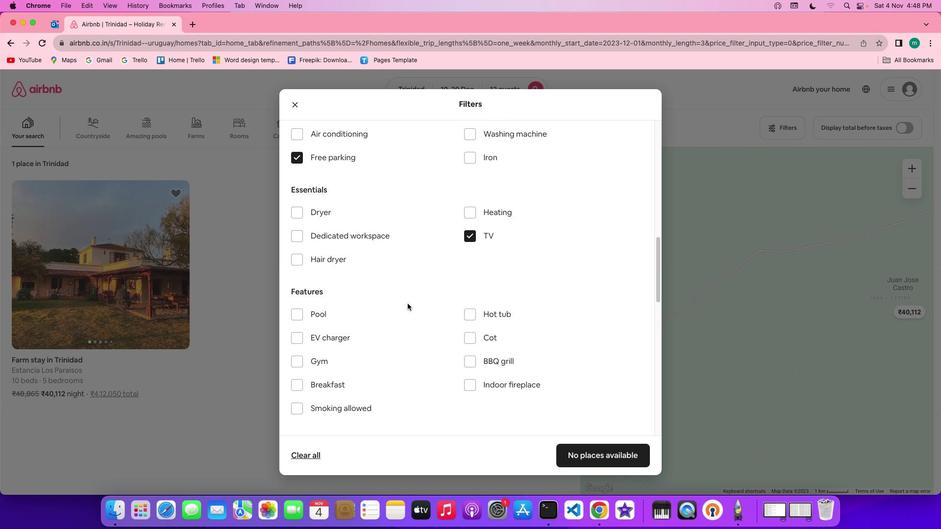 
Action: Mouse scrolled (407, 303) with delta (0, 0)
Screenshot: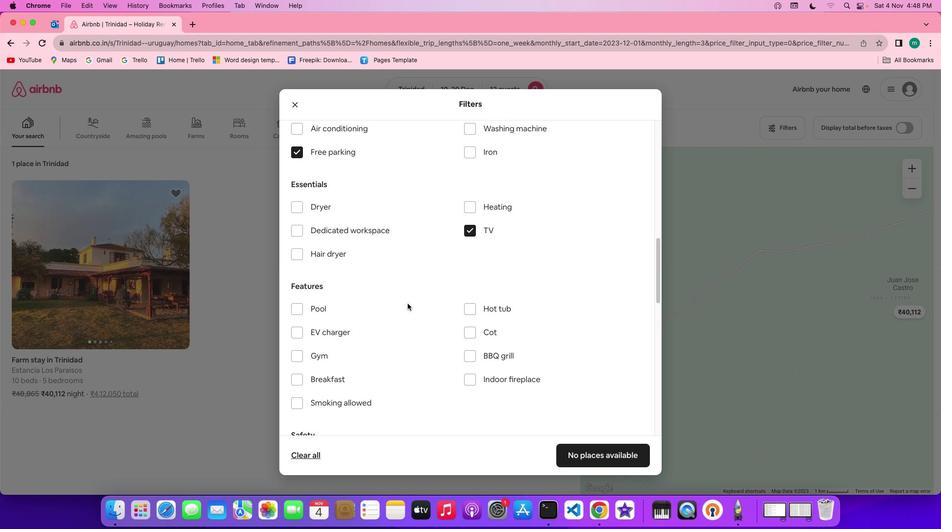 
Action: Mouse scrolled (407, 303) with delta (0, 0)
Screenshot: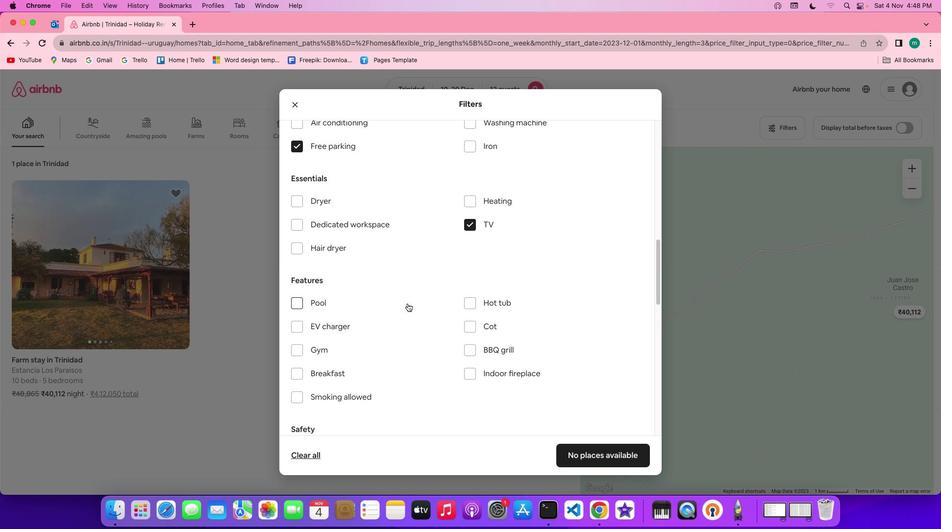 
Action: Mouse scrolled (407, 303) with delta (0, 0)
Screenshot: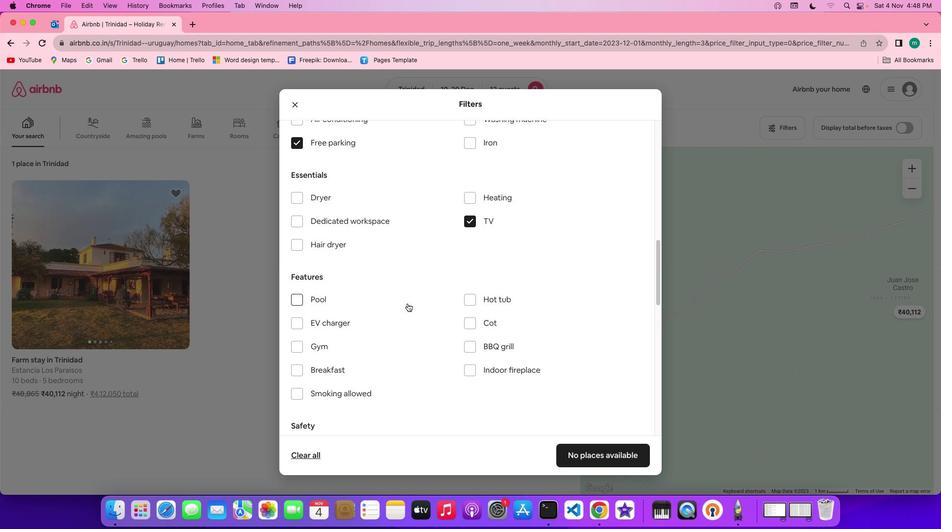 
Action: Mouse scrolled (407, 303) with delta (0, 0)
Screenshot: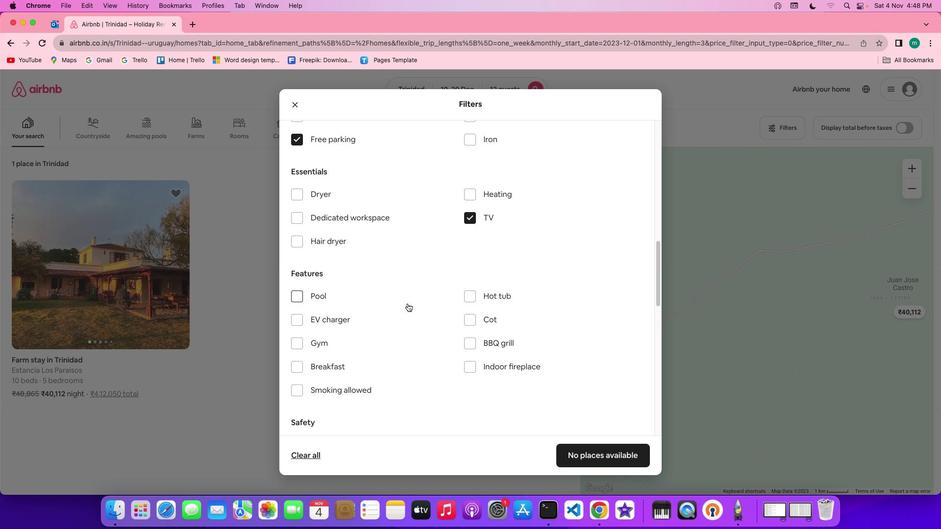 
Action: Mouse scrolled (407, 303) with delta (0, 0)
Screenshot: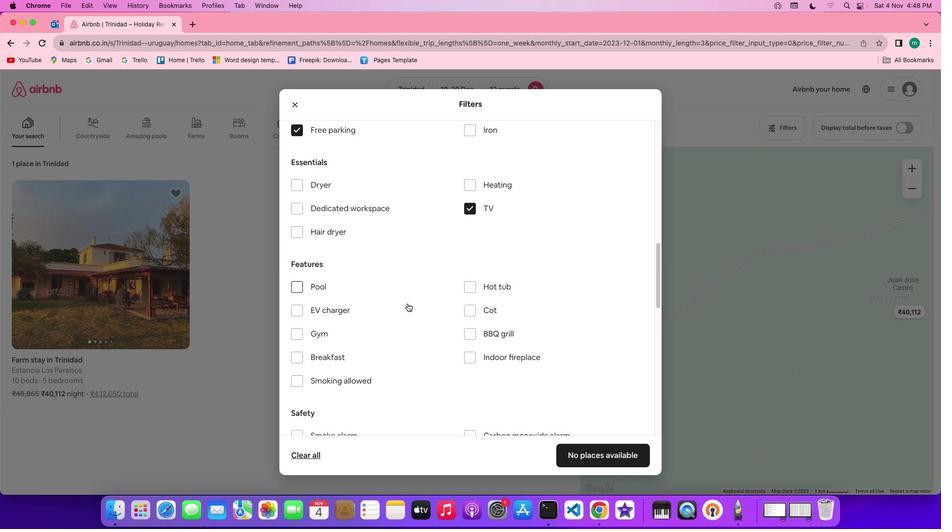 
Action: Mouse scrolled (407, 303) with delta (0, 0)
Screenshot: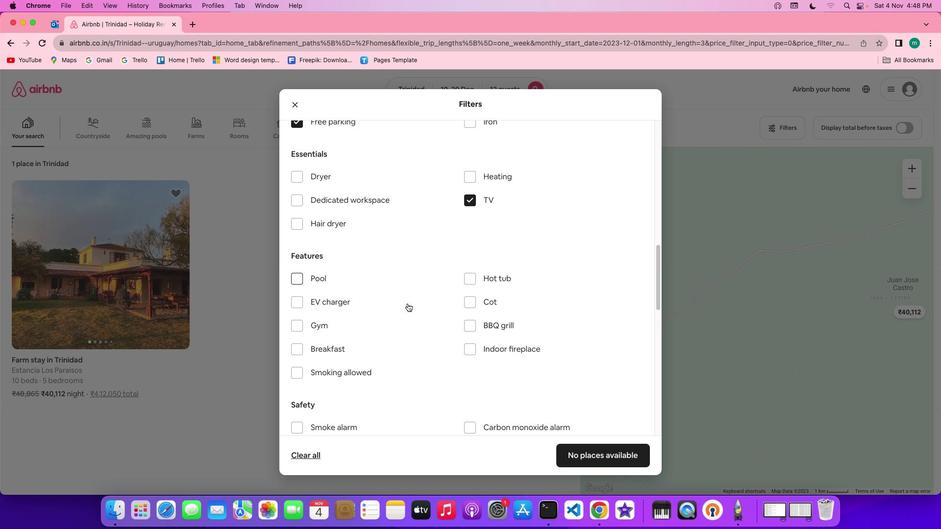 
Action: Mouse scrolled (407, 303) with delta (0, 0)
Screenshot: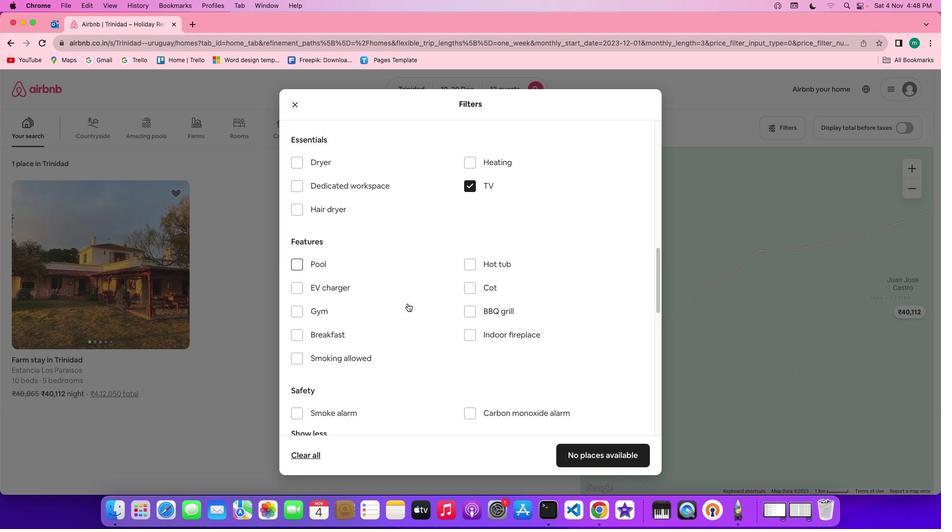 
Action: Mouse scrolled (407, 303) with delta (0, 0)
Screenshot: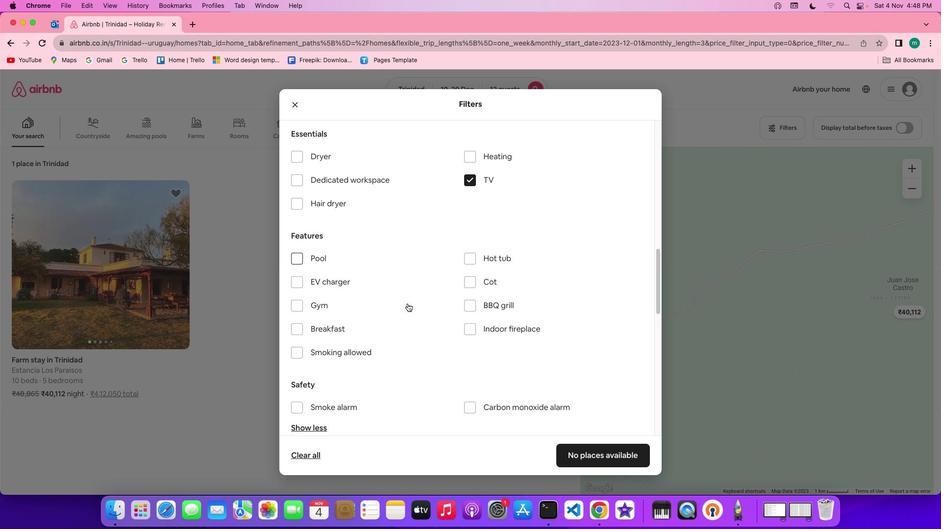 
Action: Mouse scrolled (407, 303) with delta (0, 0)
Screenshot: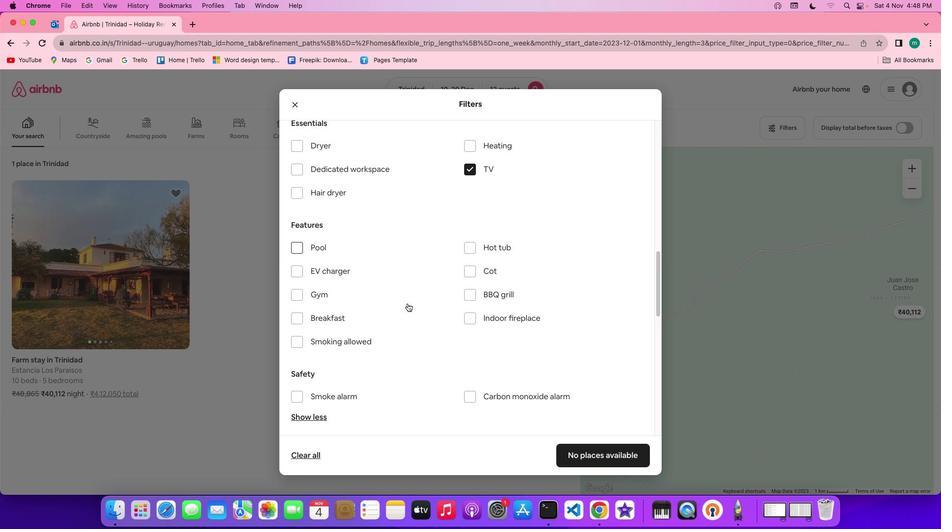 
Action: Mouse scrolled (407, 303) with delta (0, 0)
Screenshot: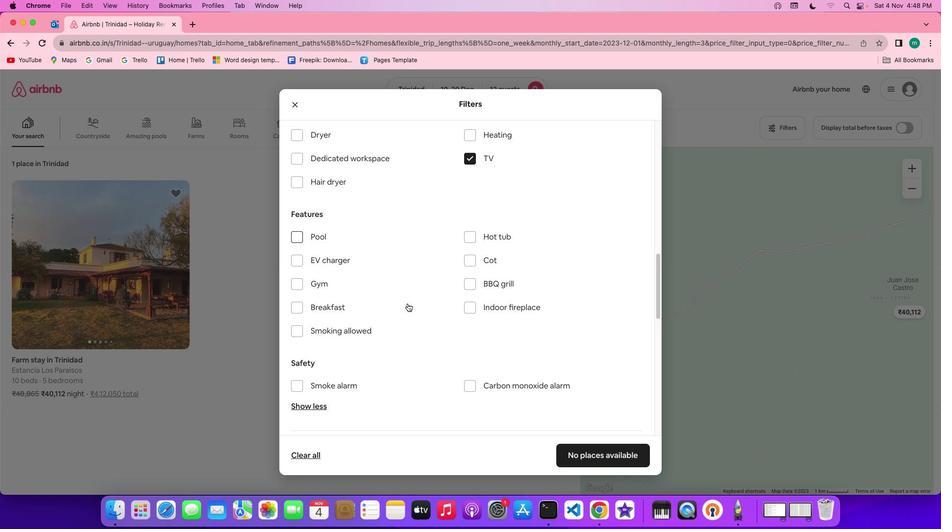 
Action: Mouse scrolled (407, 303) with delta (0, 0)
Screenshot: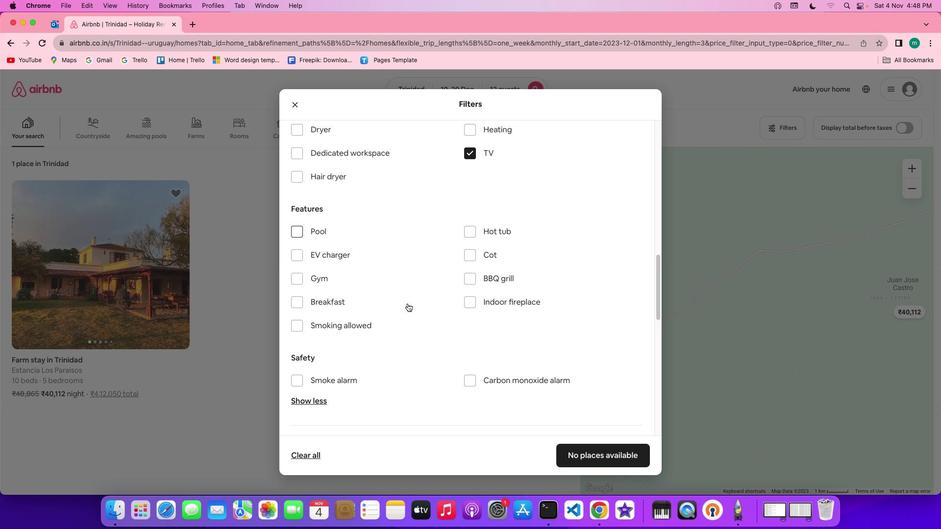 
Action: Mouse scrolled (407, 303) with delta (0, 0)
Screenshot: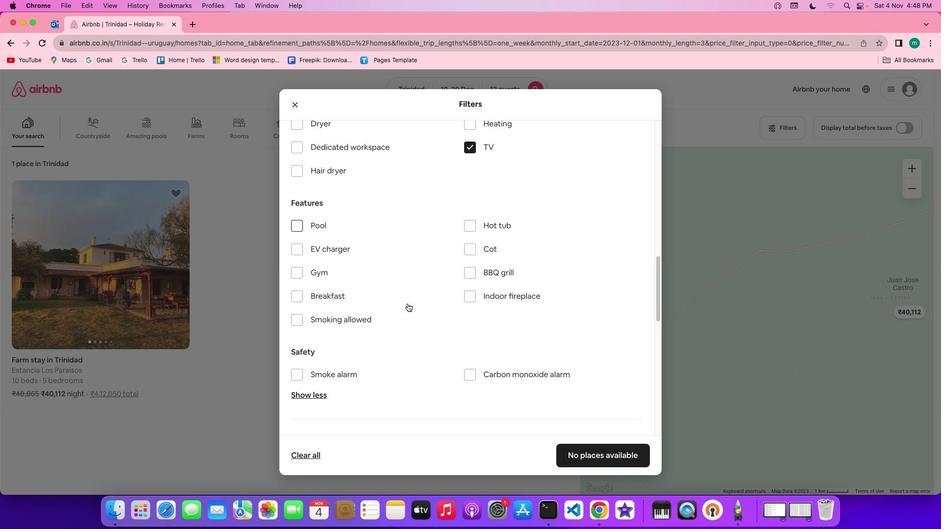 
Action: Mouse scrolled (407, 303) with delta (0, 0)
Screenshot: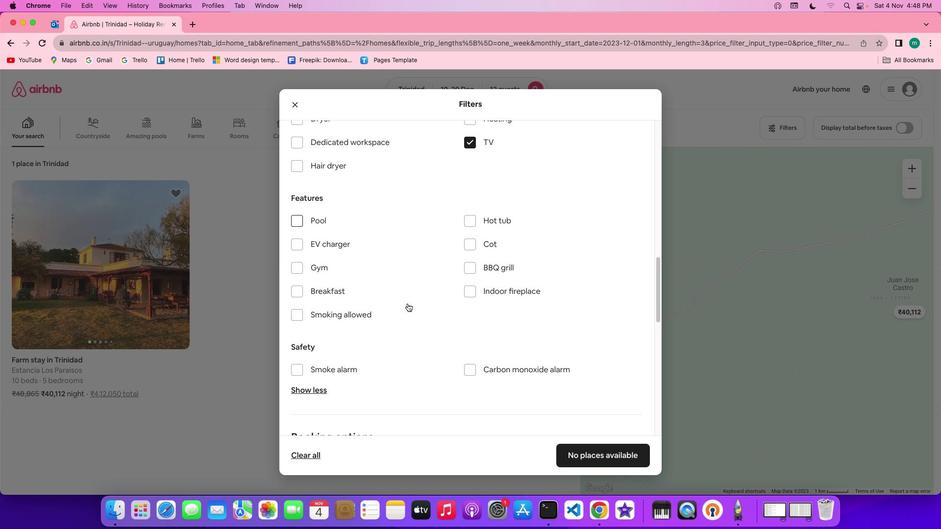 
Action: Mouse scrolled (407, 303) with delta (0, 0)
Screenshot: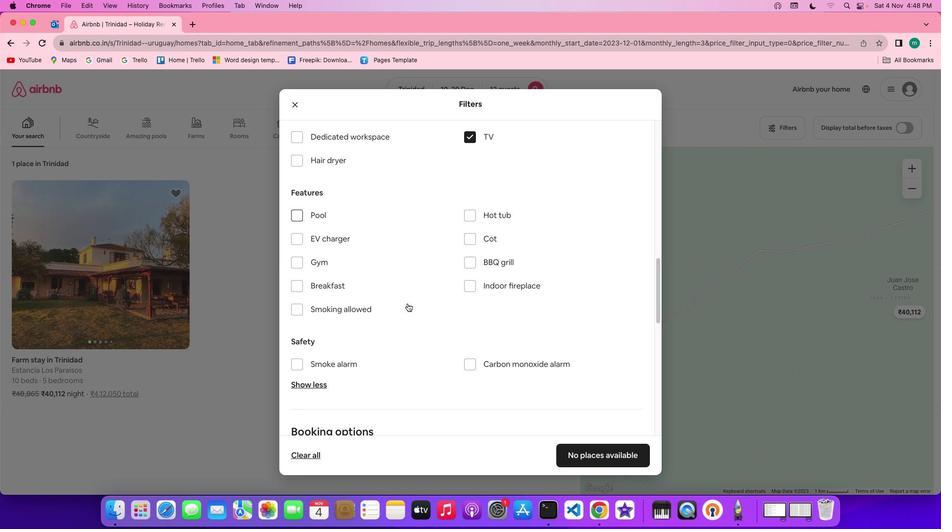 
Action: Mouse moved to (408, 296)
Screenshot: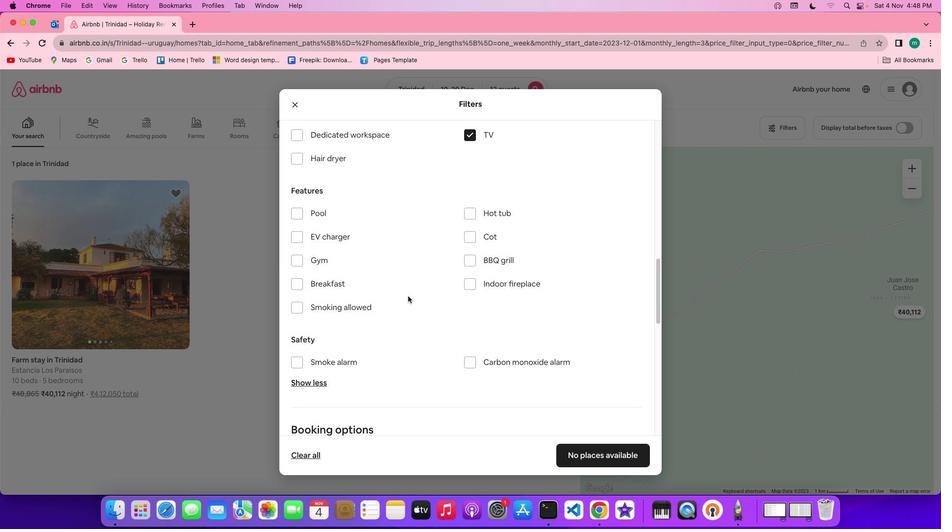 
Action: Mouse scrolled (408, 296) with delta (0, 0)
Screenshot: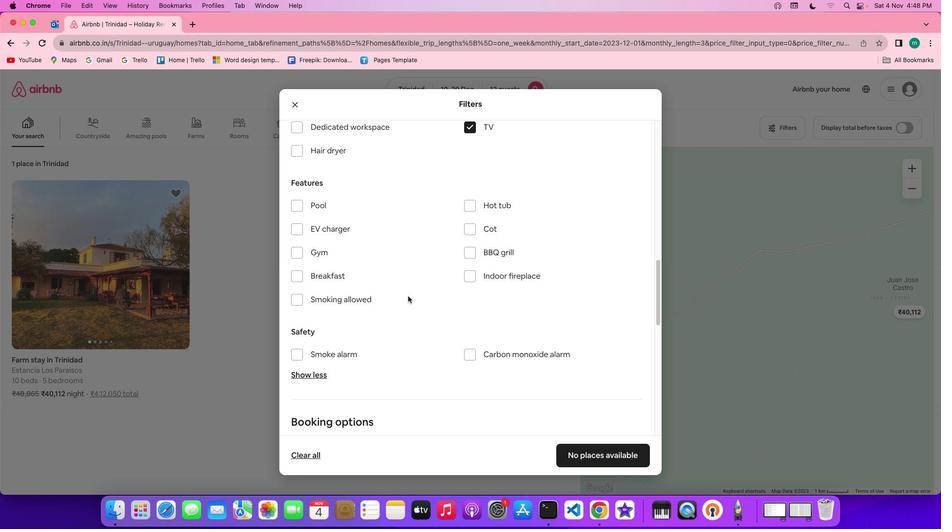 
Action: Mouse scrolled (408, 296) with delta (0, 0)
Screenshot: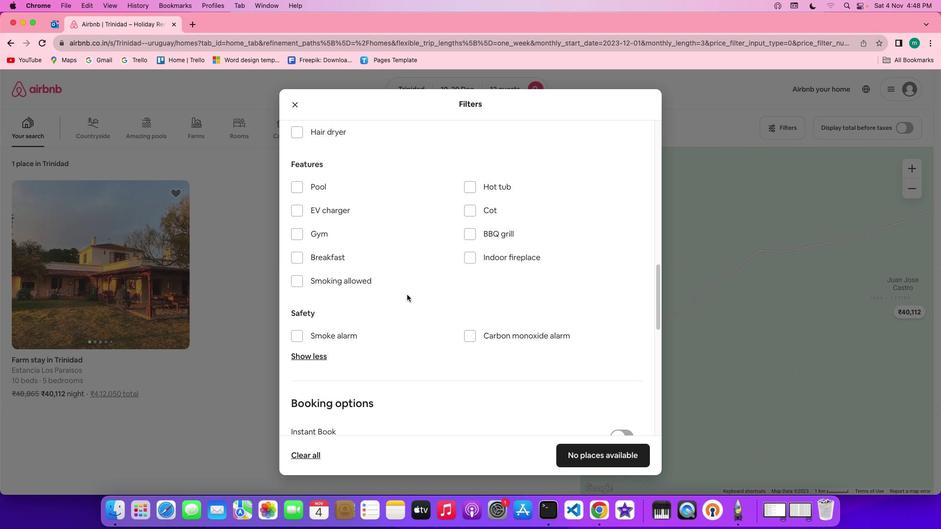 
Action: Mouse scrolled (408, 296) with delta (0, 0)
Screenshot: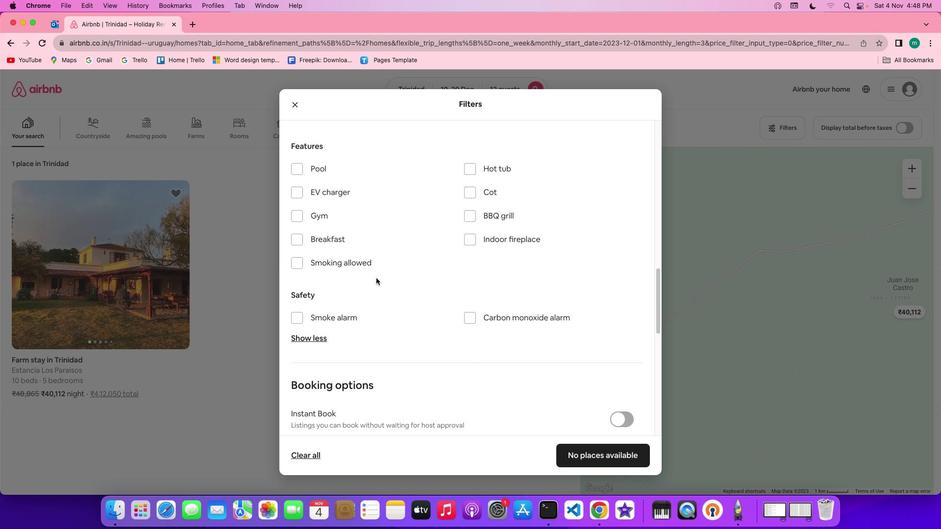 
Action: Mouse moved to (315, 232)
Screenshot: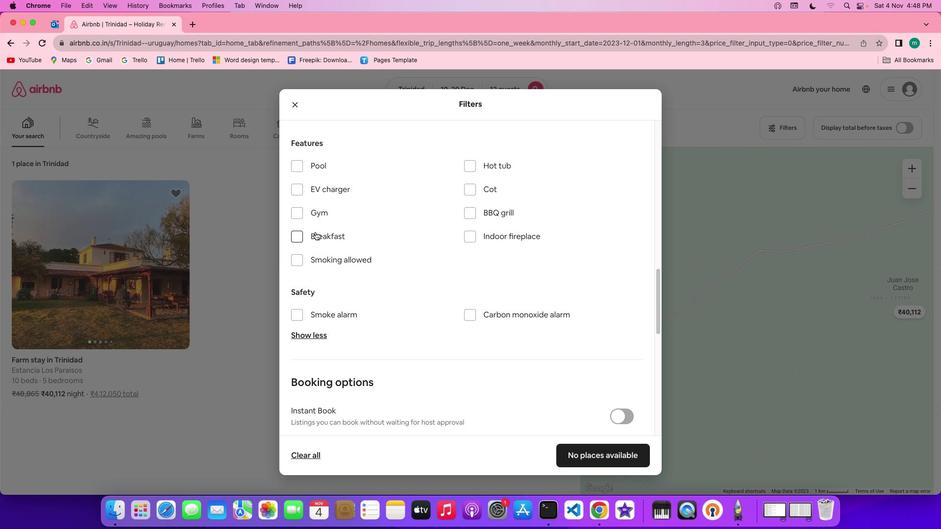
Action: Mouse pressed left at (315, 232)
Screenshot: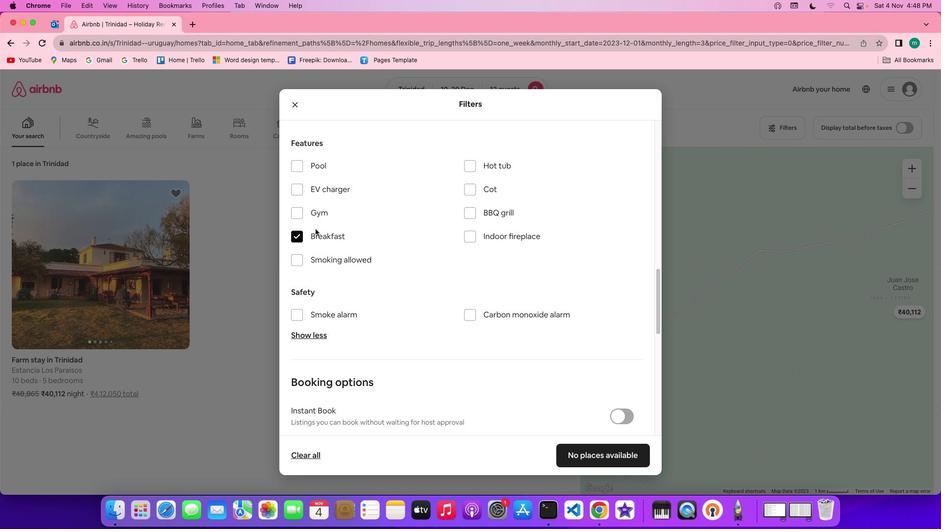 
Action: Mouse moved to (315, 213)
Screenshot: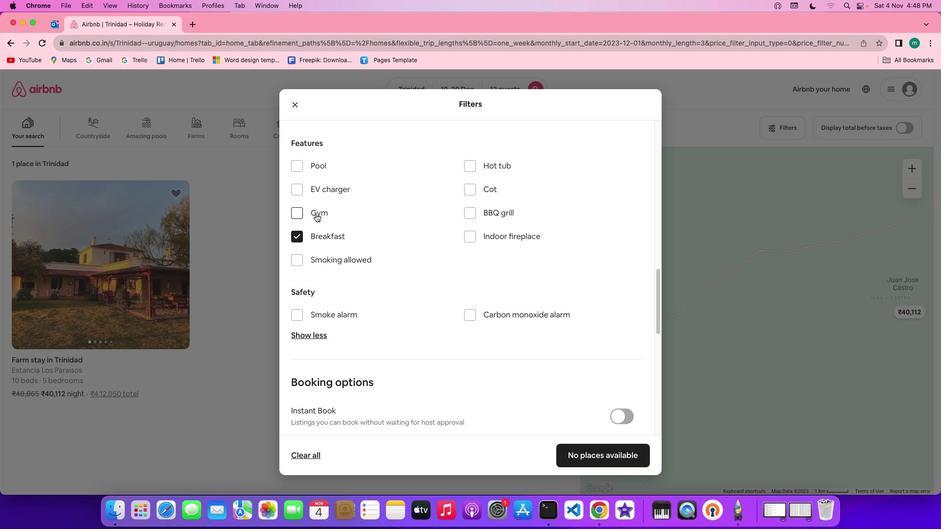
Action: Mouse pressed left at (315, 213)
Screenshot: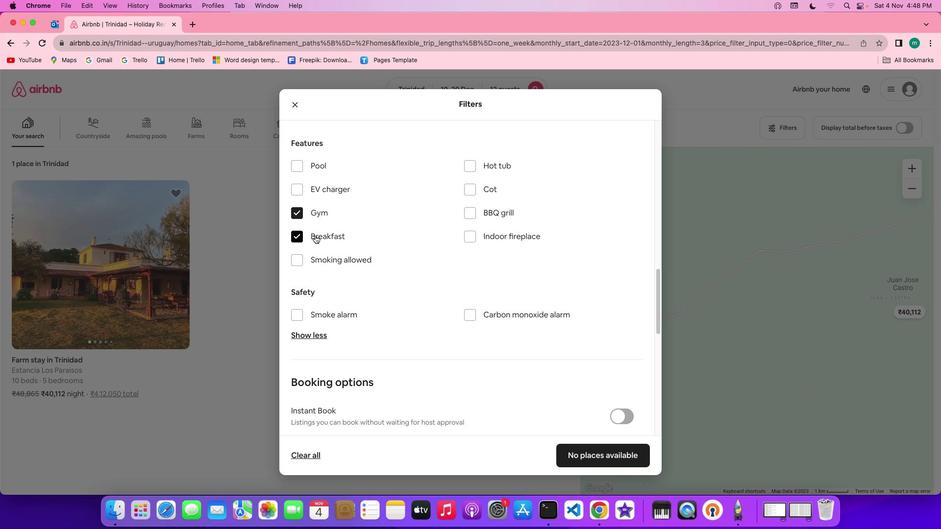 
Action: Mouse moved to (312, 242)
Screenshot: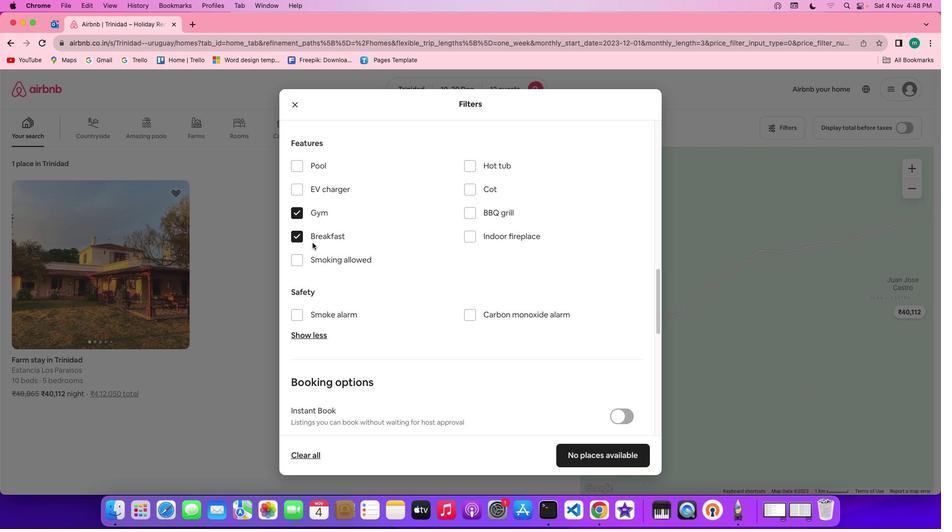 
Action: Mouse pressed left at (312, 242)
Screenshot: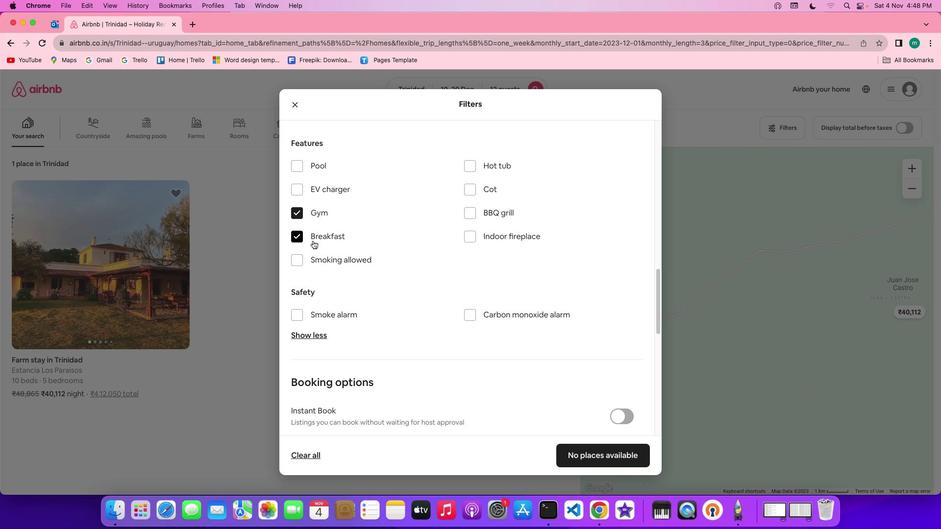 
Action: Mouse moved to (315, 236)
Screenshot: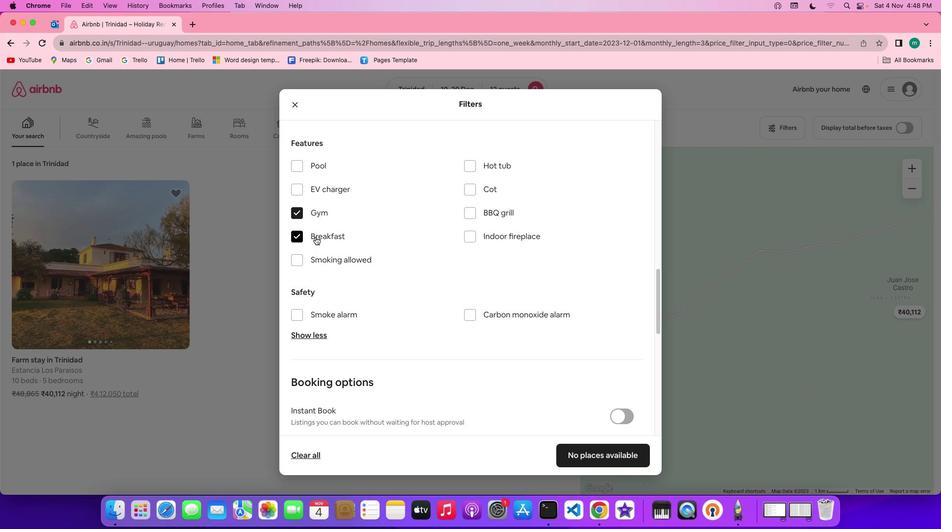
Action: Mouse pressed left at (315, 236)
Screenshot: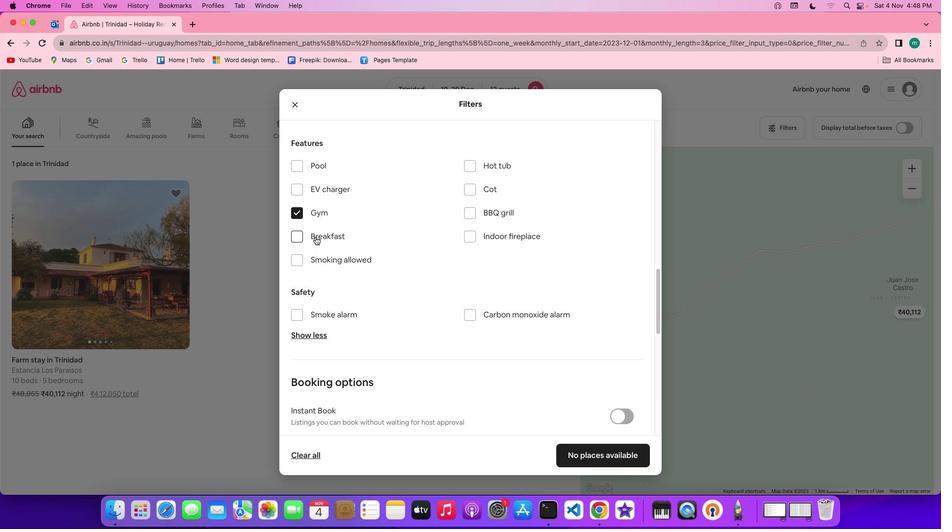 
Action: Mouse pressed left at (315, 236)
Screenshot: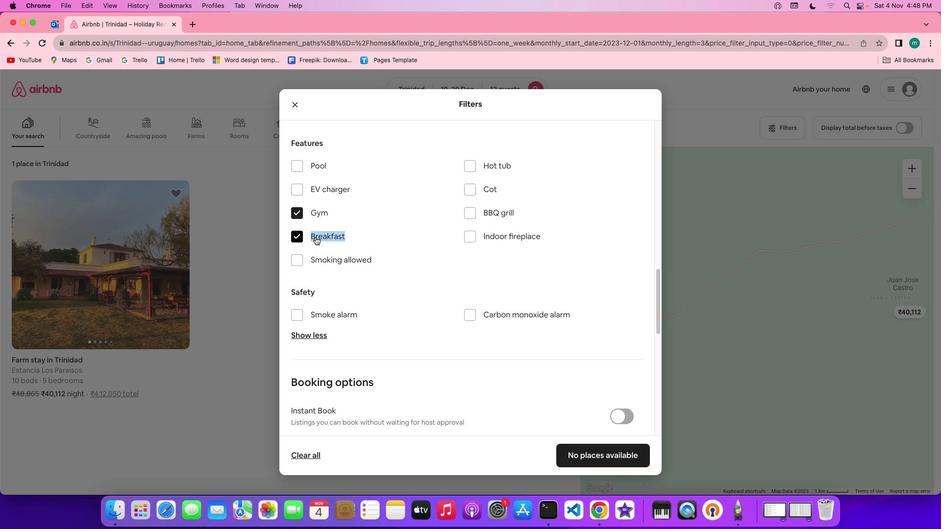 
Action: Mouse moved to (490, 339)
Screenshot: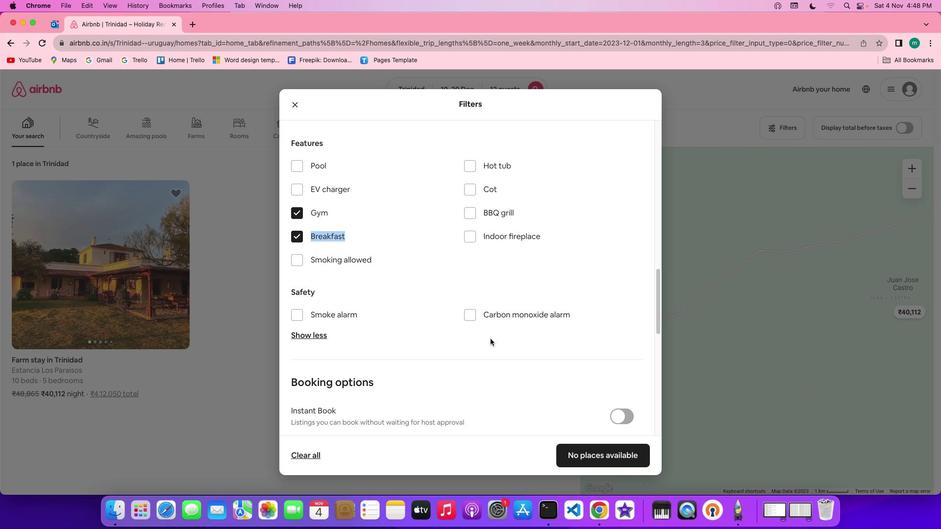 
Action: Mouse scrolled (490, 339) with delta (0, 0)
Screenshot: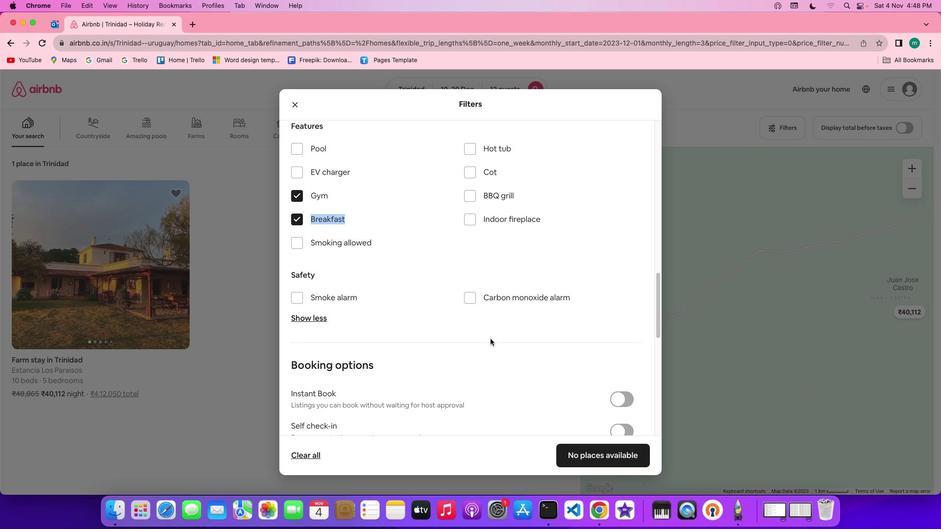 
Action: Mouse scrolled (490, 339) with delta (0, 0)
Screenshot: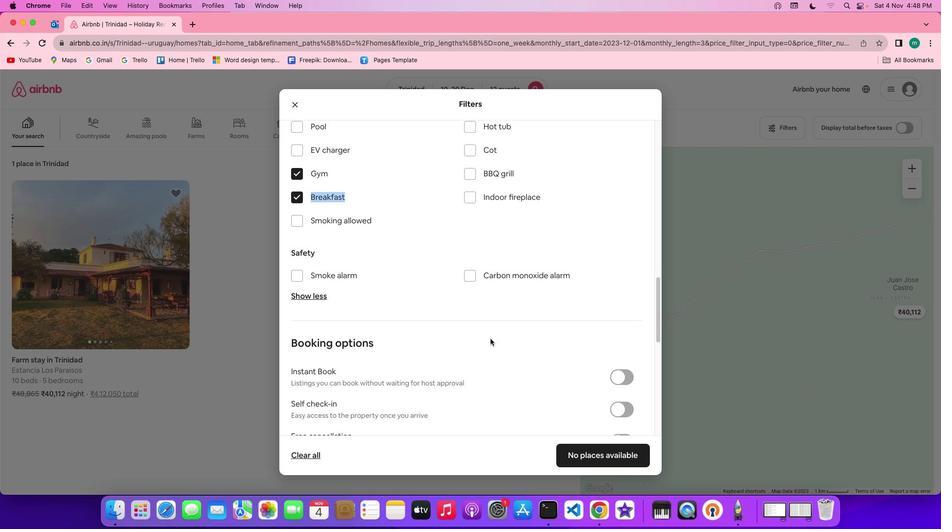 
Action: Mouse scrolled (490, 339) with delta (0, 0)
Screenshot: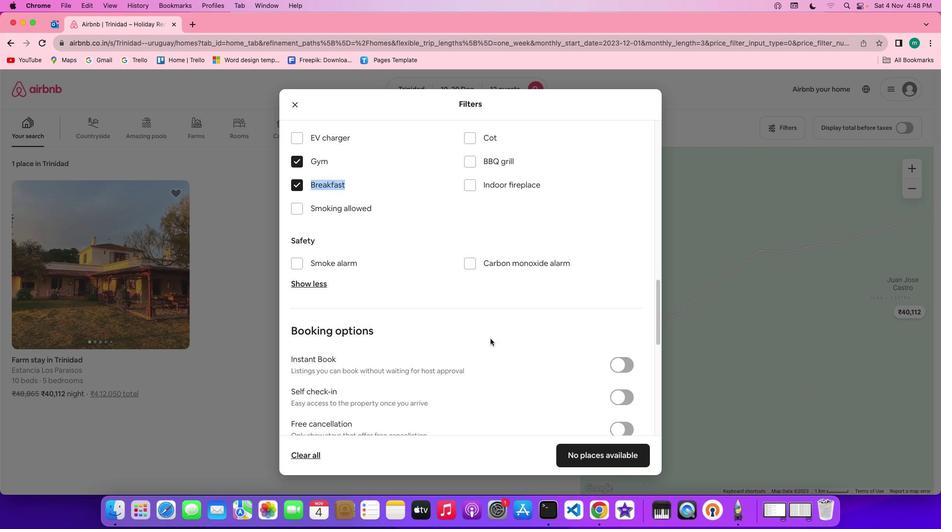 
Action: Mouse moved to (533, 387)
Screenshot: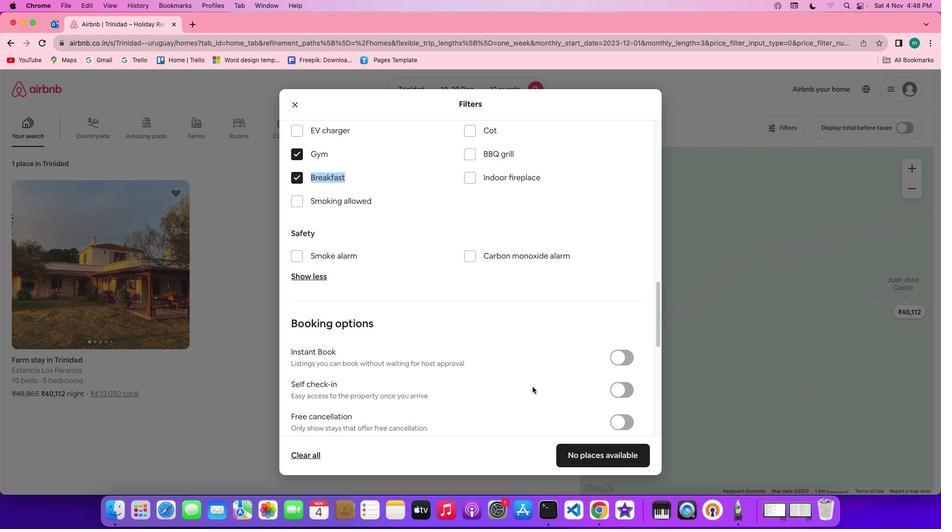 
Action: Mouse scrolled (533, 387) with delta (0, 0)
Screenshot: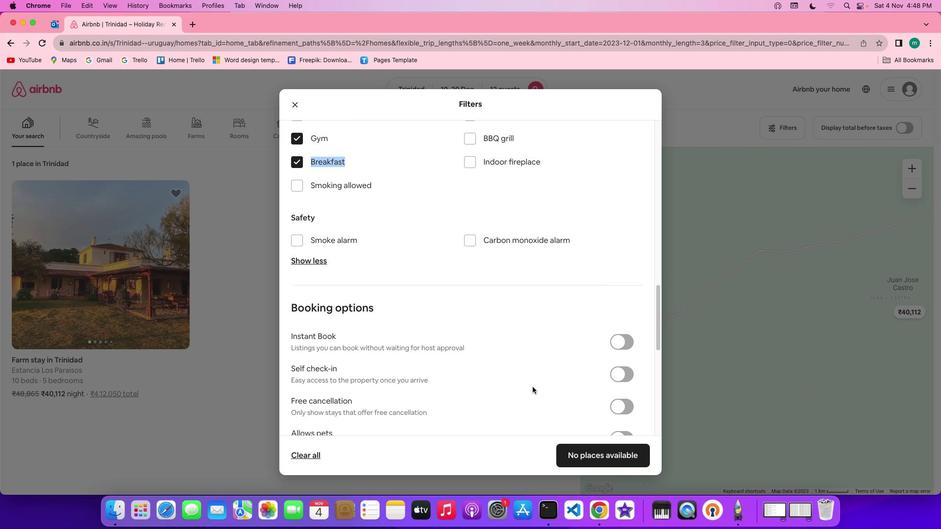 
Action: Mouse scrolled (533, 387) with delta (0, 0)
Screenshot: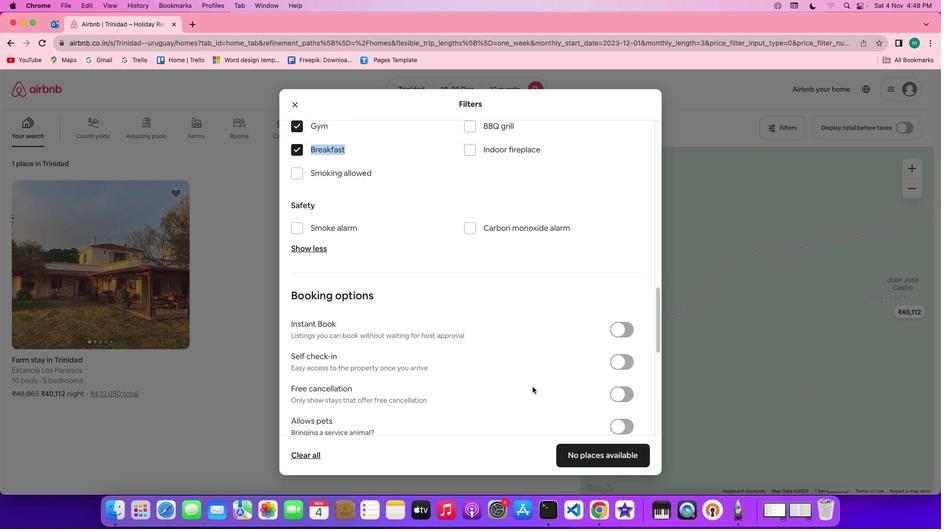 
Action: Mouse scrolled (533, 387) with delta (0, 0)
Screenshot: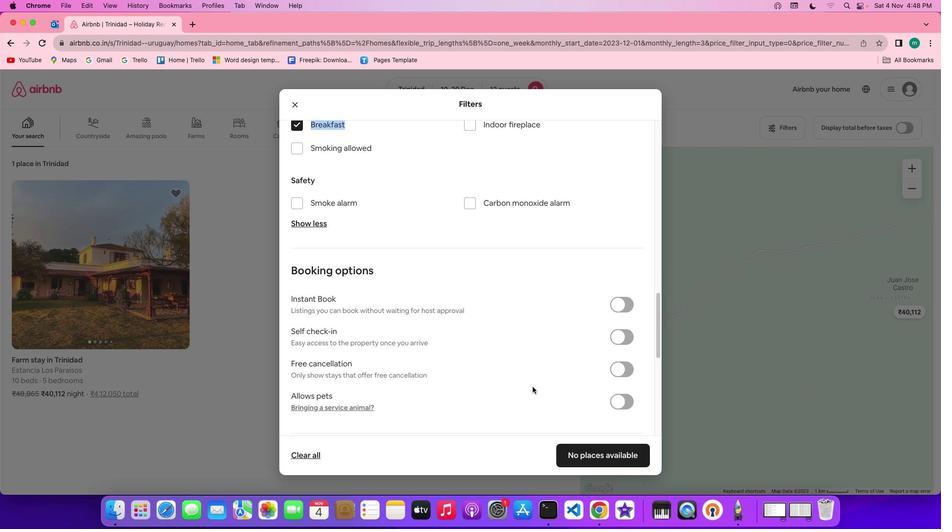 
Action: Mouse scrolled (533, 387) with delta (0, 0)
Screenshot: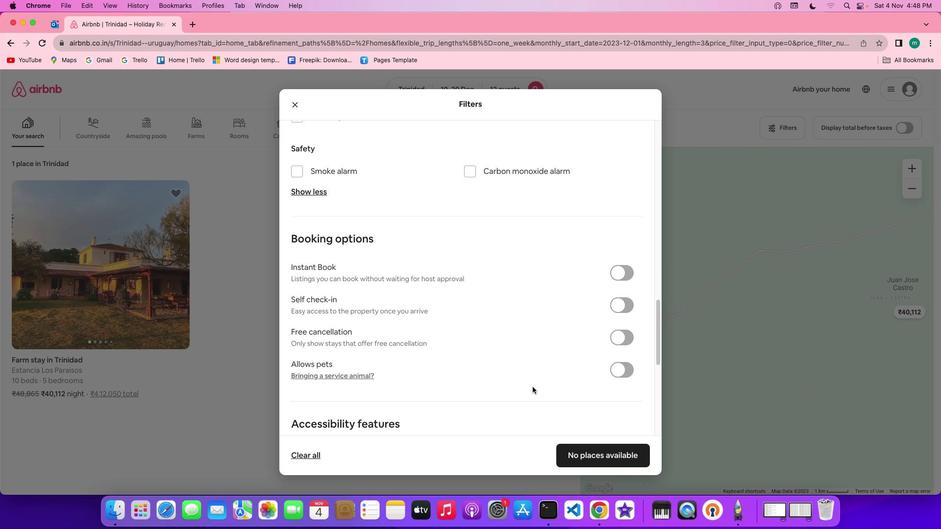 
Action: Mouse moved to (533, 387)
Screenshot: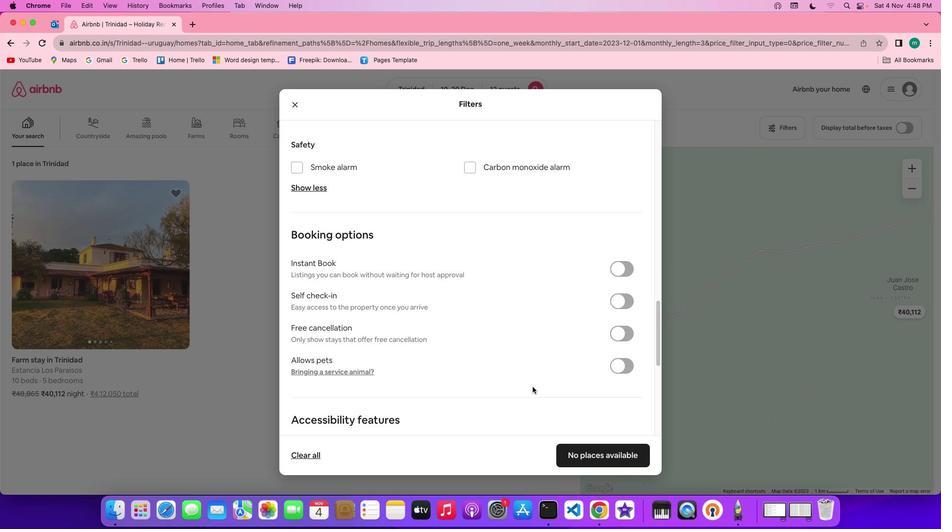 
Action: Mouse scrolled (533, 387) with delta (0, 0)
Screenshot: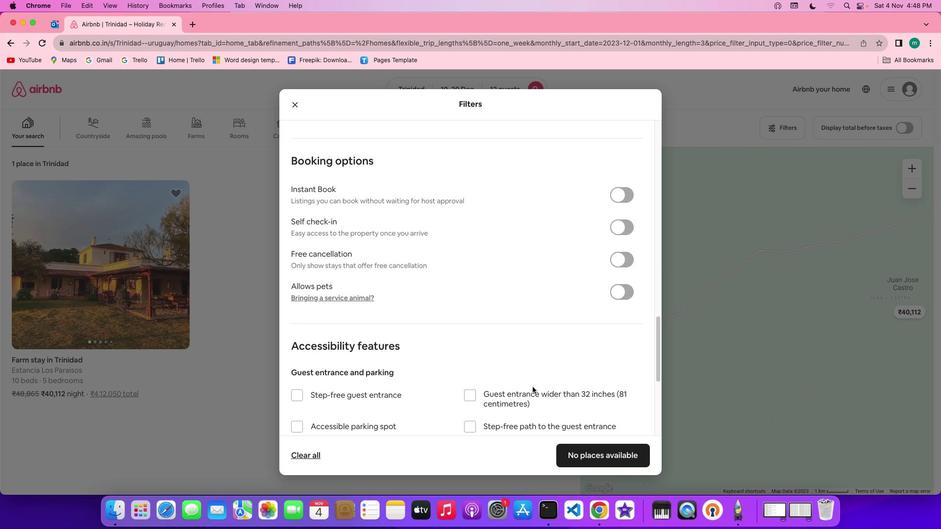 
Action: Mouse scrolled (533, 387) with delta (0, 0)
Screenshot: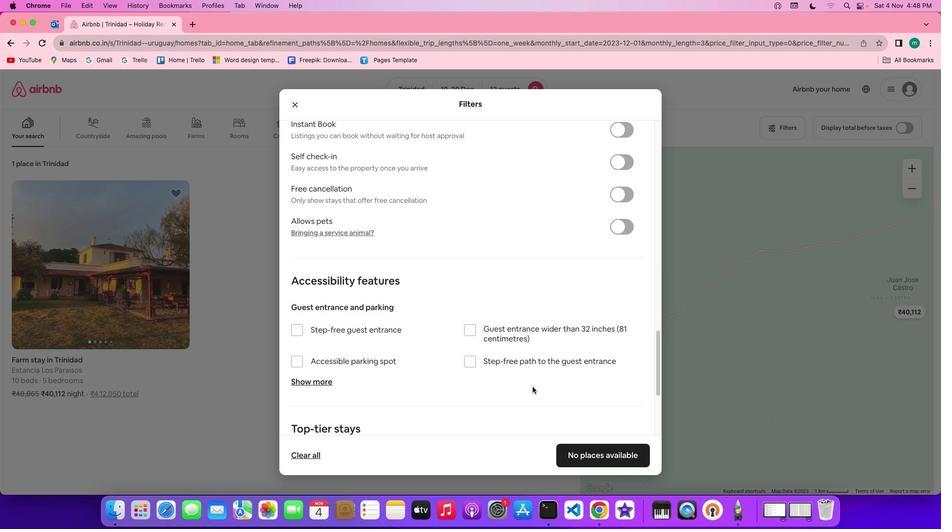 
Action: Mouse scrolled (533, 387) with delta (0, 0)
Screenshot: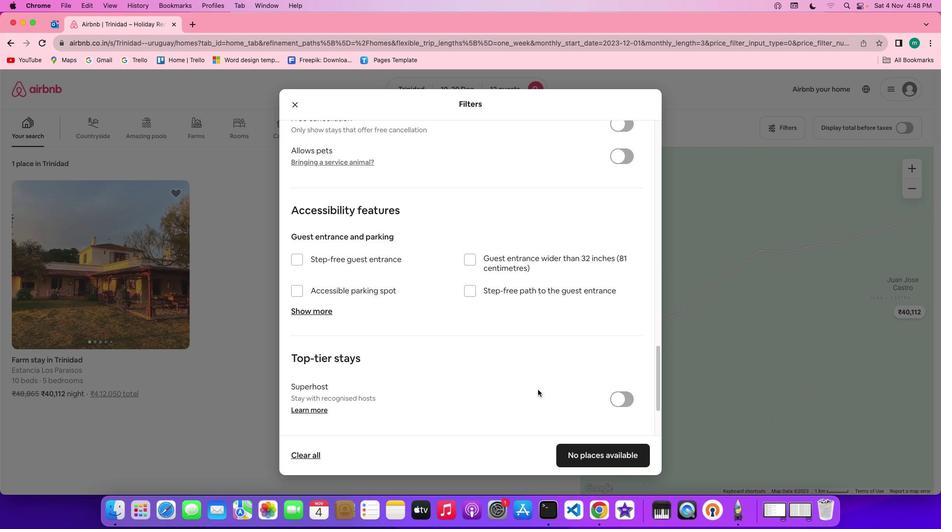 
Action: Mouse scrolled (533, 387) with delta (0, -1)
Screenshot: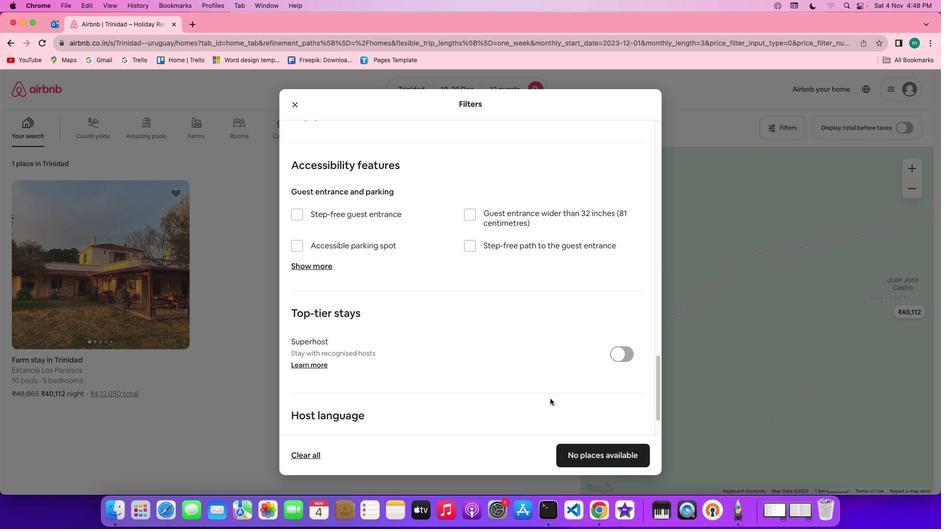 
Action: Mouse scrolled (533, 387) with delta (0, -2)
Screenshot: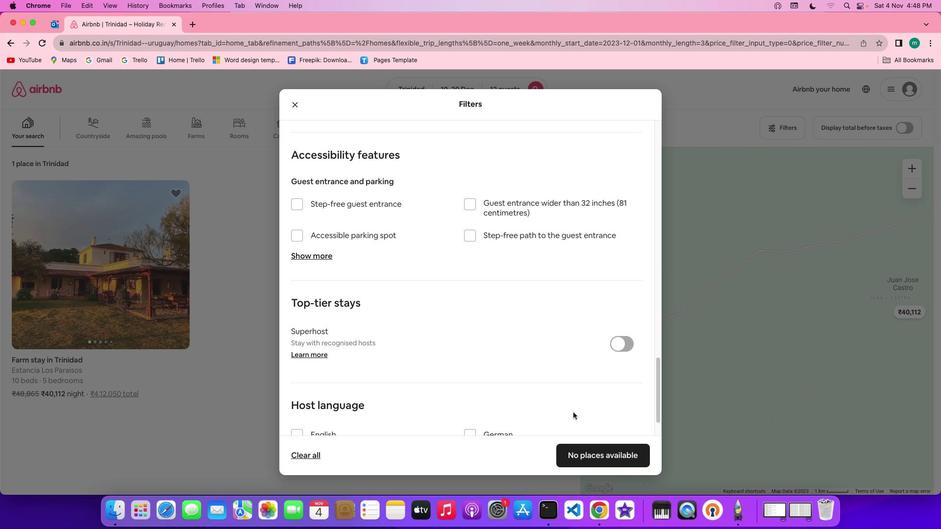
Action: Mouse moved to (580, 416)
Screenshot: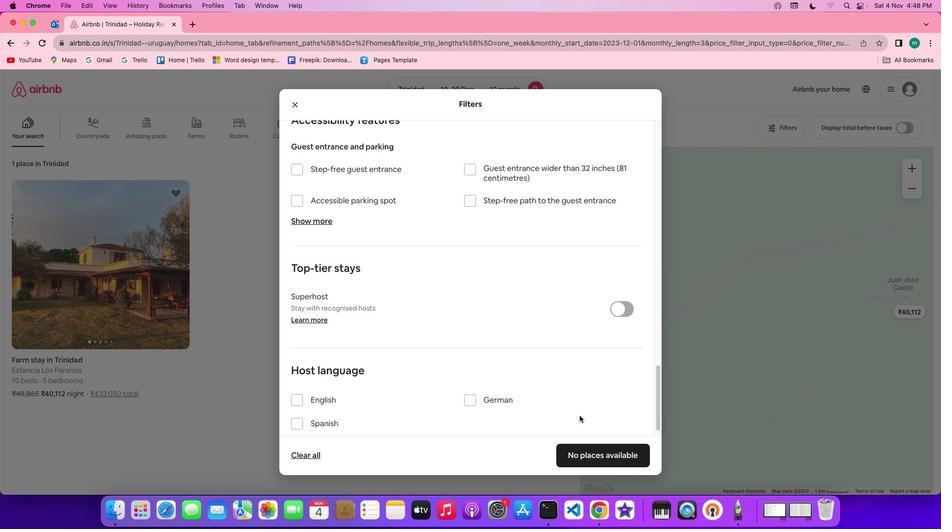 
Action: Mouse scrolled (580, 416) with delta (0, 0)
Screenshot: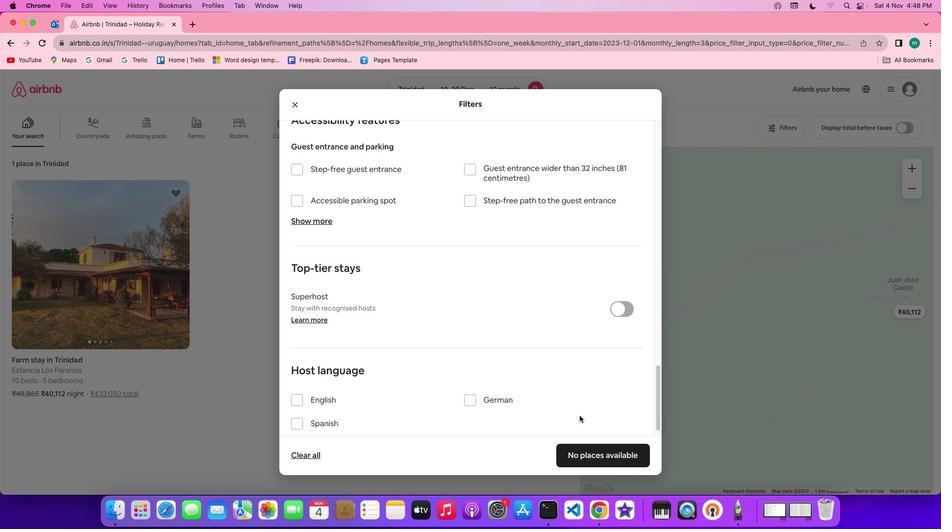 
Action: Mouse scrolled (580, 416) with delta (0, 0)
Screenshot: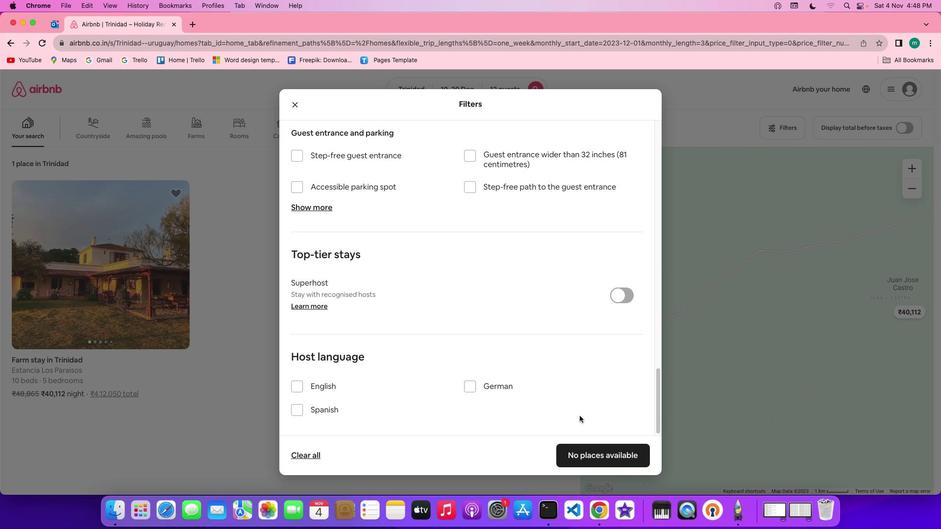 
Action: Mouse scrolled (580, 416) with delta (0, -1)
Screenshot: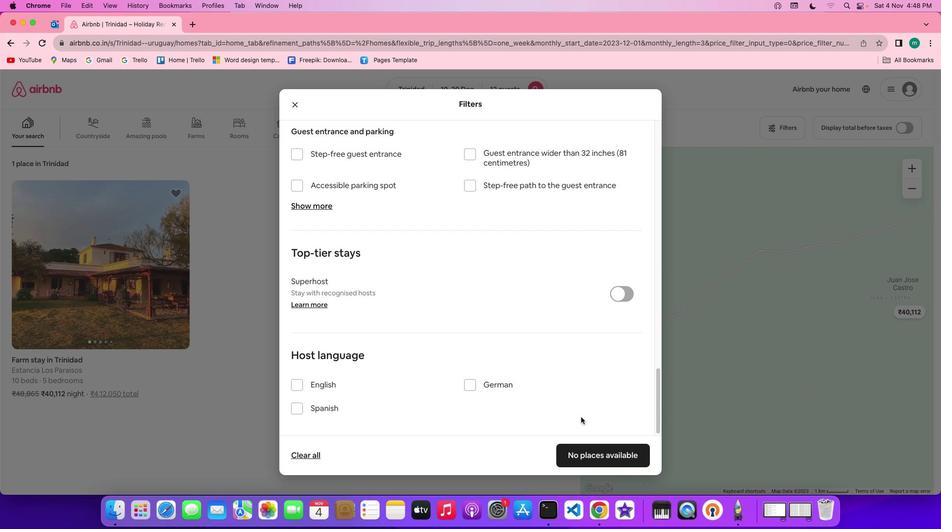 
Action: Mouse scrolled (580, 416) with delta (0, -2)
Screenshot: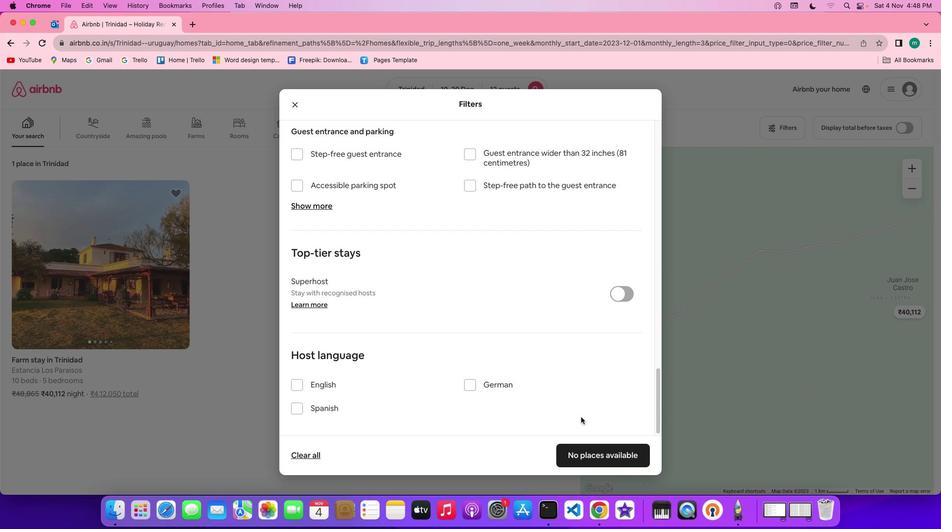 
Action: Mouse scrolled (580, 416) with delta (0, -2)
Screenshot: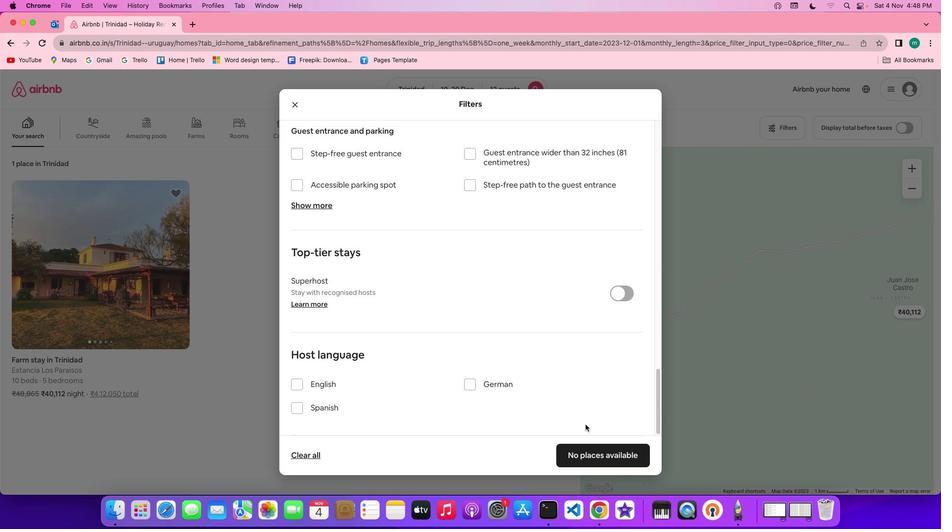 
Action: Mouse moved to (616, 458)
Screenshot: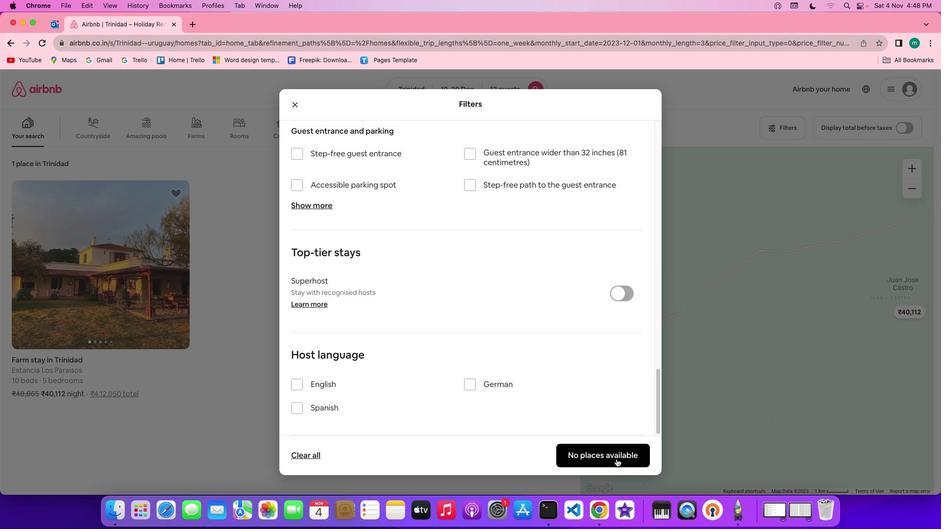 
Action: Mouse scrolled (616, 458) with delta (0, 0)
Screenshot: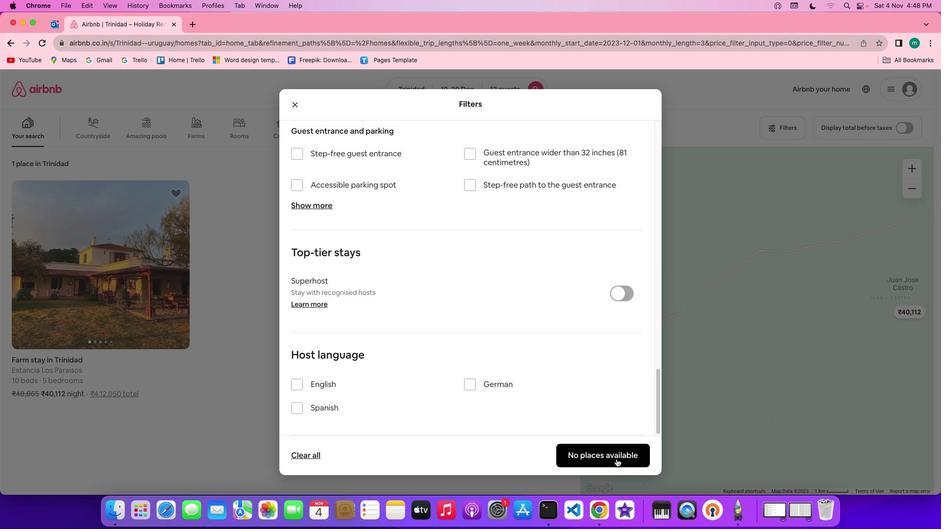 
Action: Mouse moved to (615, 458)
Screenshot: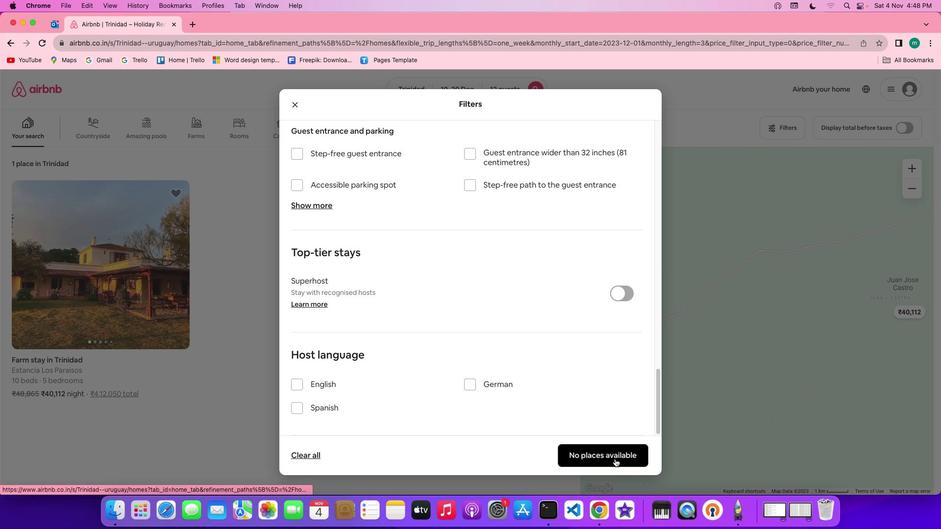 
Action: Mouse pressed left at (615, 458)
Screenshot: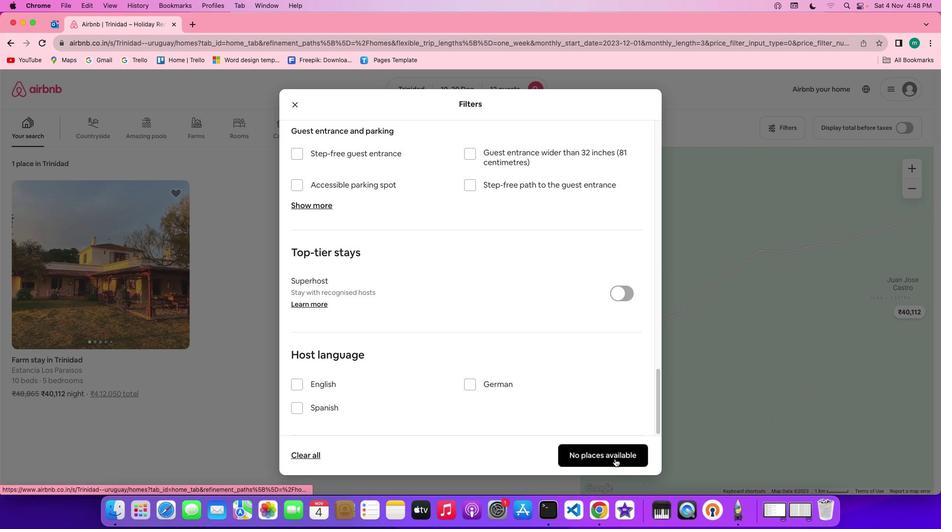 
Action: Mouse moved to (356, 430)
Screenshot: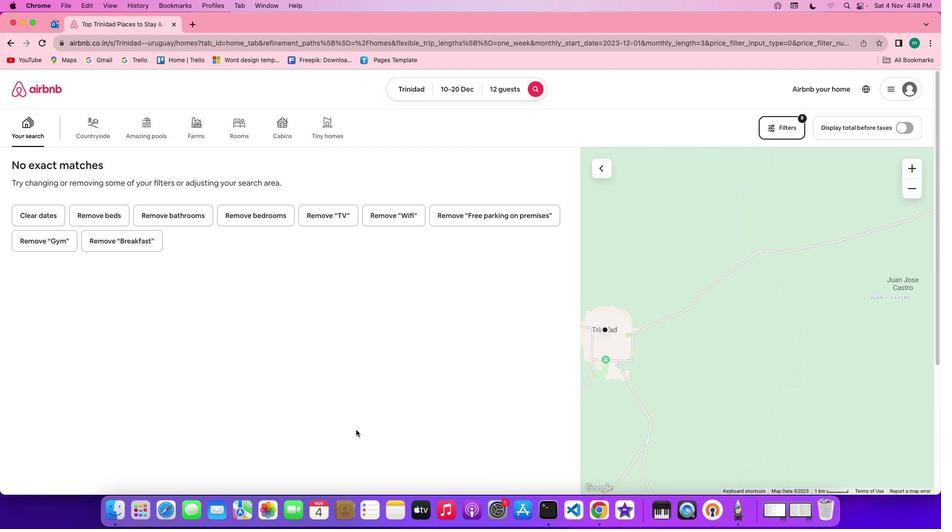 
